 Task: Add Nordic Naturals DHA Strawberry to the cart.
Action: Mouse moved to (320, 165)
Screenshot: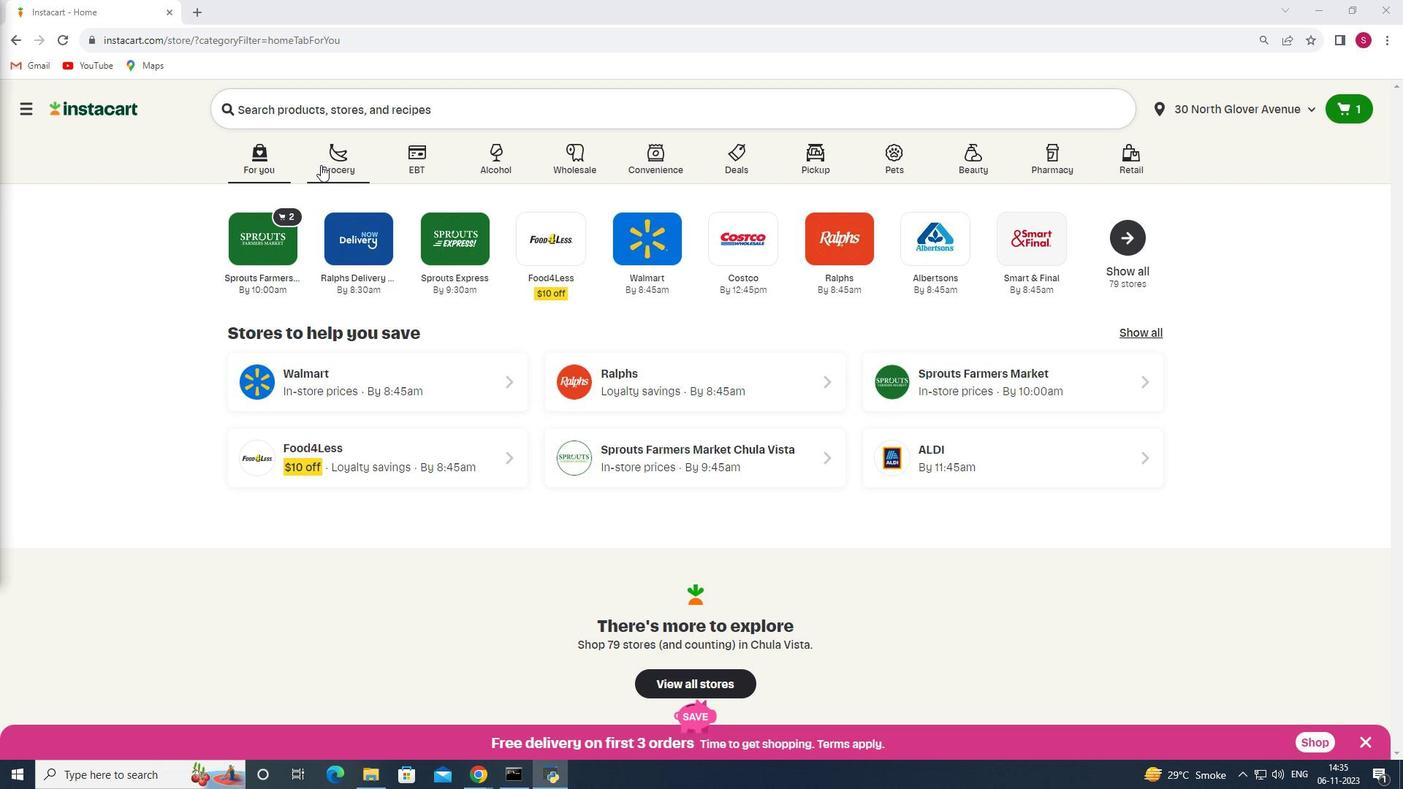 
Action: Mouse pressed left at (320, 165)
Screenshot: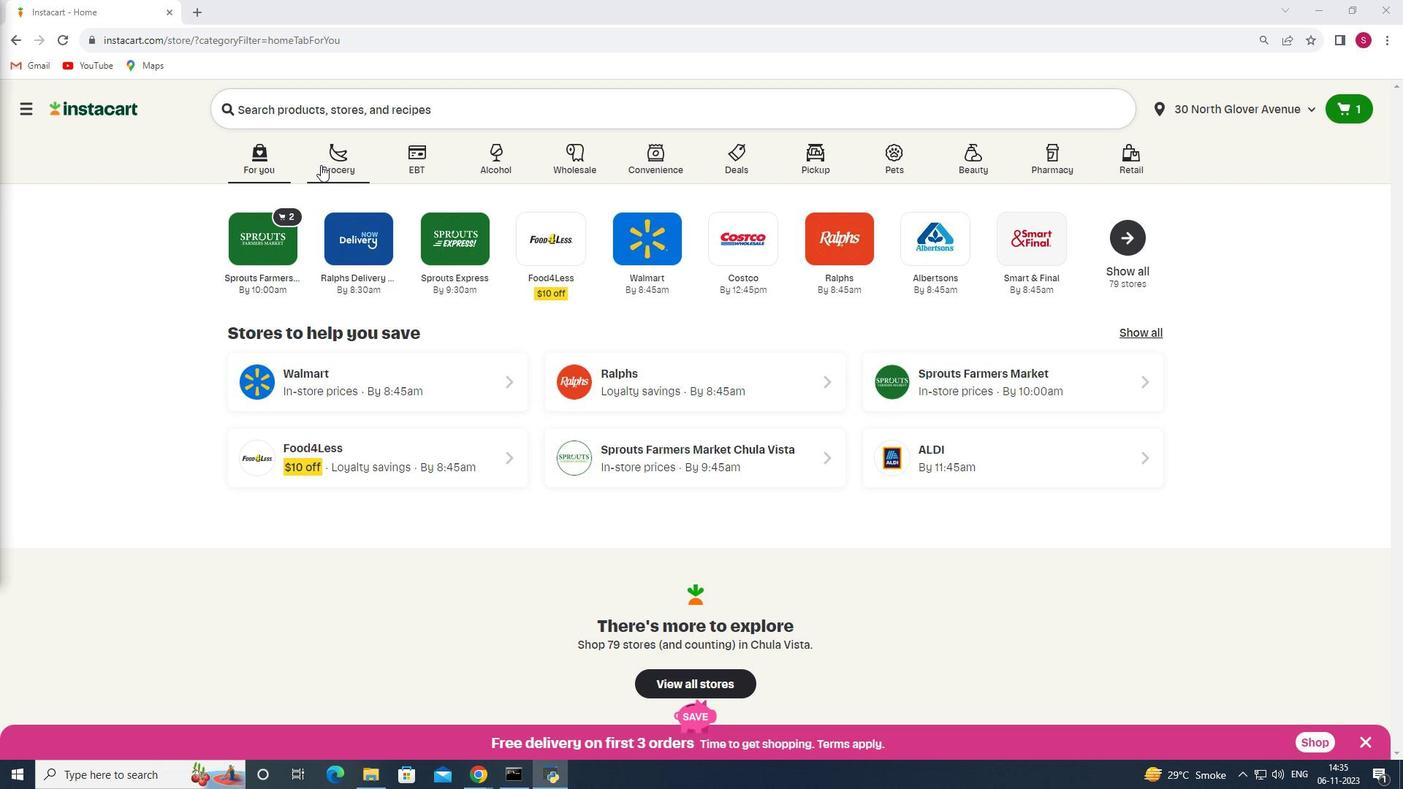 
Action: Mouse moved to (339, 407)
Screenshot: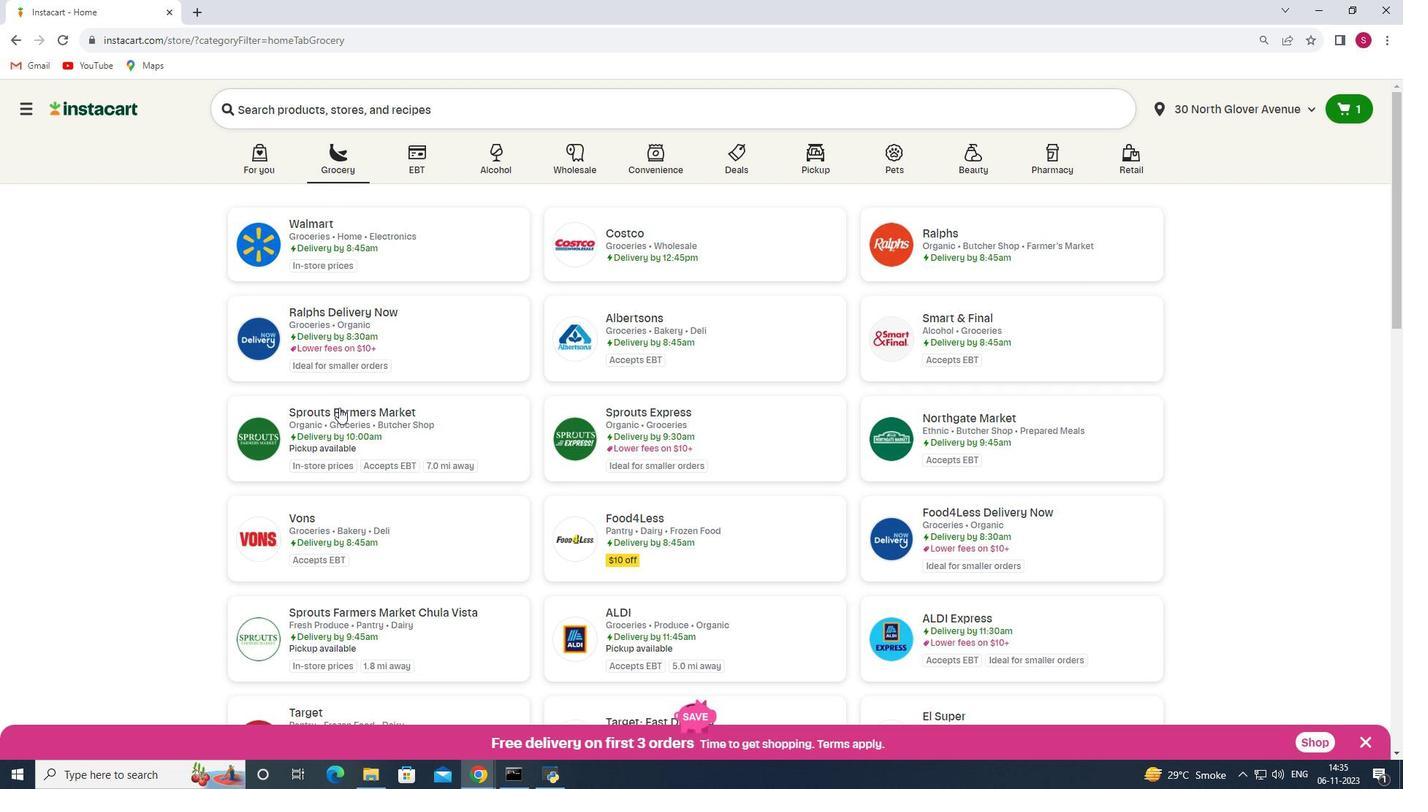 
Action: Mouse pressed left at (339, 407)
Screenshot: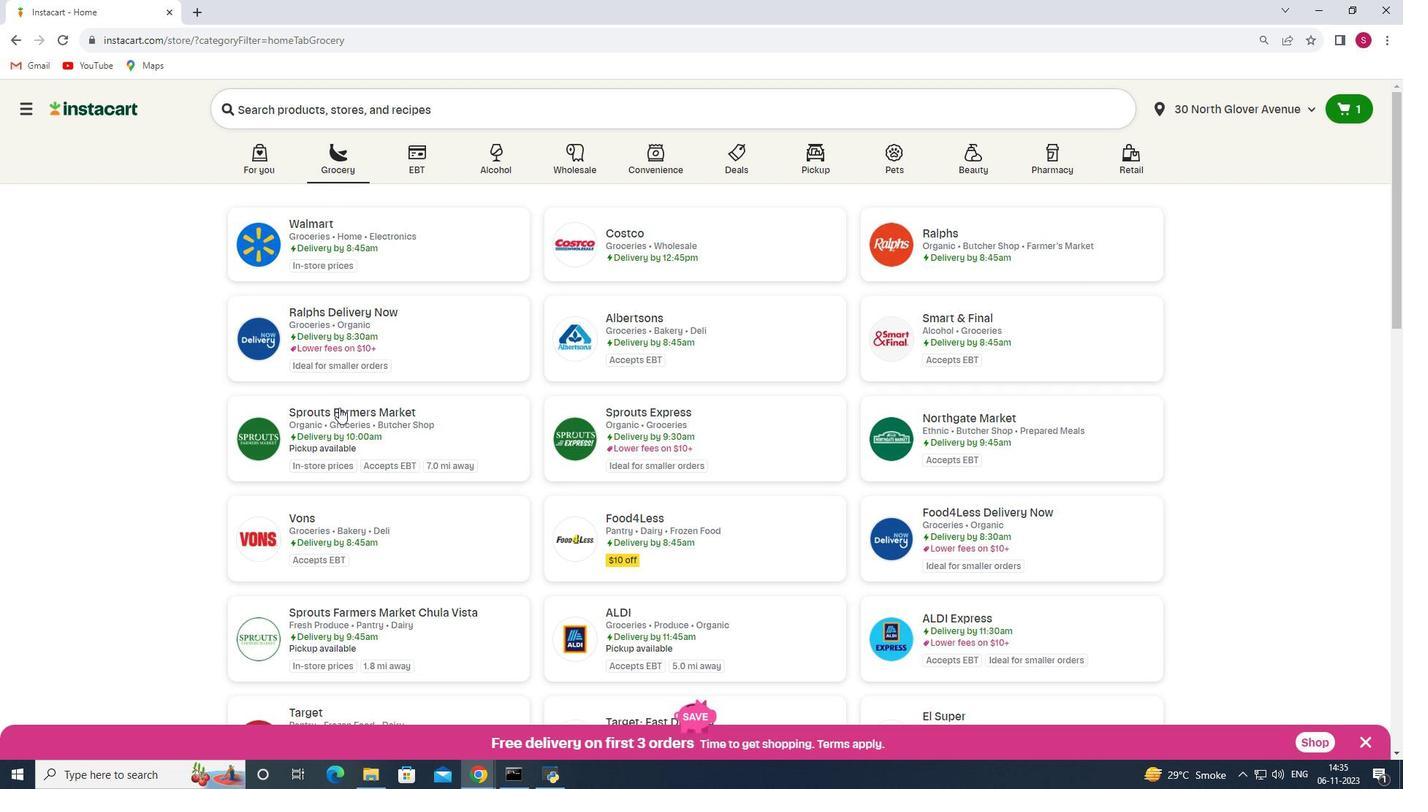 
Action: Mouse moved to (29, 478)
Screenshot: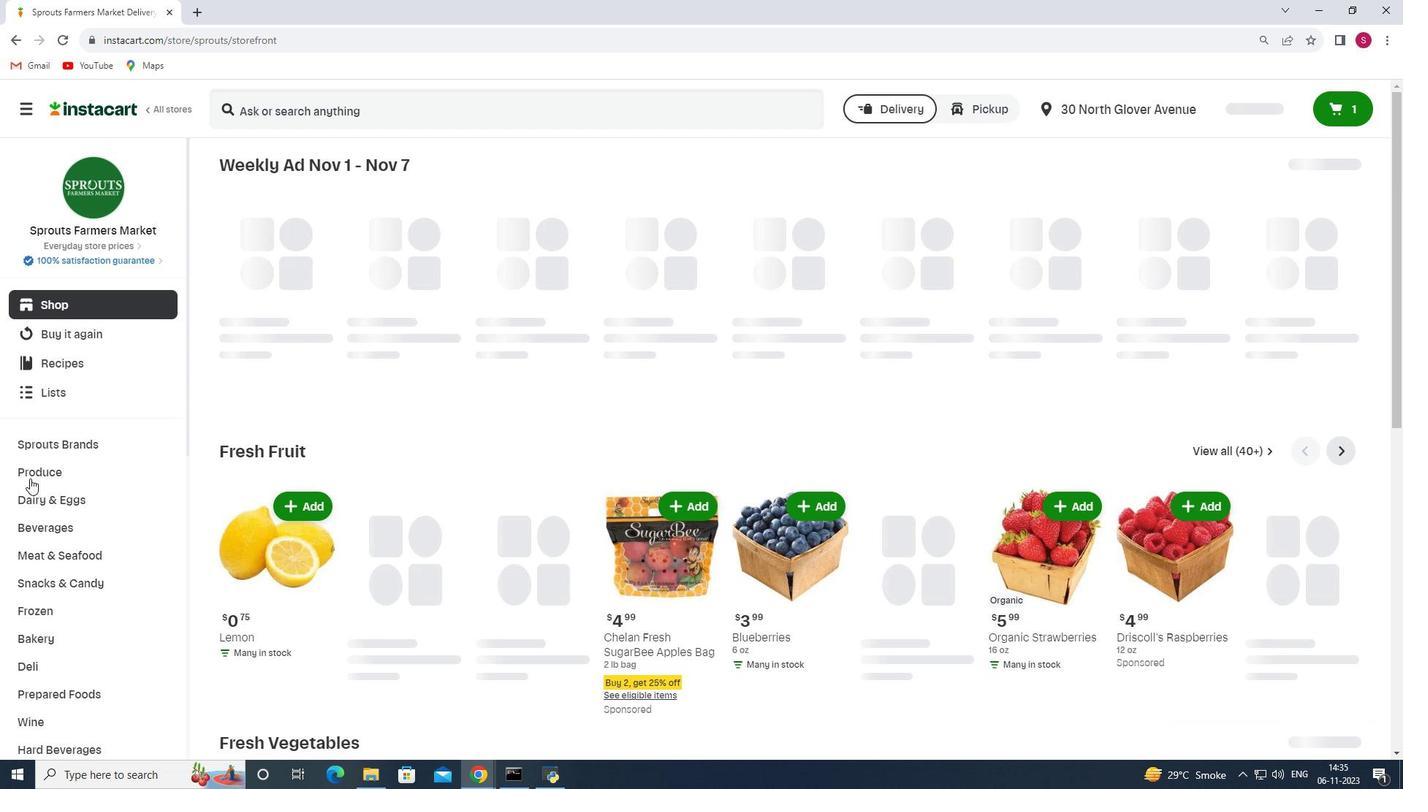 
Action: Mouse scrolled (29, 478) with delta (0, 0)
Screenshot: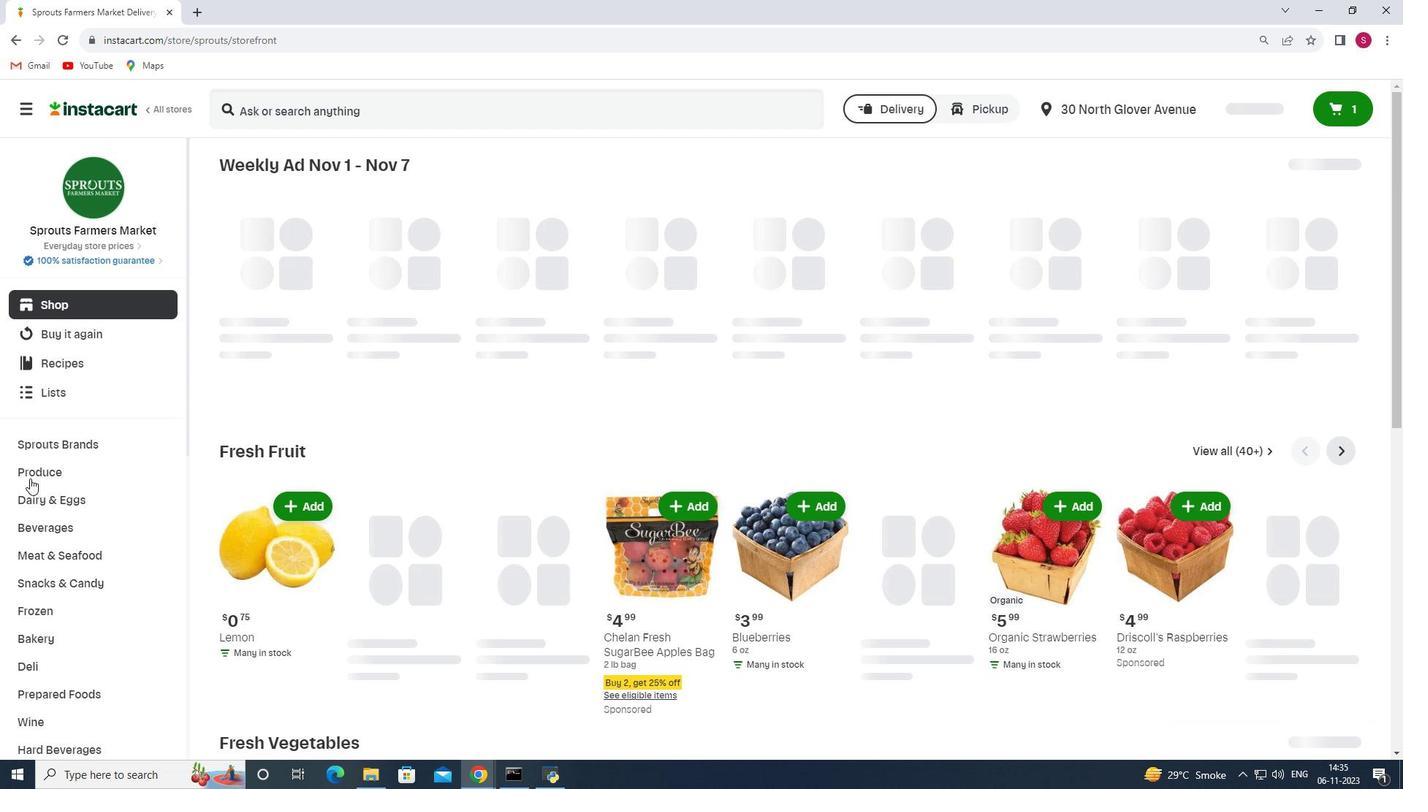 
Action: Mouse scrolled (29, 478) with delta (0, 0)
Screenshot: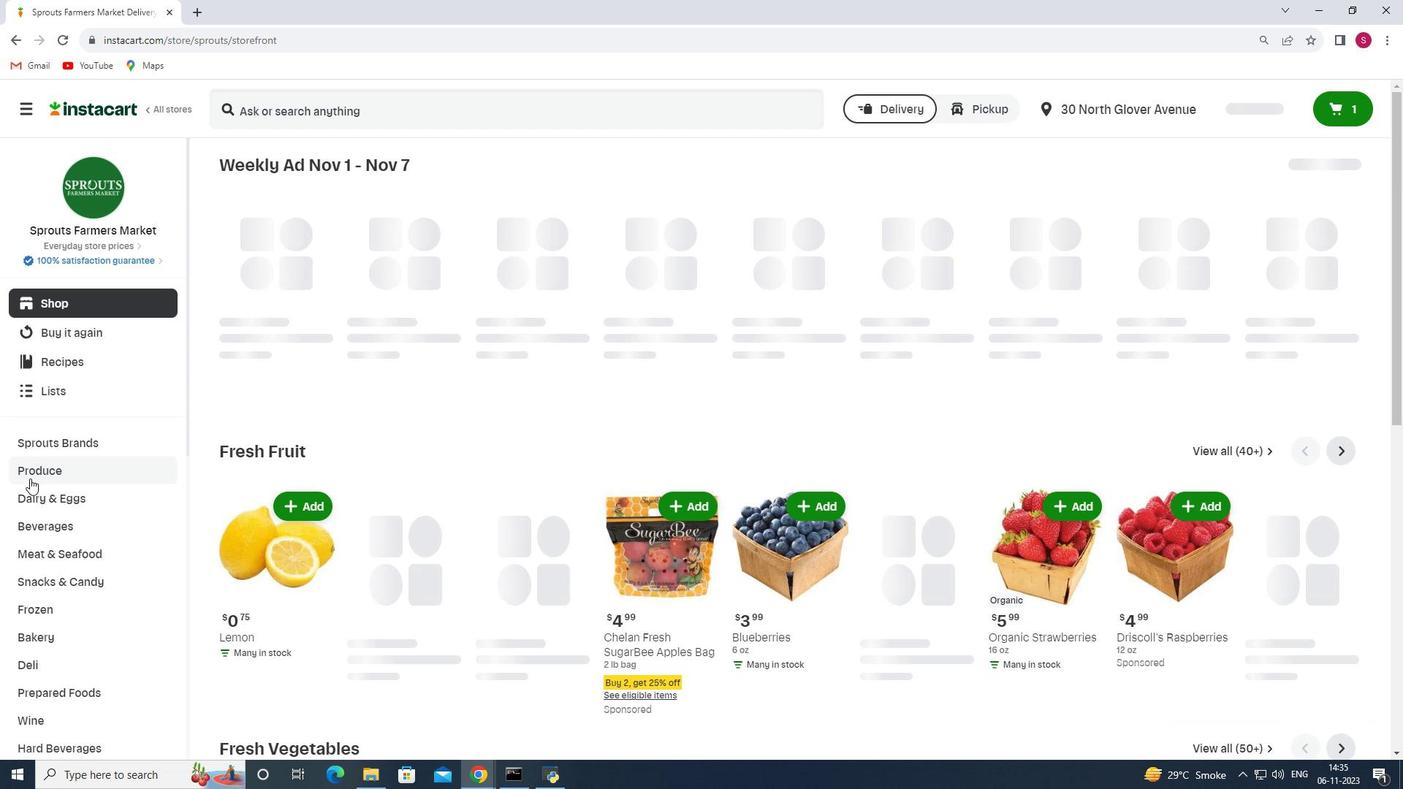 
Action: Mouse scrolled (29, 478) with delta (0, 0)
Screenshot: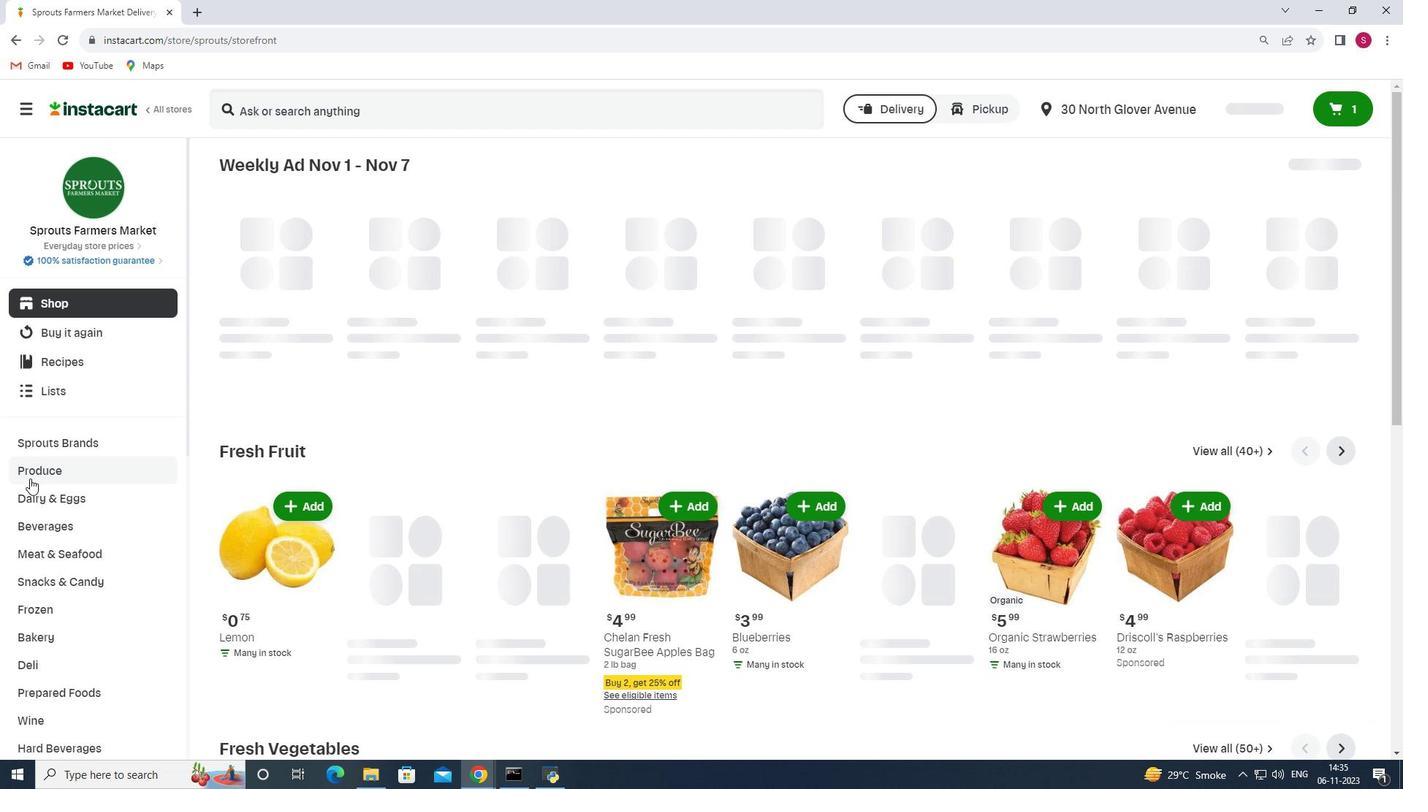 
Action: Mouse scrolled (29, 478) with delta (0, 0)
Screenshot: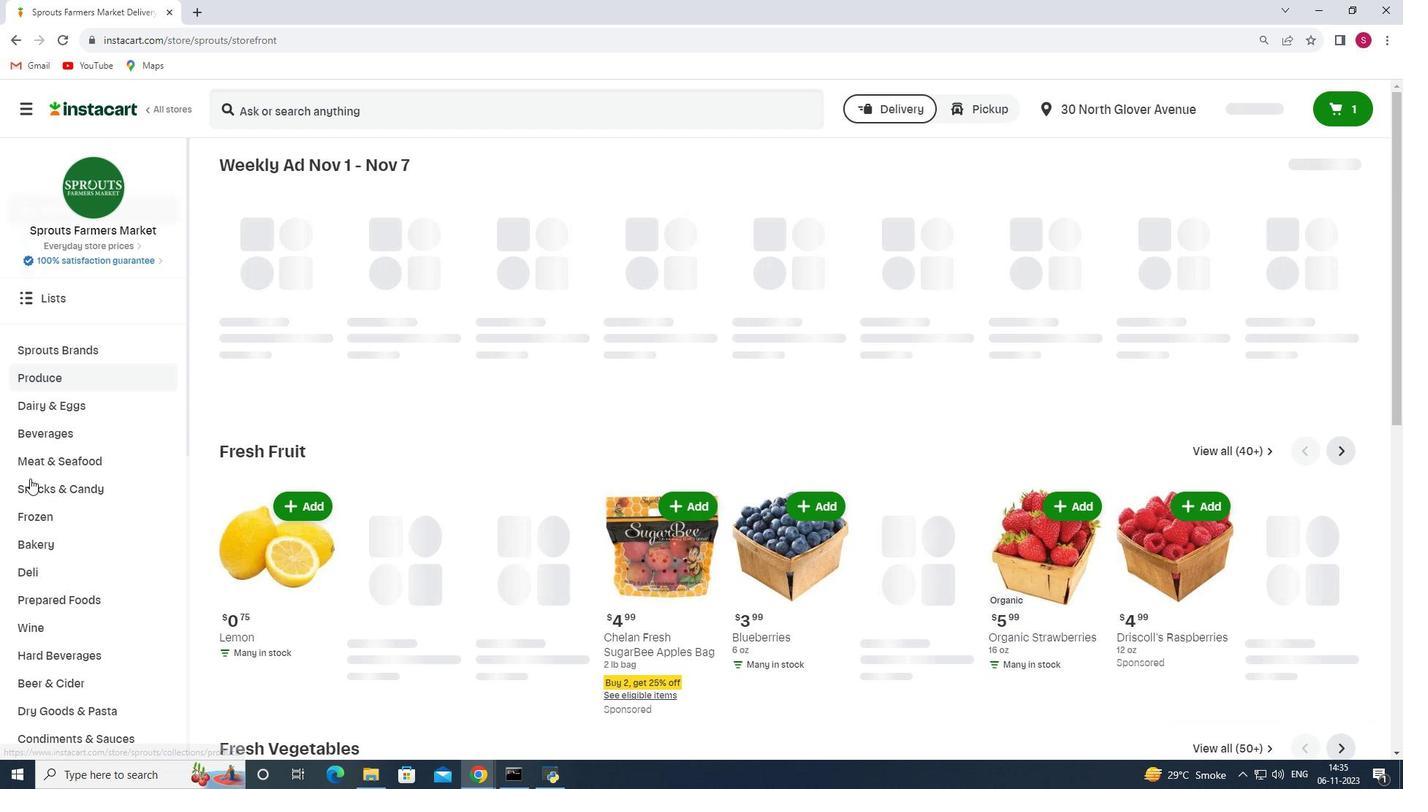 
Action: Mouse scrolled (29, 478) with delta (0, 0)
Screenshot: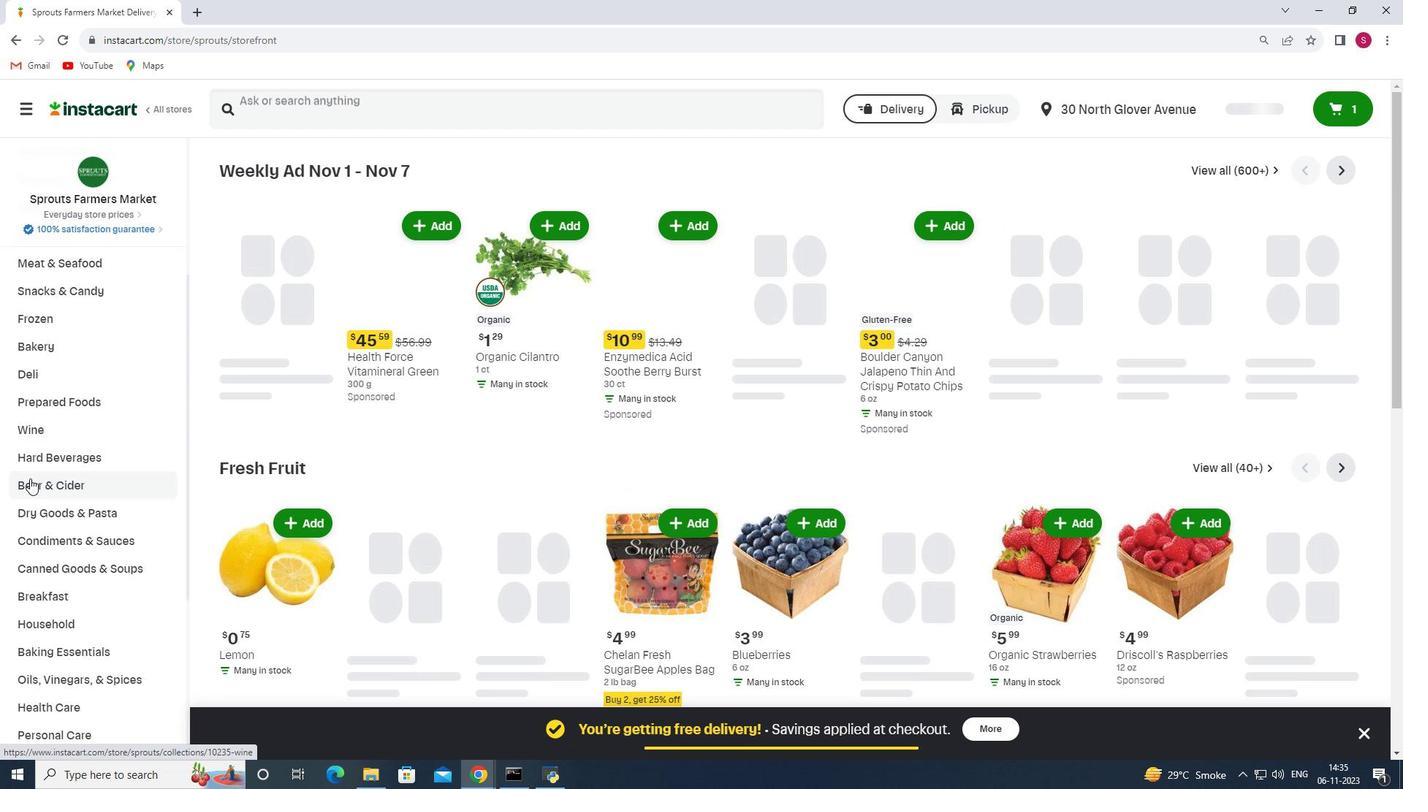 
Action: Mouse scrolled (29, 478) with delta (0, 0)
Screenshot: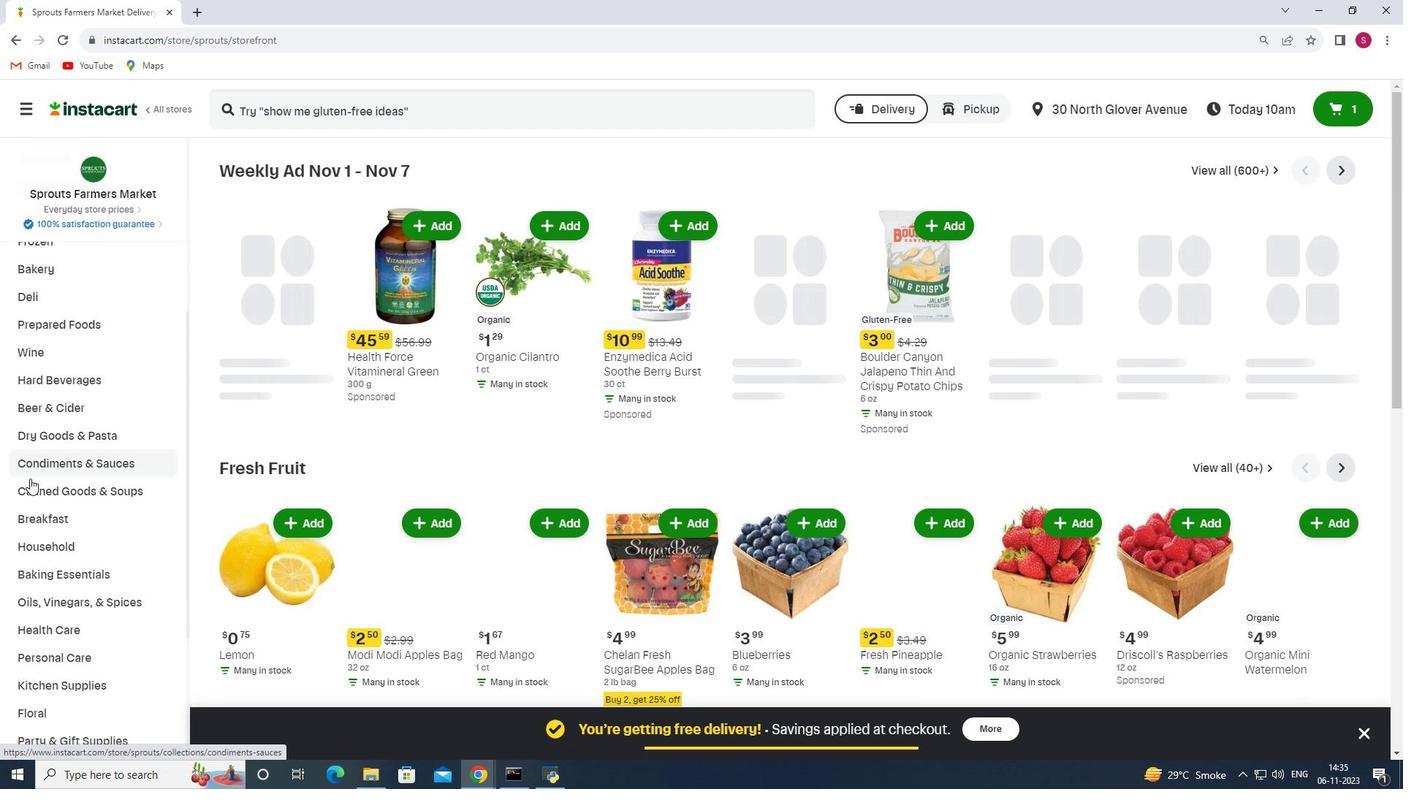 
Action: Mouse moved to (36, 549)
Screenshot: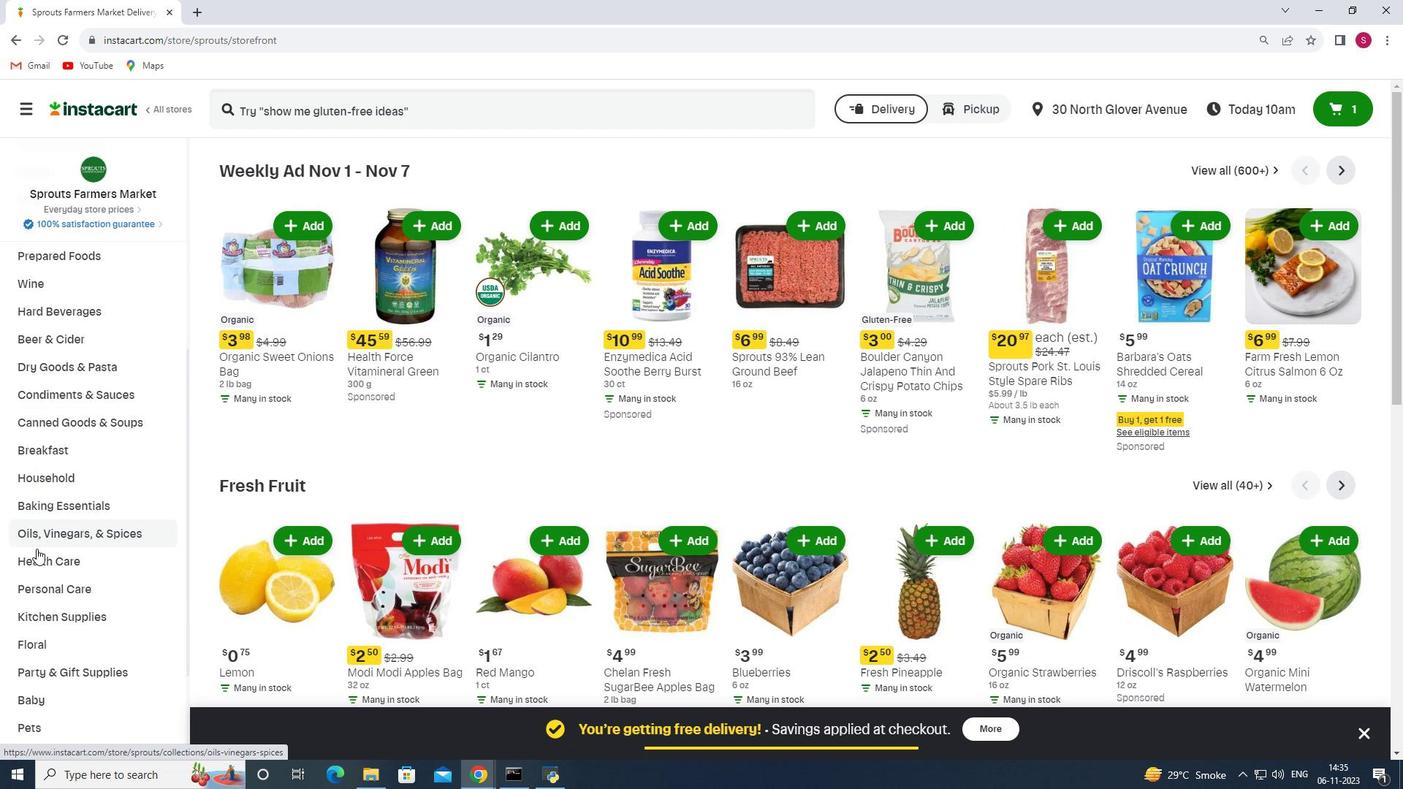
Action: Mouse pressed left at (36, 549)
Screenshot: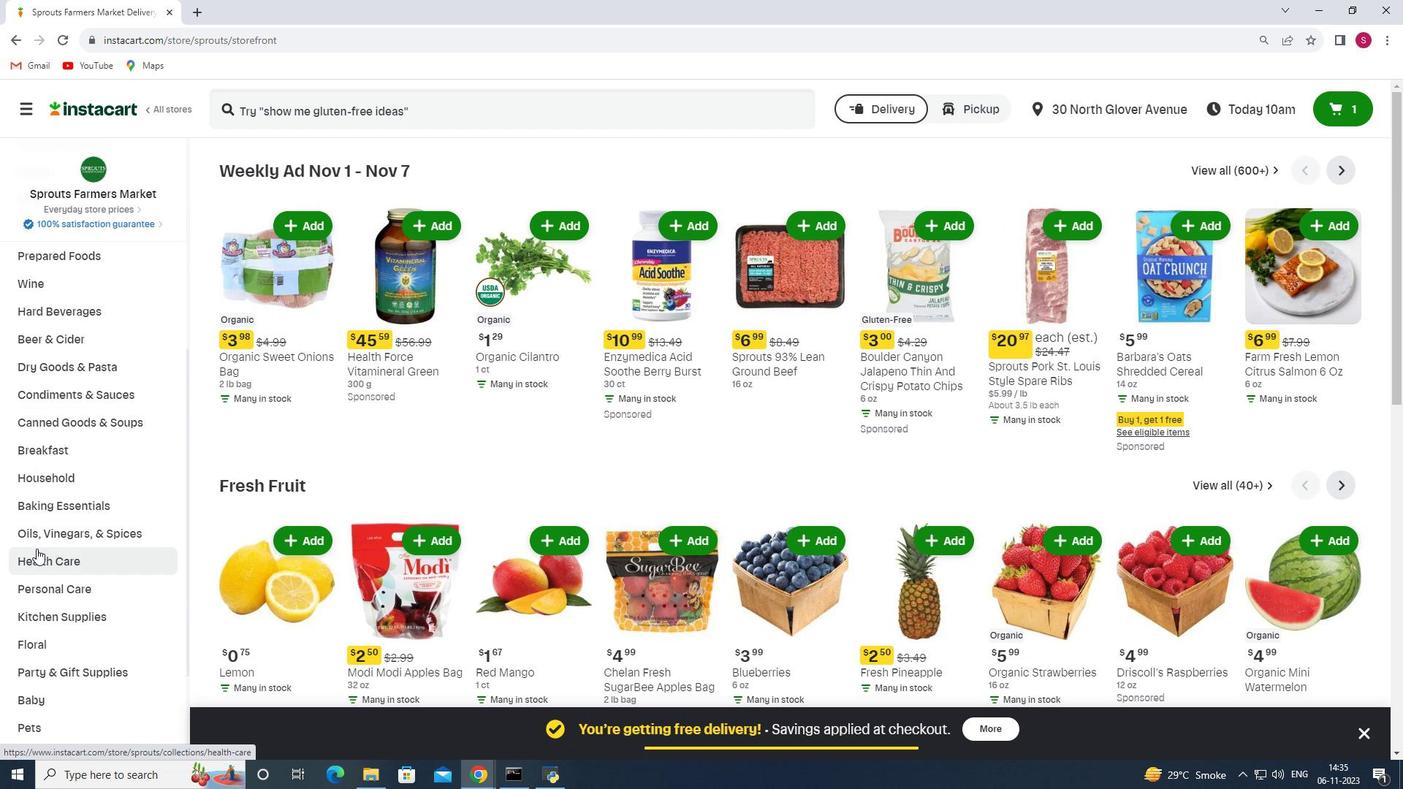 
Action: Mouse moved to (495, 205)
Screenshot: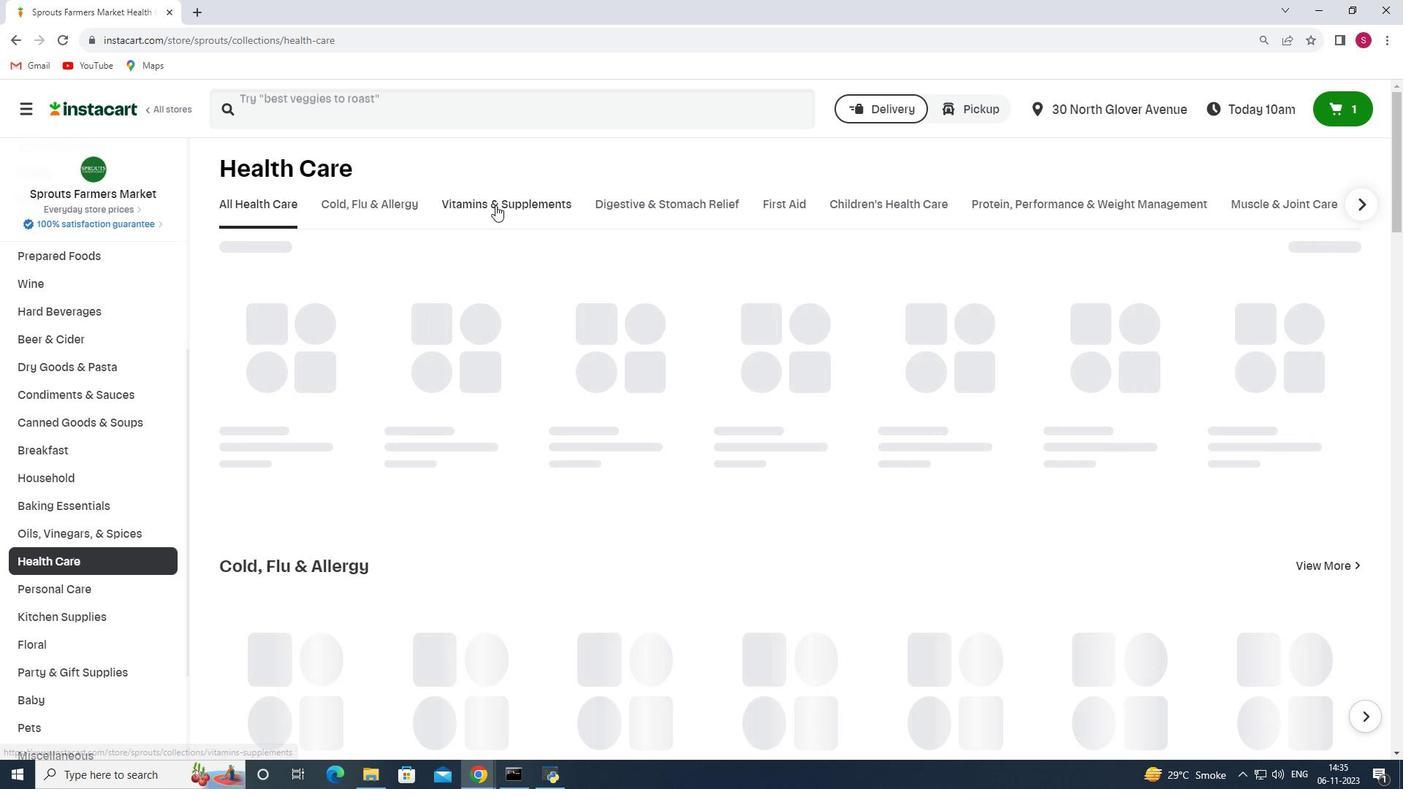 
Action: Mouse pressed left at (495, 205)
Screenshot: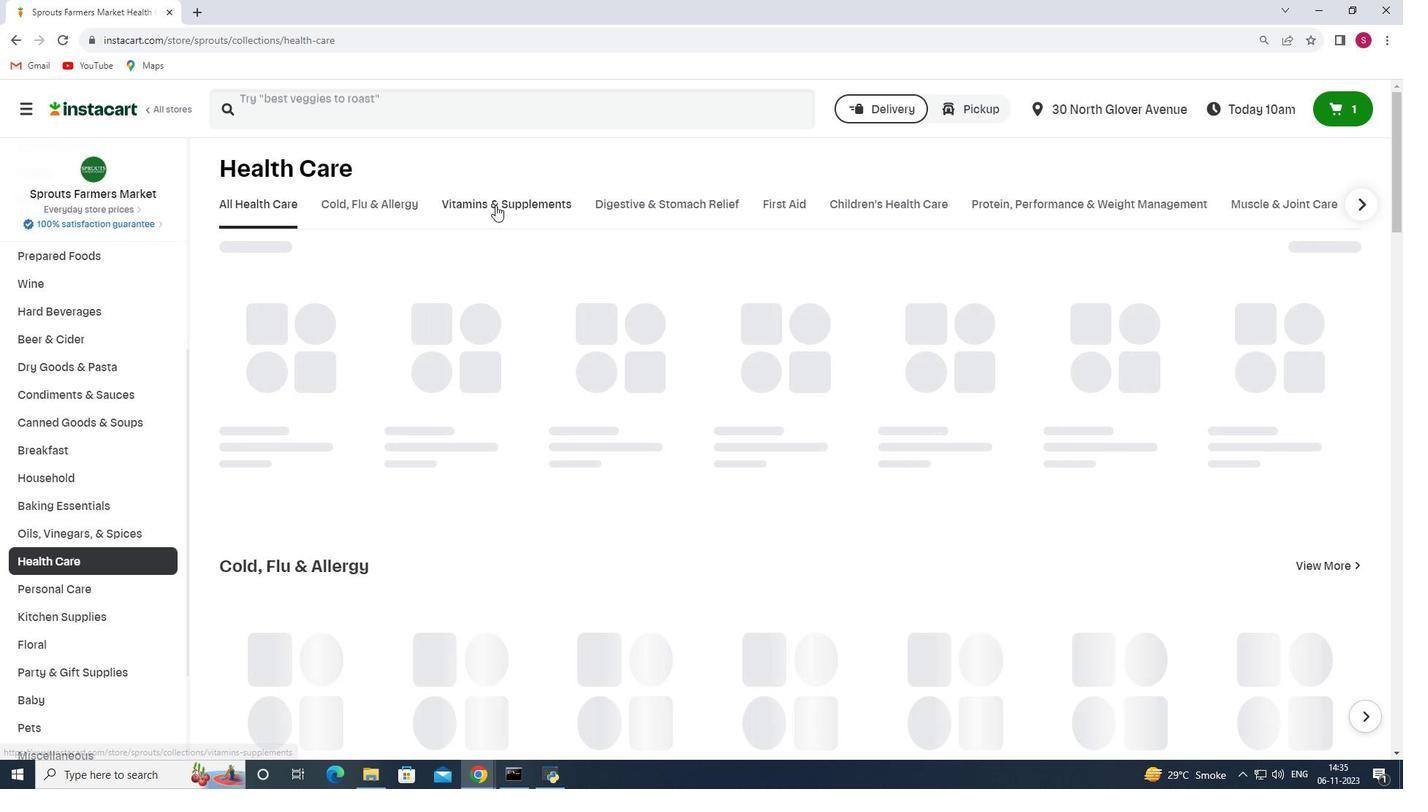 
Action: Mouse moved to (1020, 271)
Screenshot: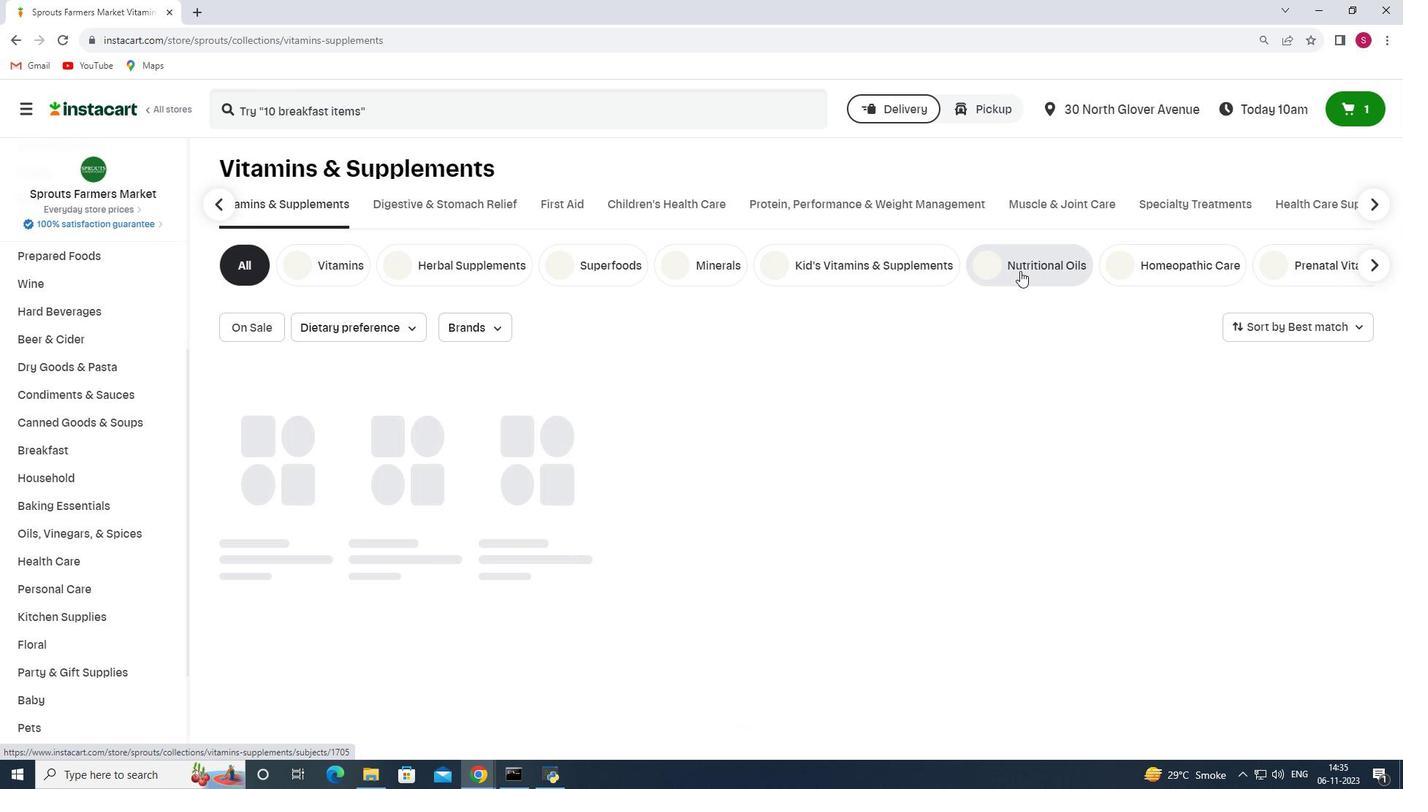 
Action: Mouse pressed left at (1020, 271)
Screenshot: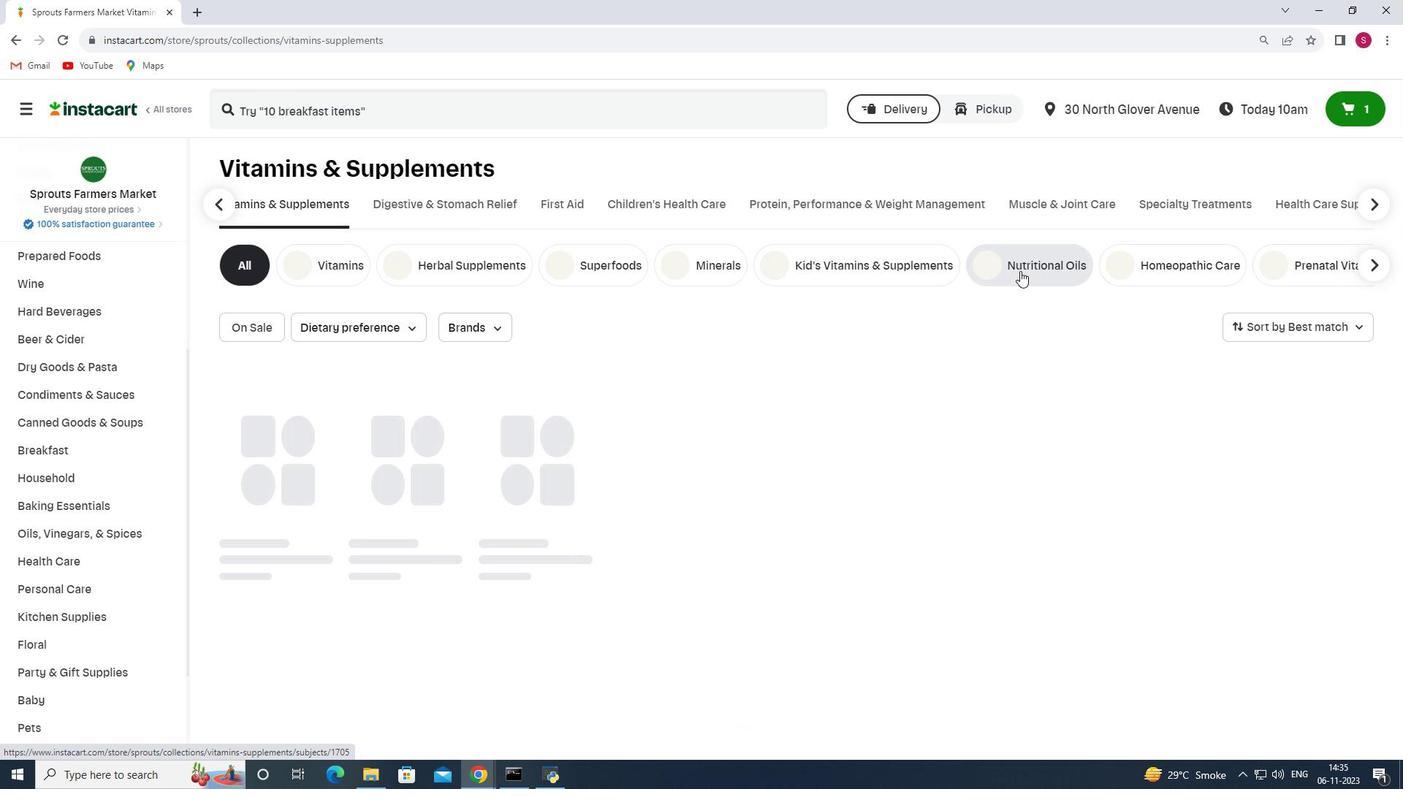 
Action: Mouse moved to (462, 114)
Screenshot: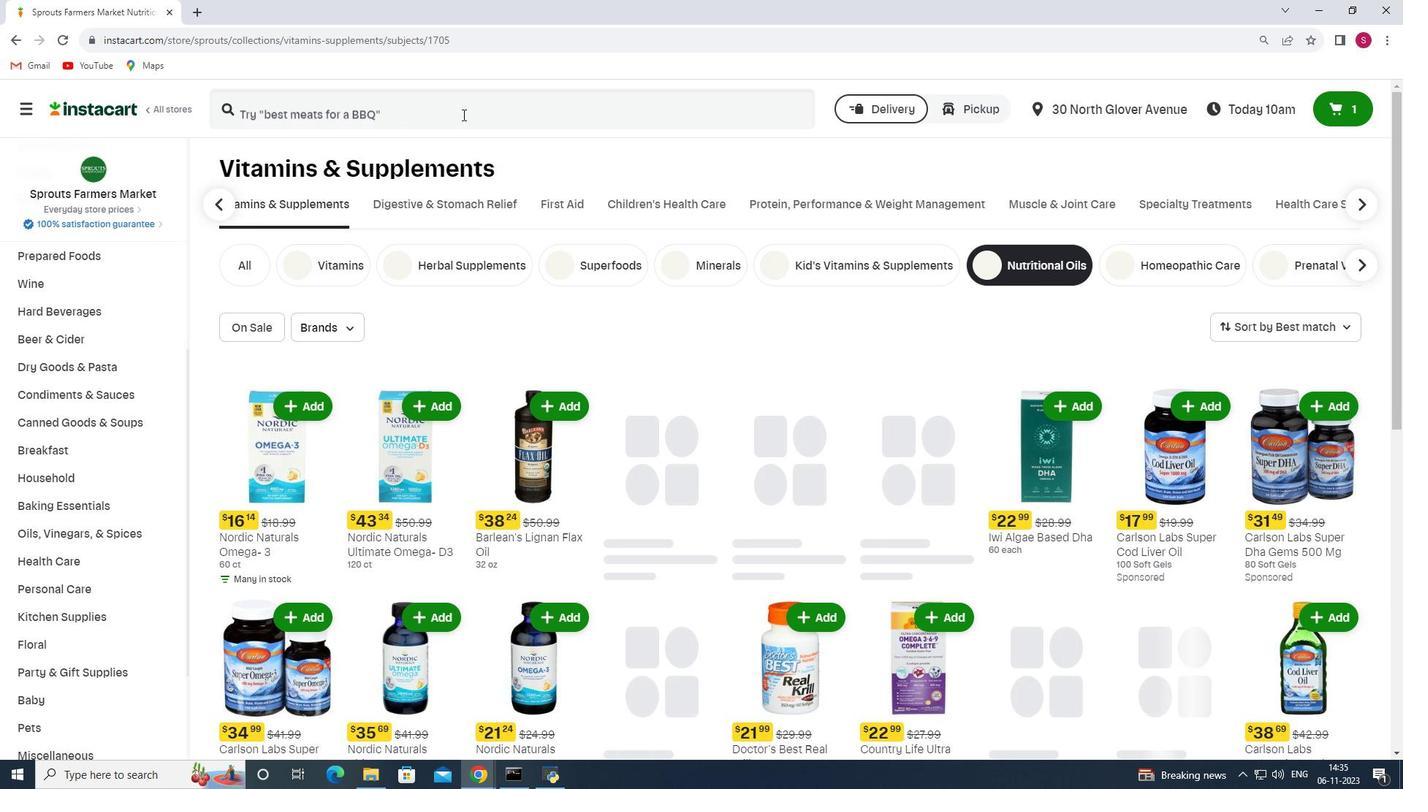 
Action: Mouse pressed left at (462, 114)
Screenshot: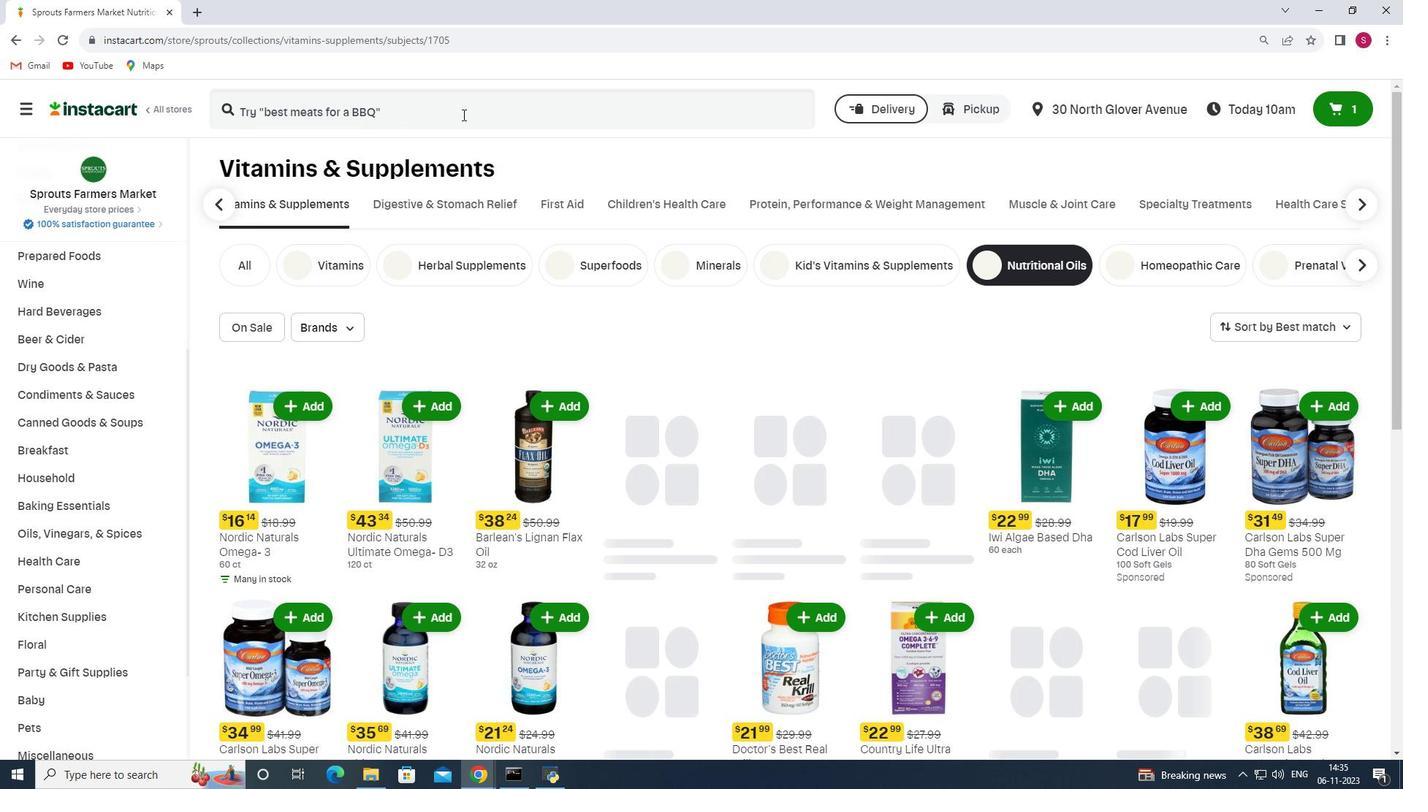 
Action: Key pressed <Key.shift>Nordic<Key.space><Key.shift>naturals<Key.space><Key.shift>DHA<Key.space><Key.shift>Strawberry<Key.enter>
Screenshot: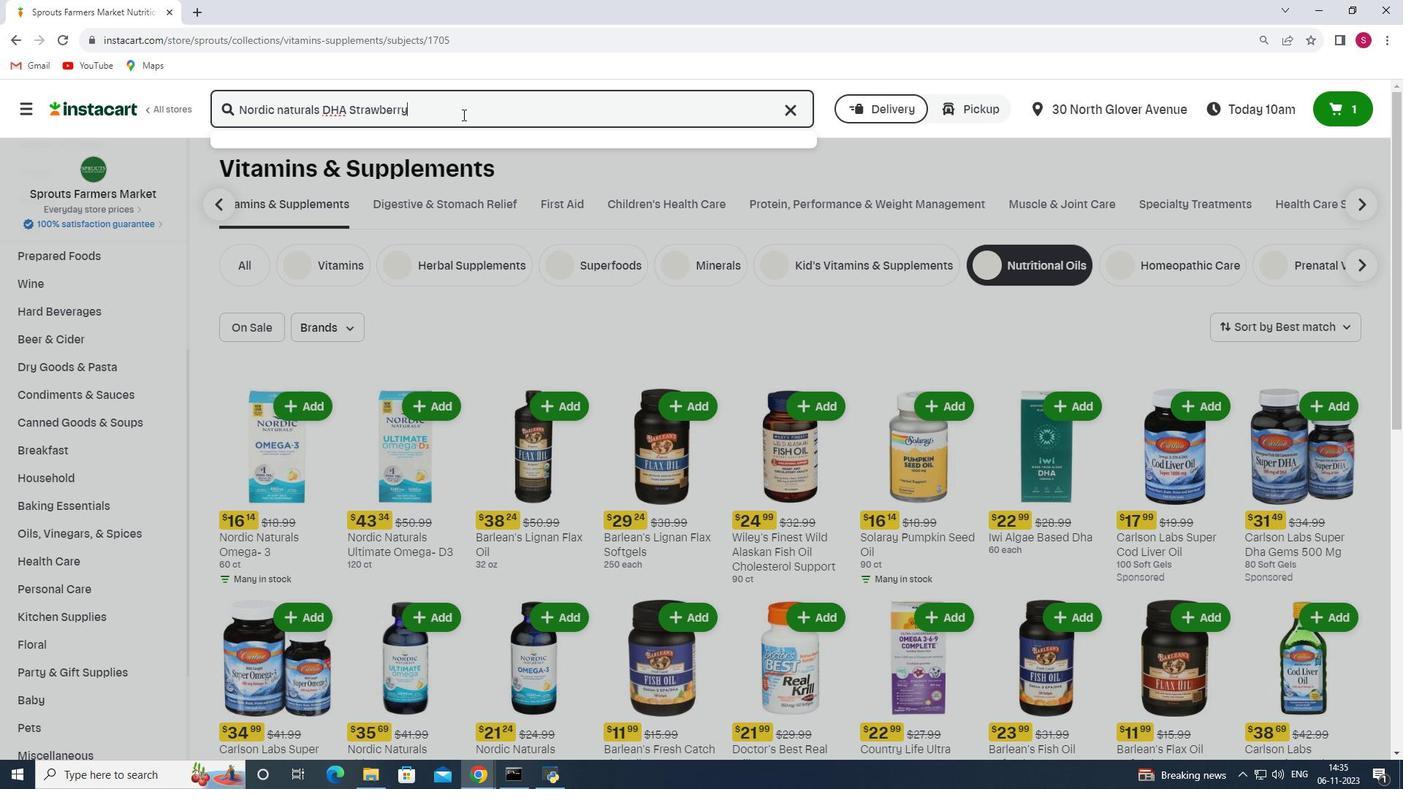 
Action: Mouse moved to (709, 313)
Screenshot: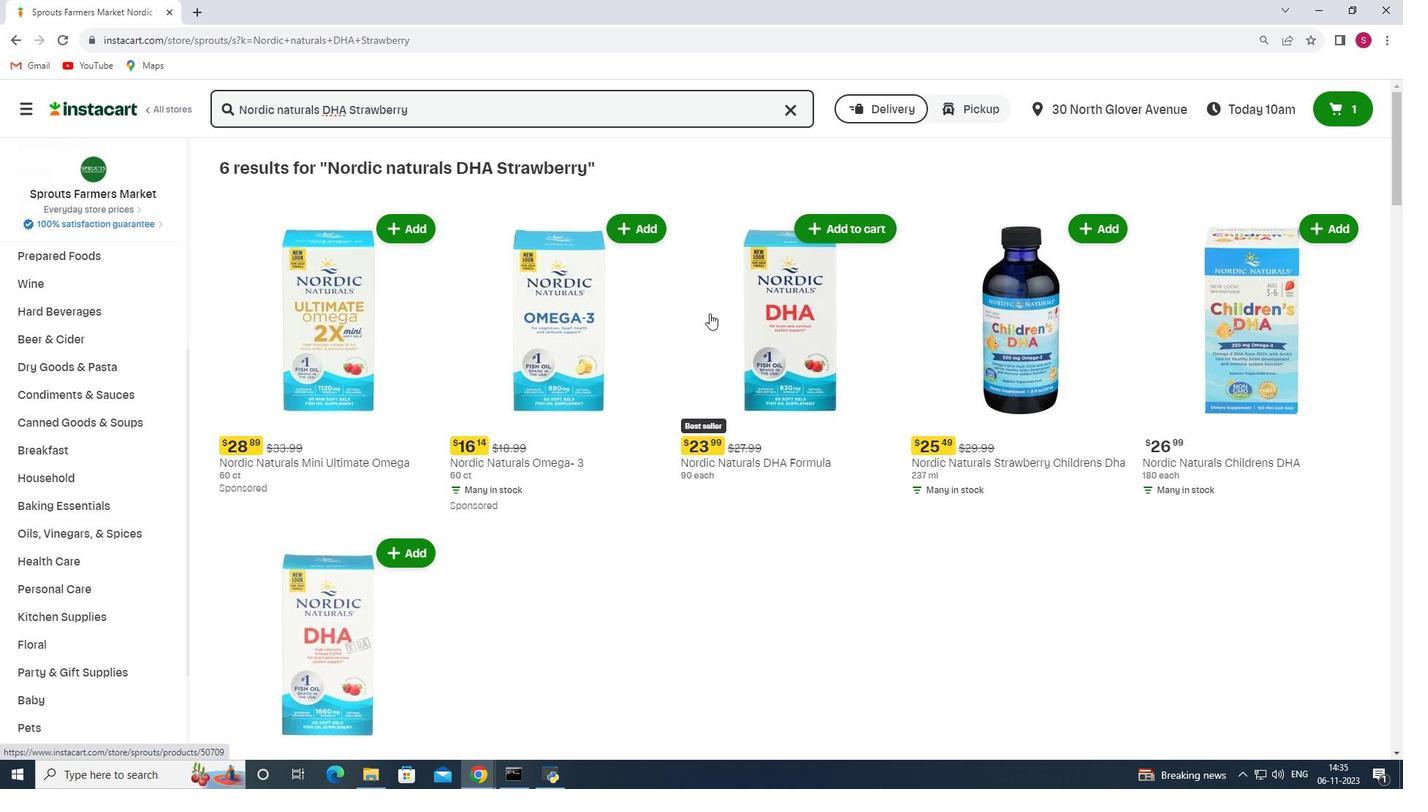 
Action: Mouse scrolled (709, 312) with delta (0, 0)
Screenshot: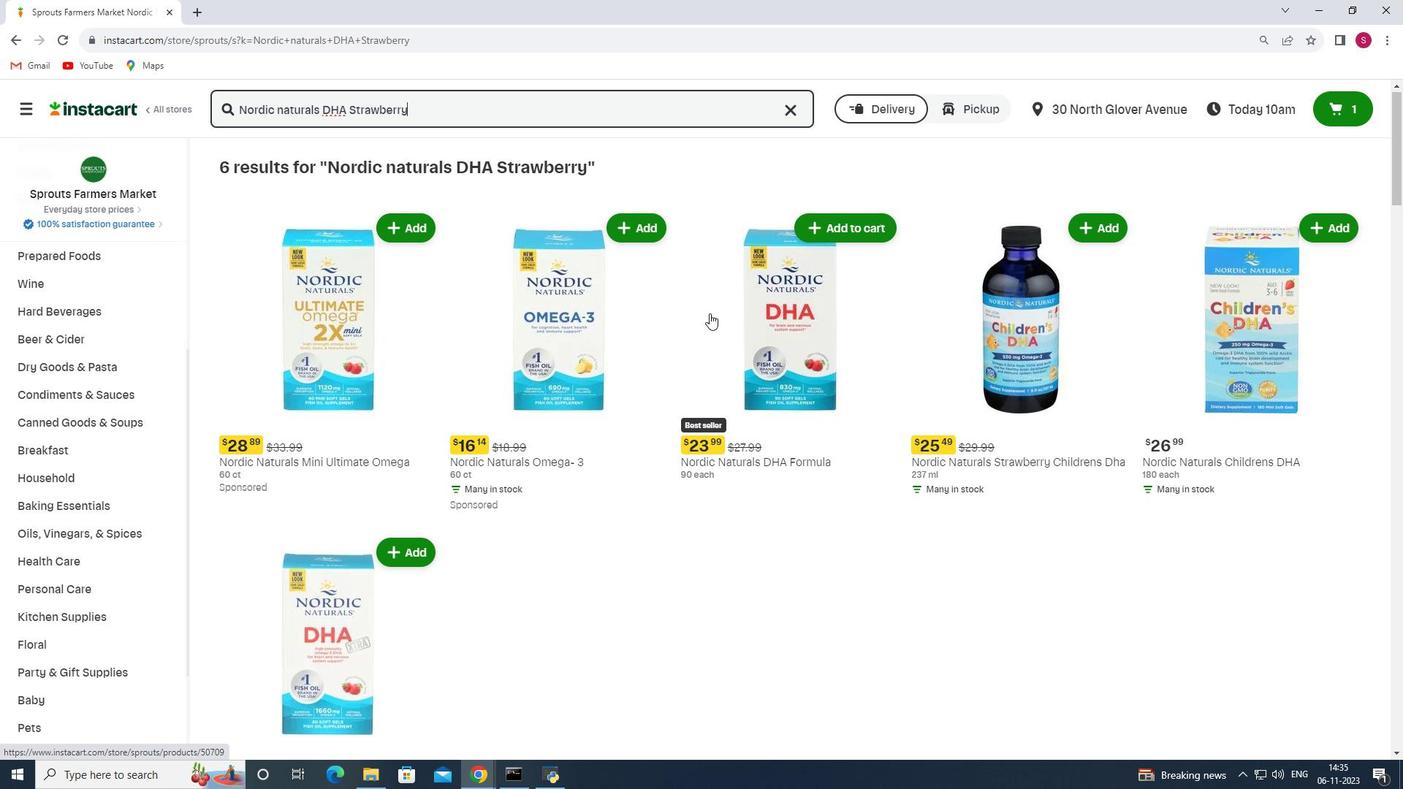 
Action: Mouse scrolled (709, 312) with delta (0, 0)
Screenshot: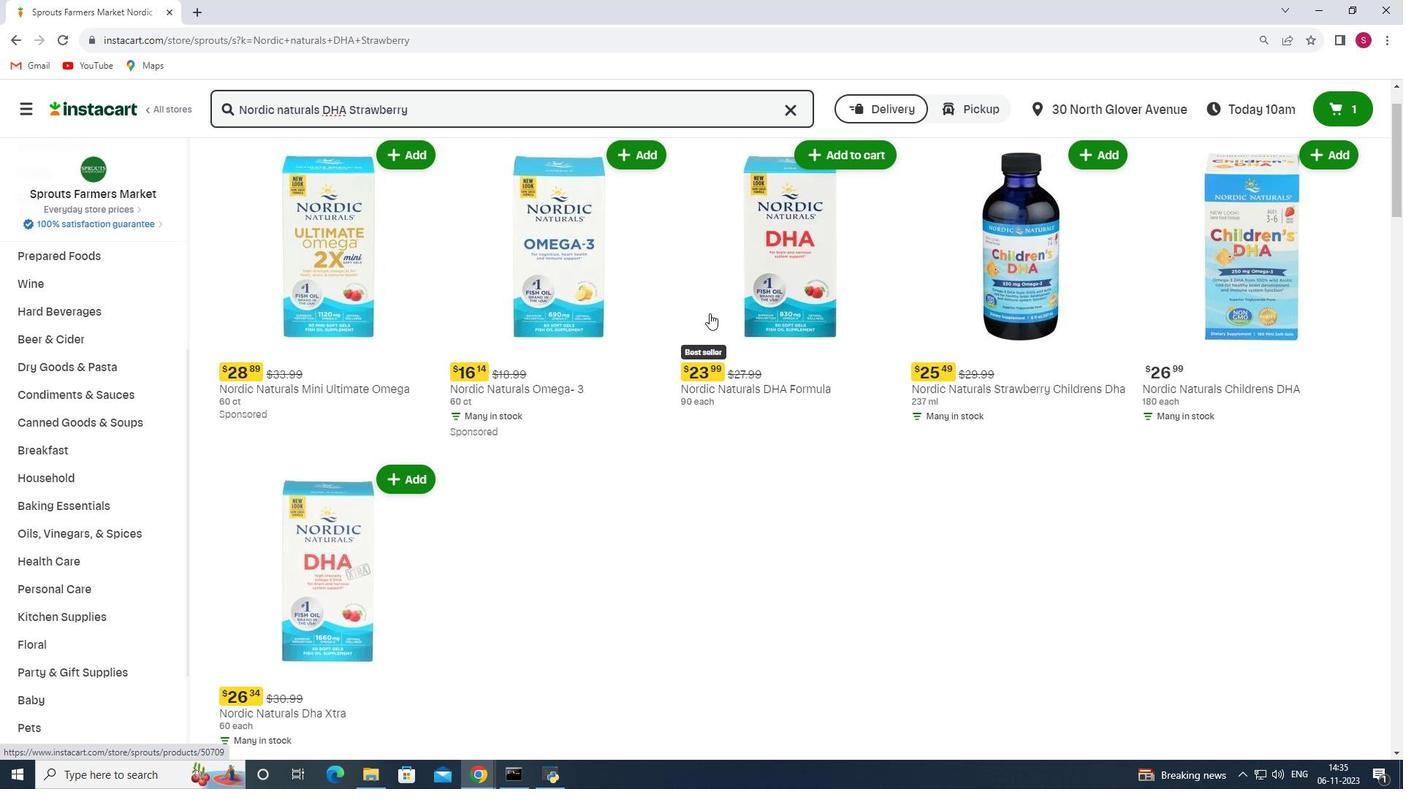 
Action: Mouse scrolled (709, 312) with delta (0, 0)
Screenshot: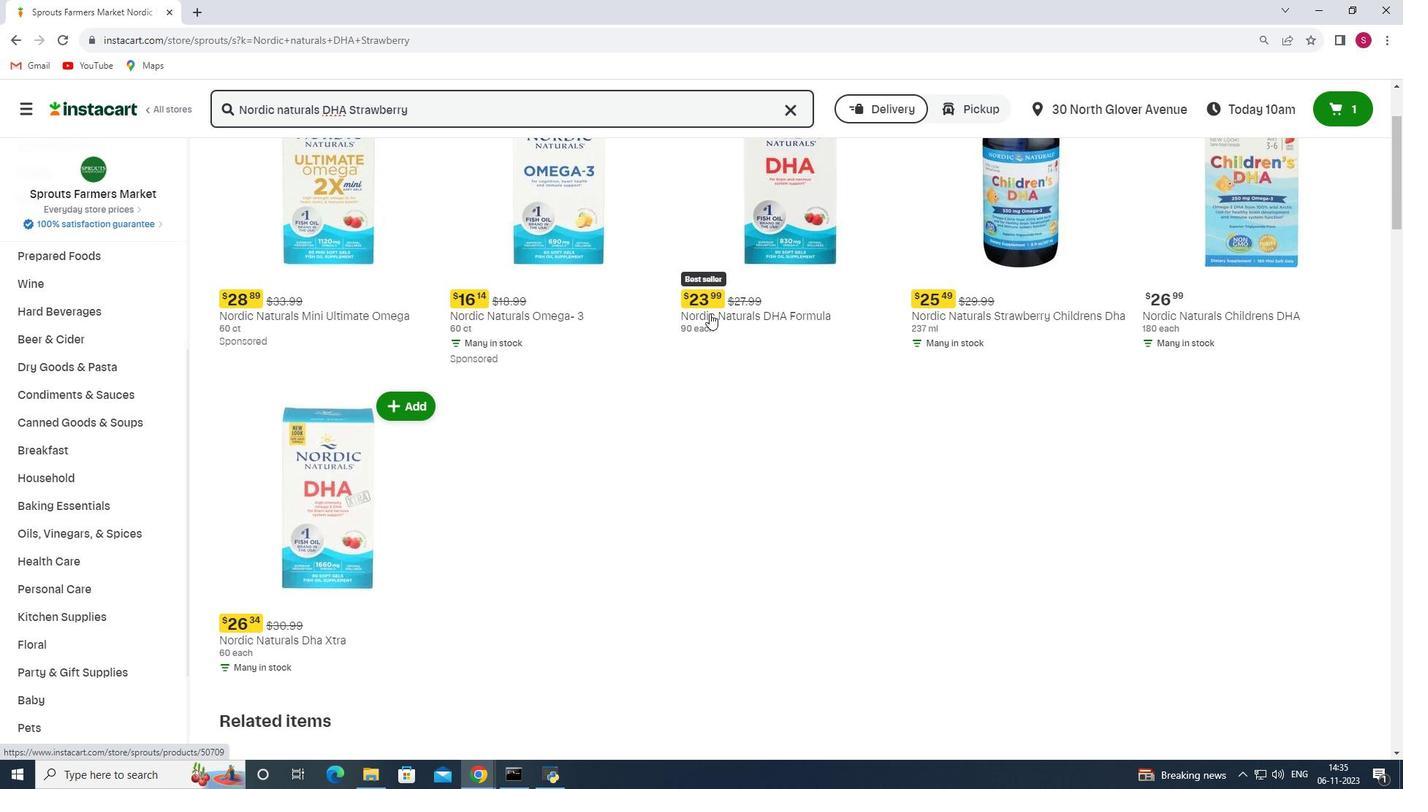 
Action: Mouse scrolled (709, 312) with delta (0, 0)
Screenshot: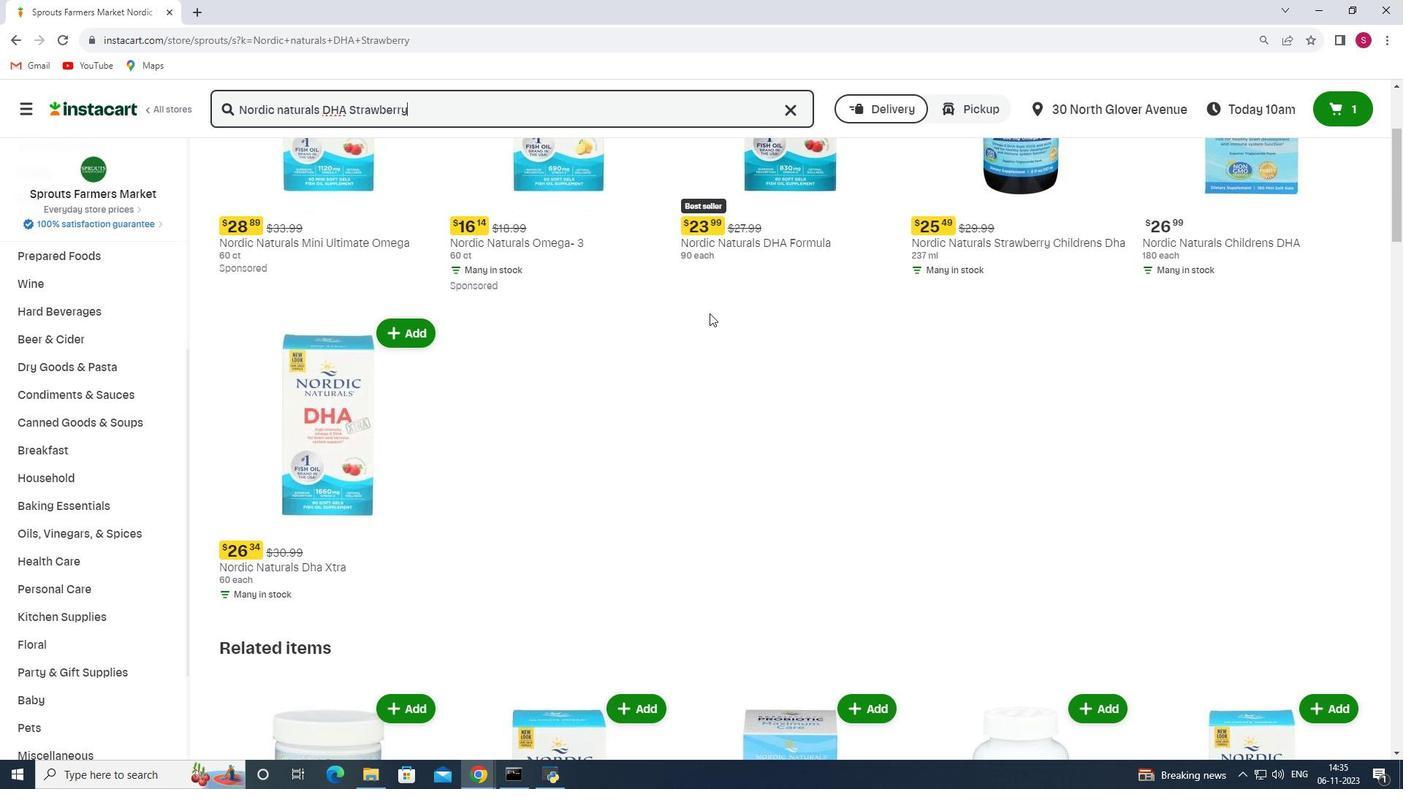 
Action: Mouse scrolled (709, 312) with delta (0, 0)
Screenshot: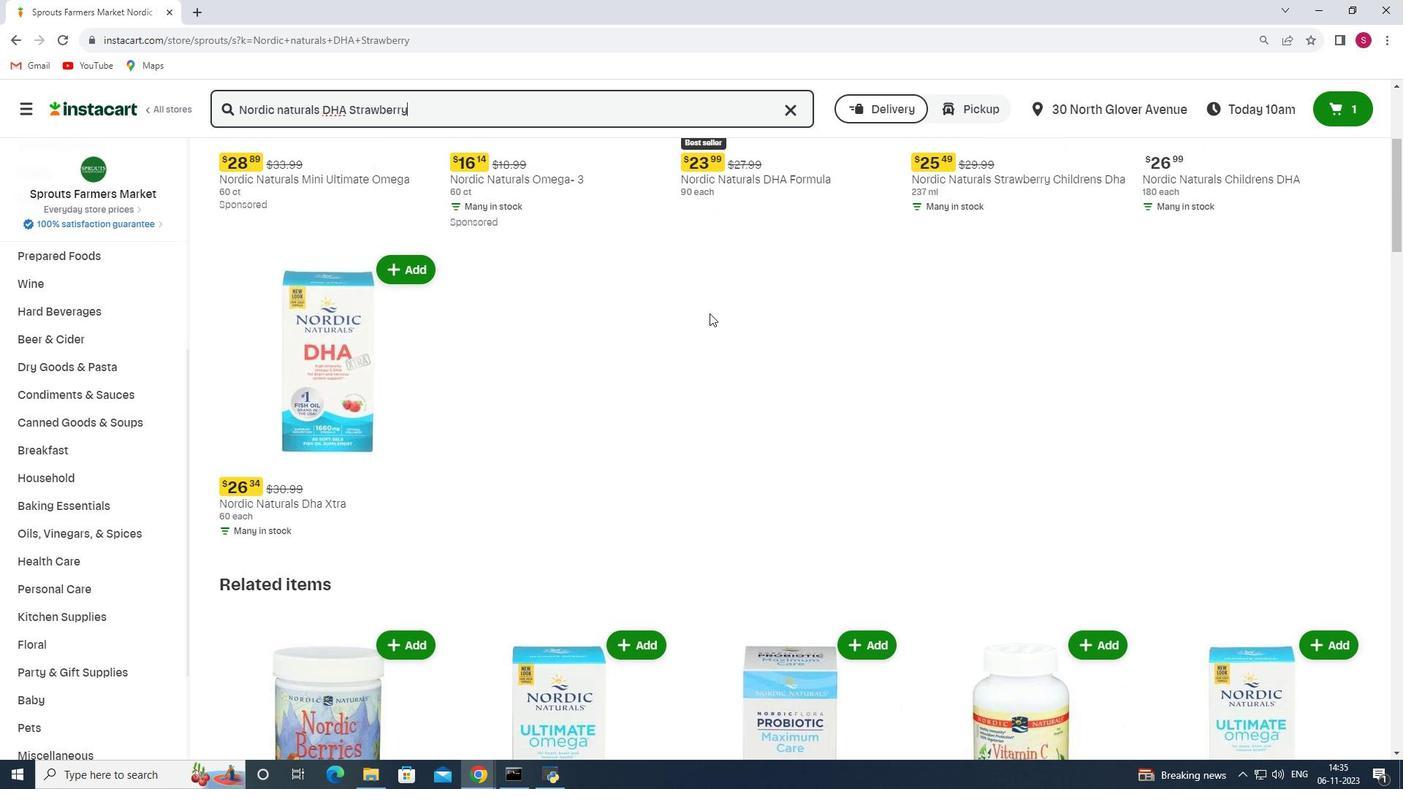 
Action: Mouse scrolled (709, 312) with delta (0, 0)
Screenshot: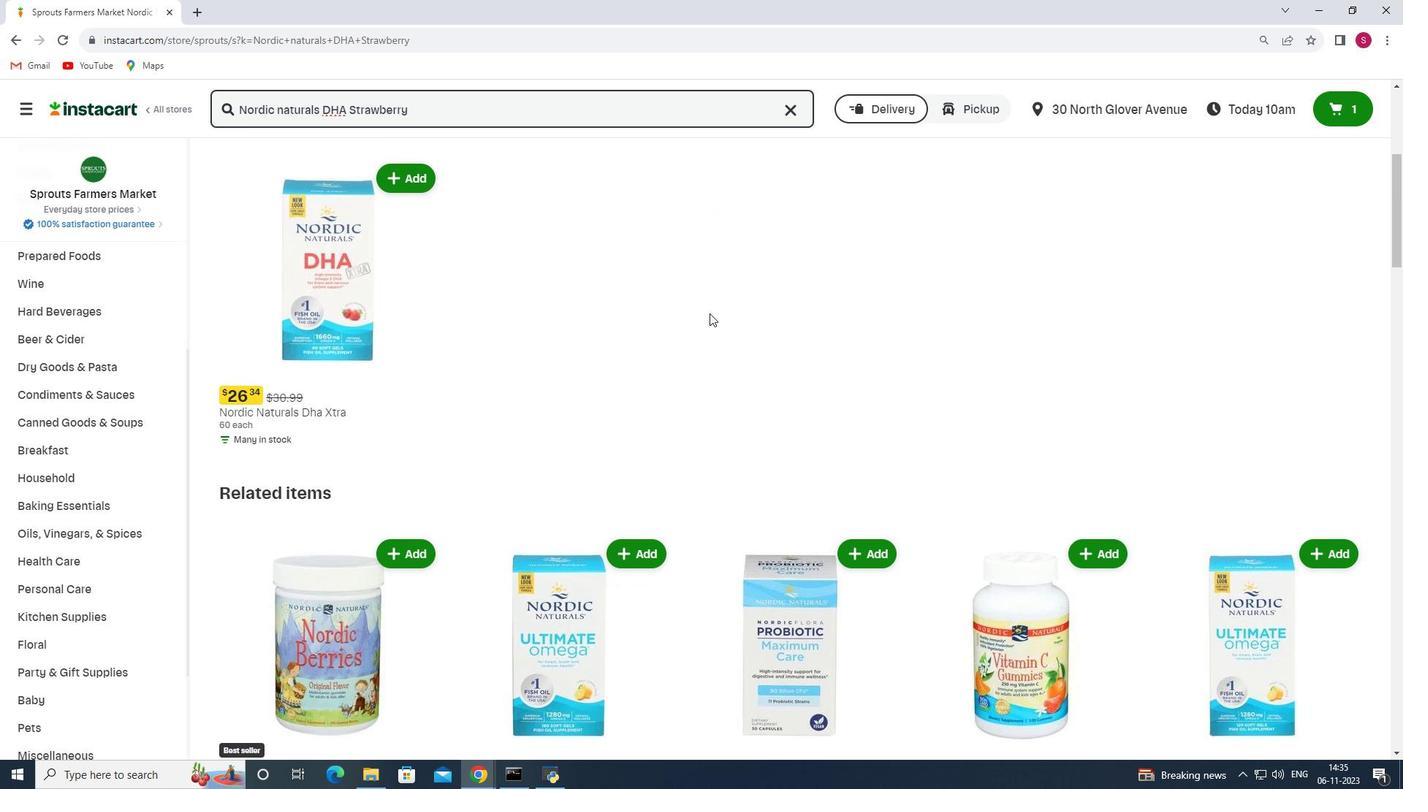 
Action: Mouse scrolled (709, 312) with delta (0, 0)
Screenshot: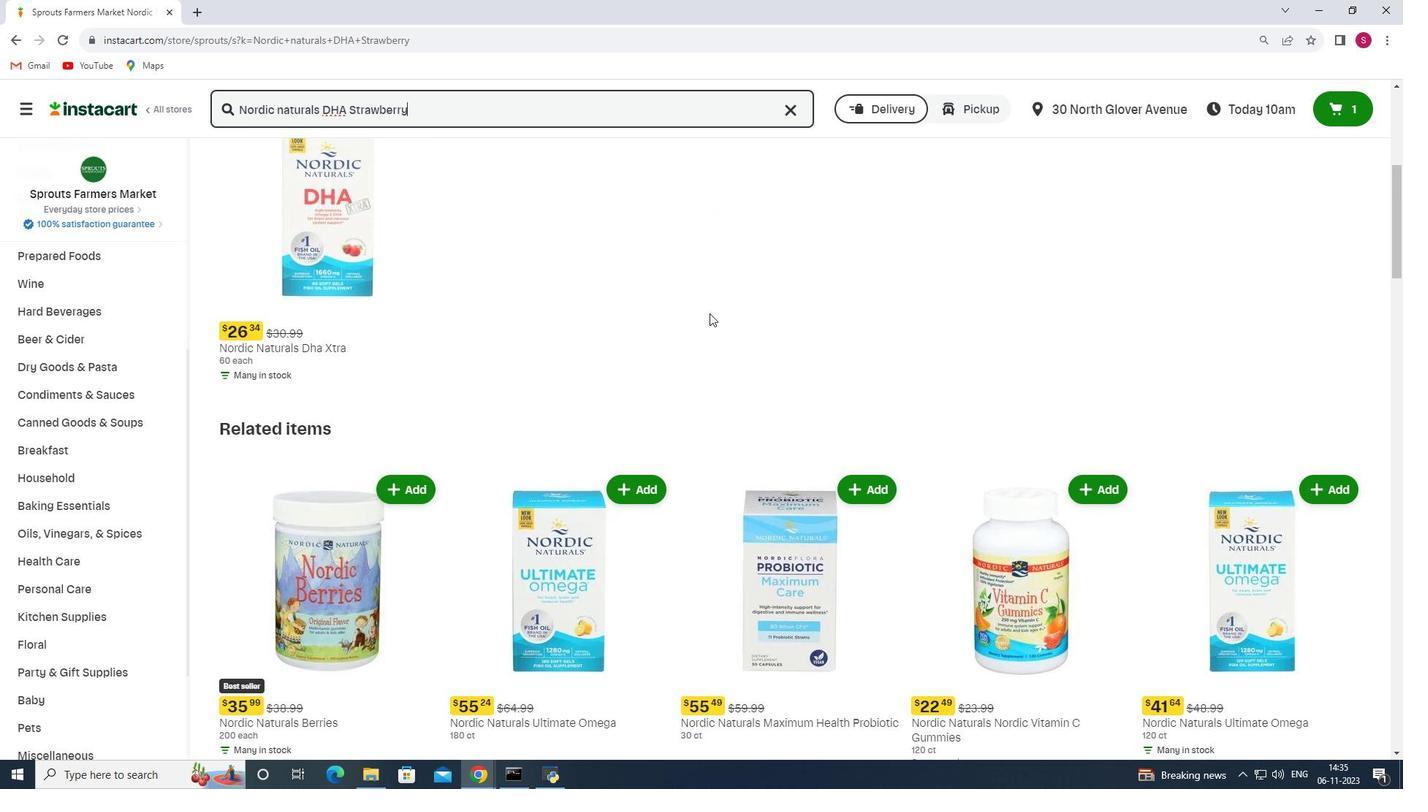
Action: Mouse scrolled (709, 312) with delta (0, 0)
Screenshot: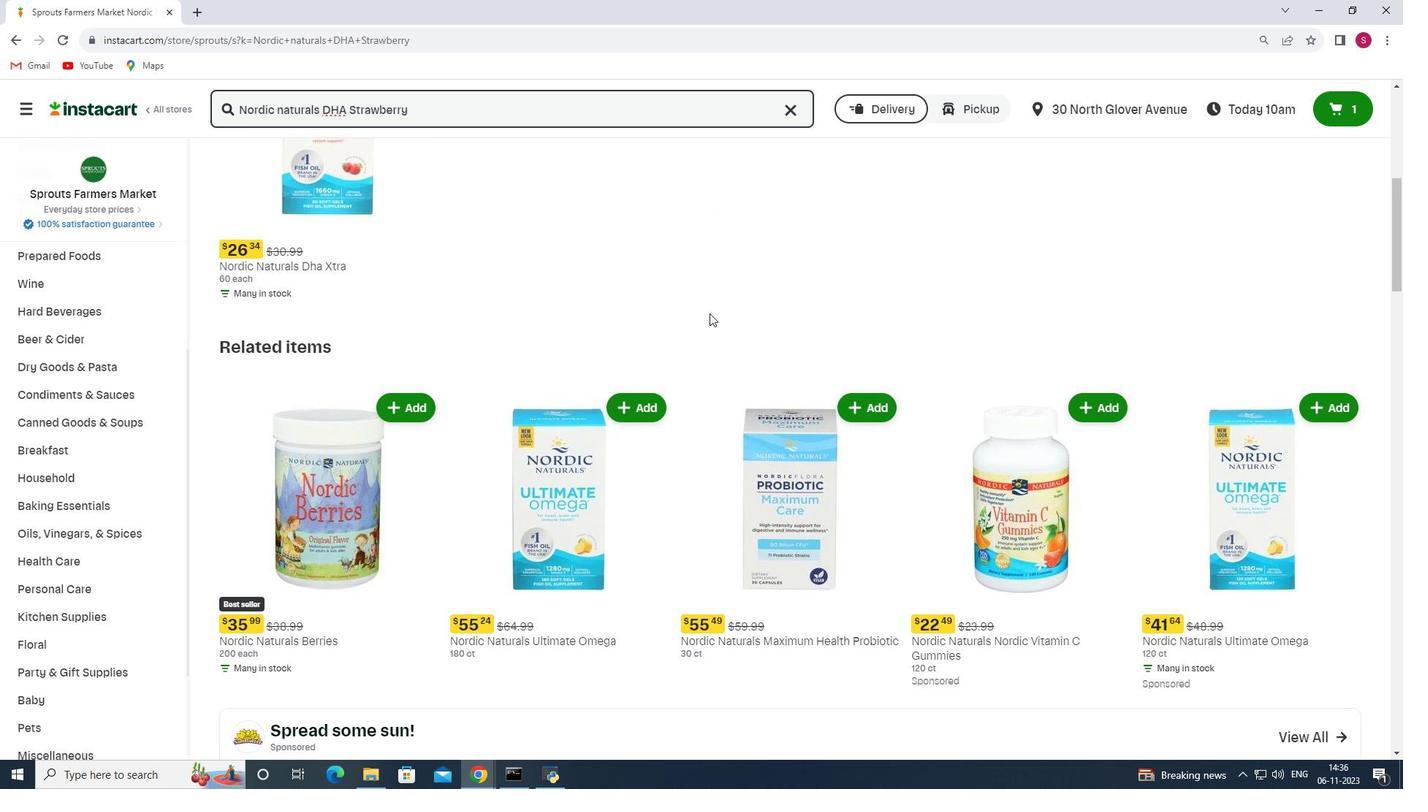 
Action: Mouse scrolled (709, 312) with delta (0, 0)
Screenshot: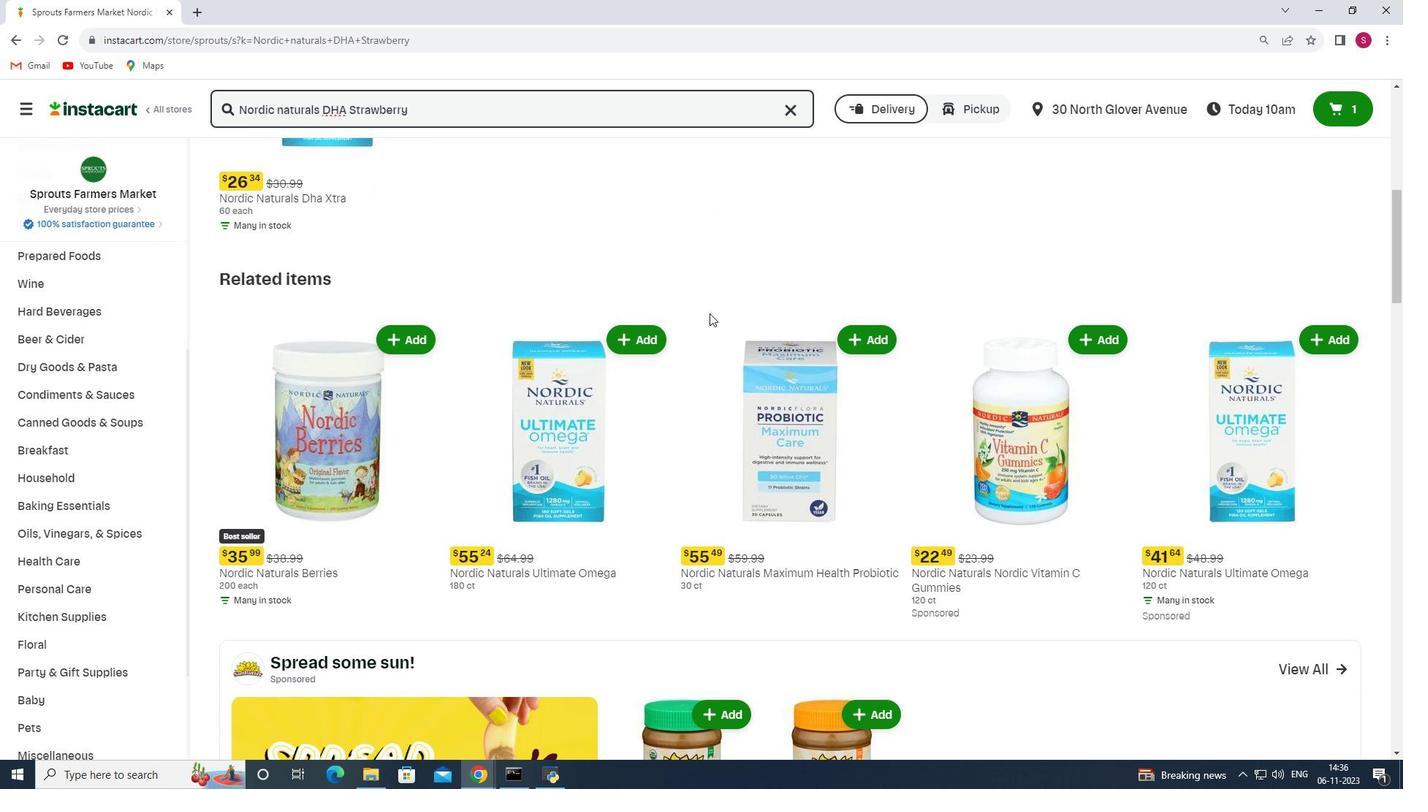 
Action: Mouse scrolled (709, 312) with delta (0, 0)
Screenshot: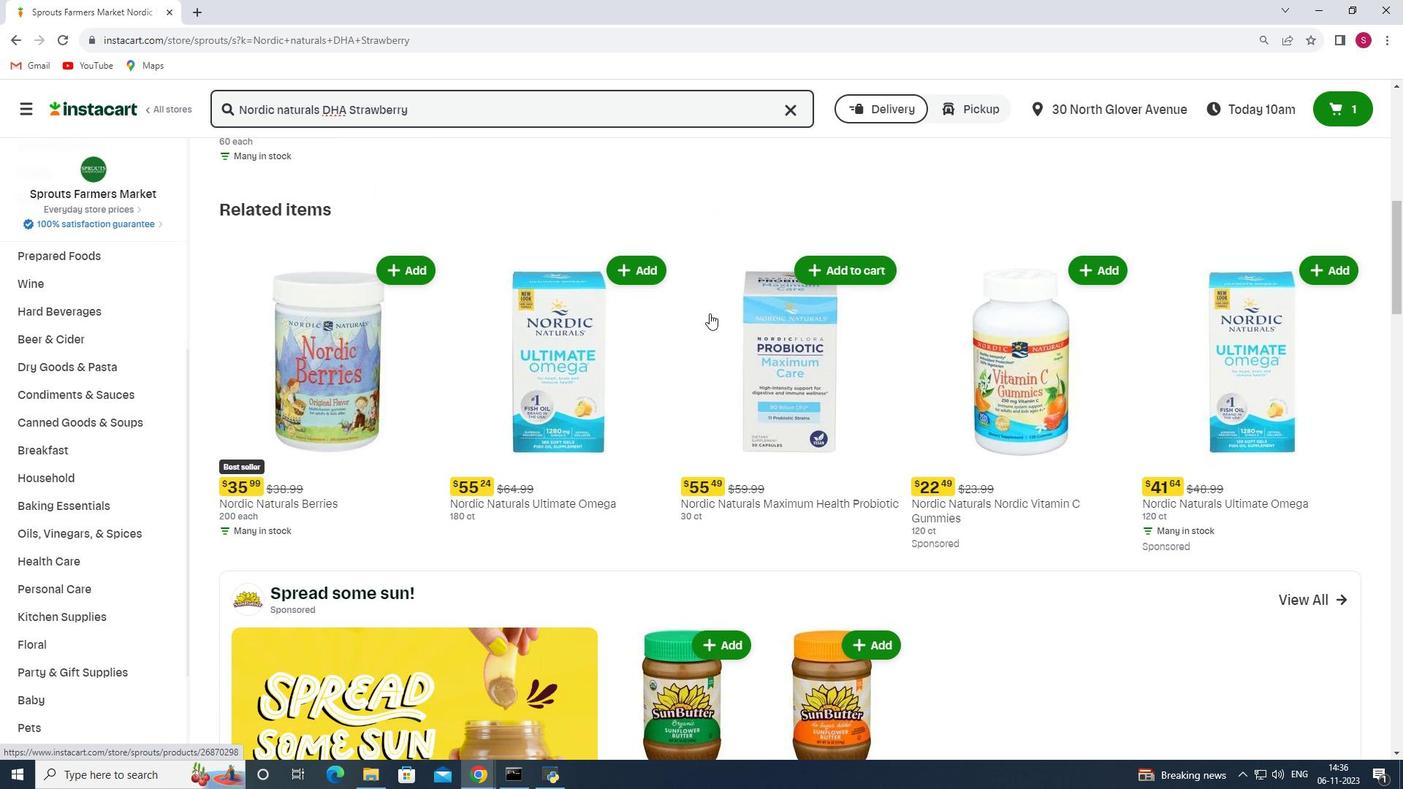 
Action: Mouse scrolled (709, 312) with delta (0, 0)
Screenshot: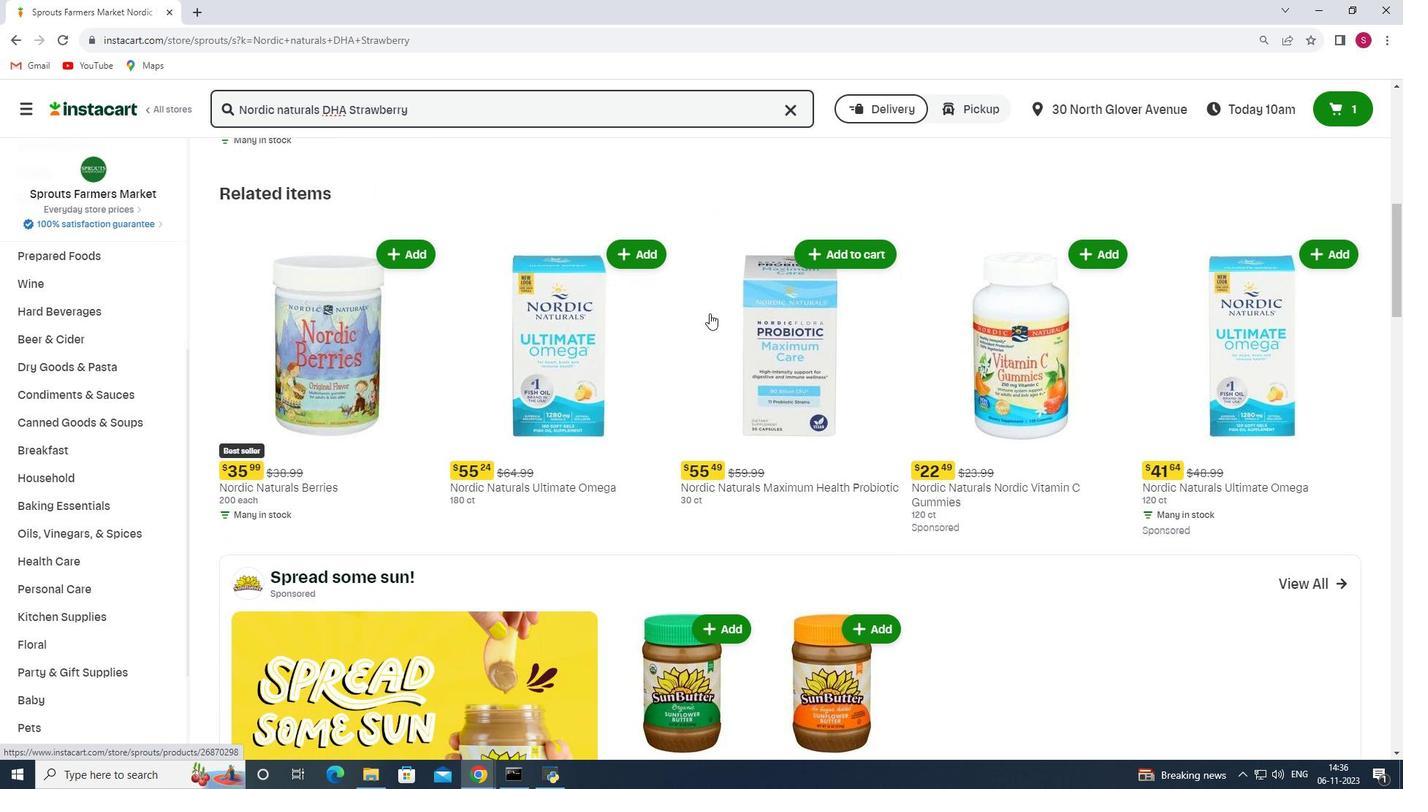 
Action: Mouse scrolled (709, 312) with delta (0, 0)
Screenshot: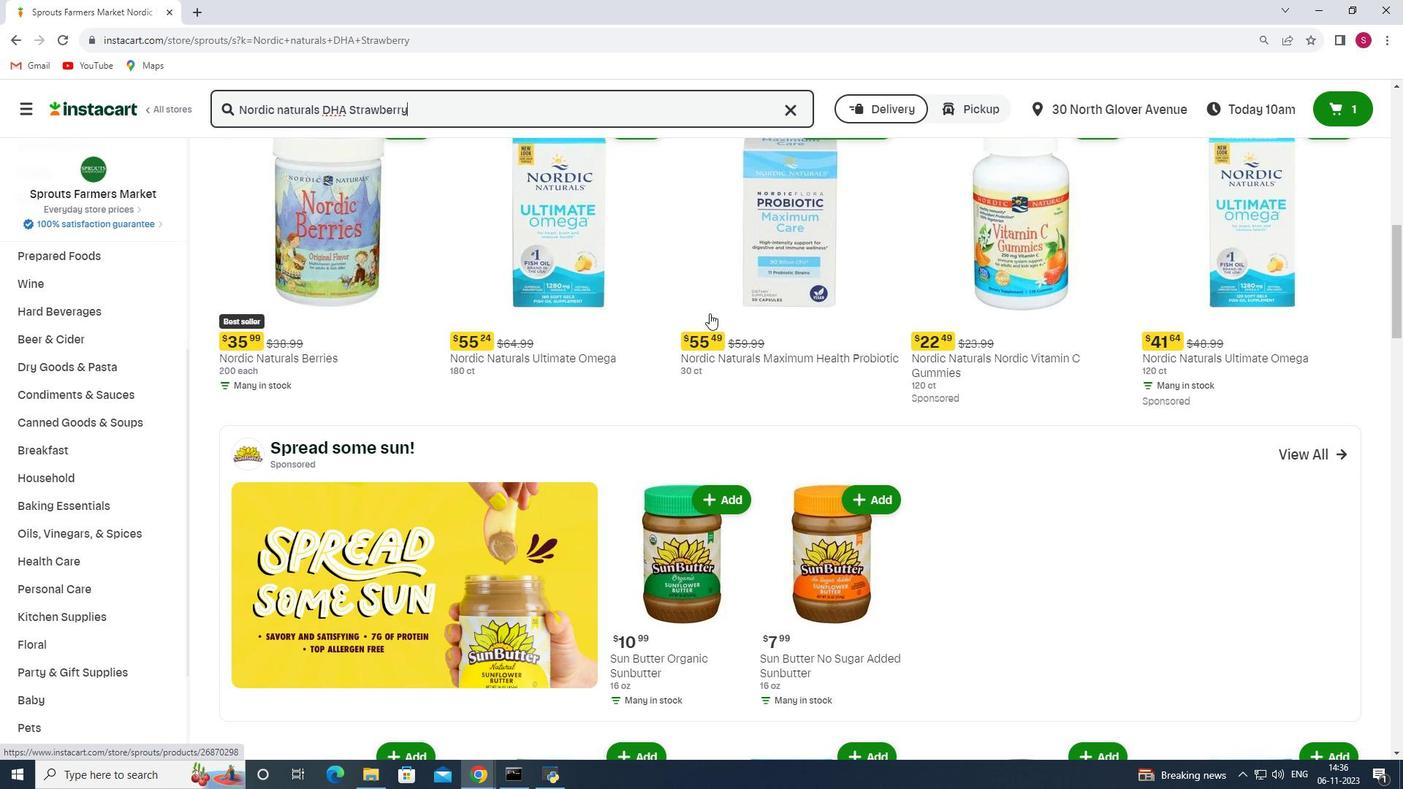 
Action: Mouse scrolled (709, 312) with delta (0, 0)
Screenshot: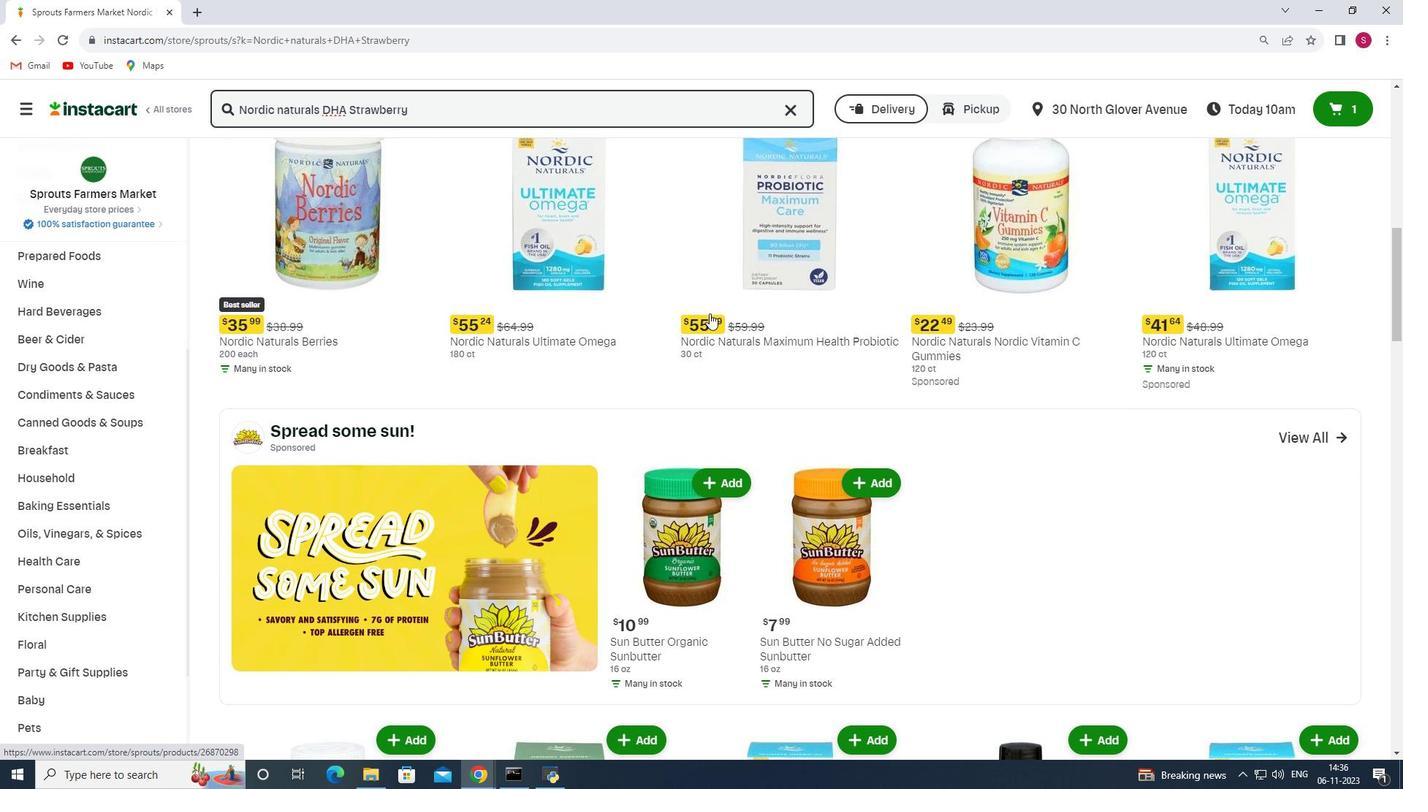 
Action: Mouse scrolled (709, 312) with delta (0, 0)
Screenshot: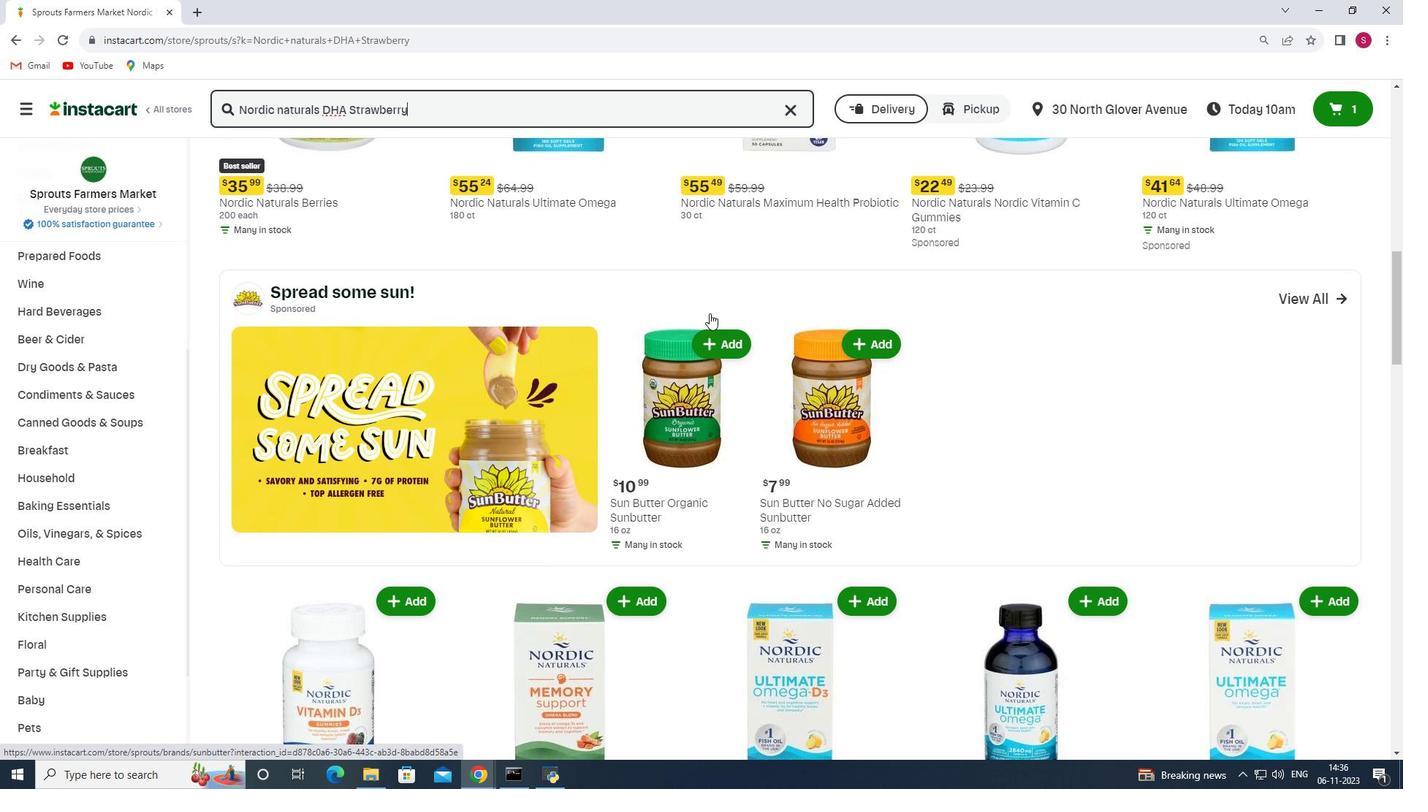 
Action: Mouse scrolled (709, 312) with delta (0, 0)
Screenshot: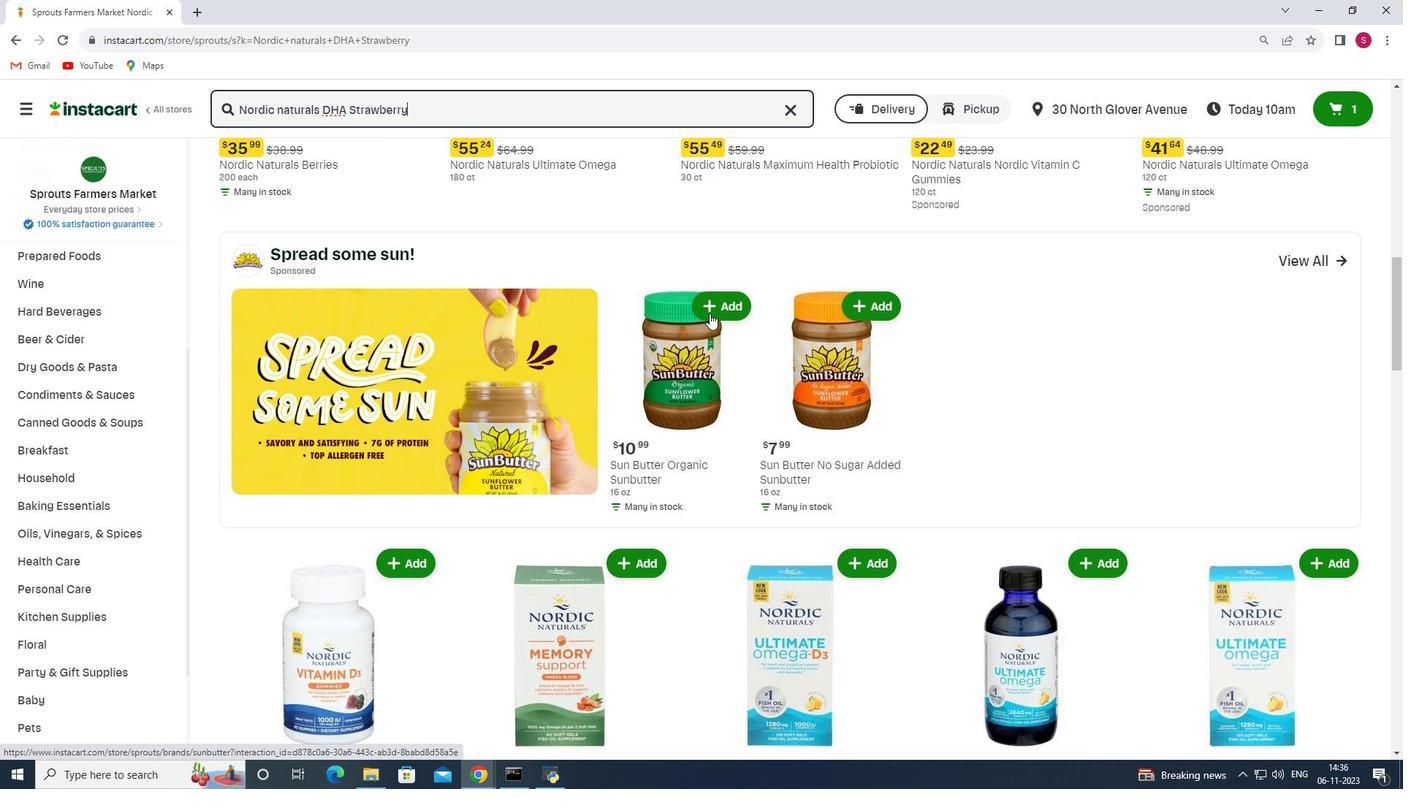 
Action: Mouse scrolled (709, 312) with delta (0, 0)
Screenshot: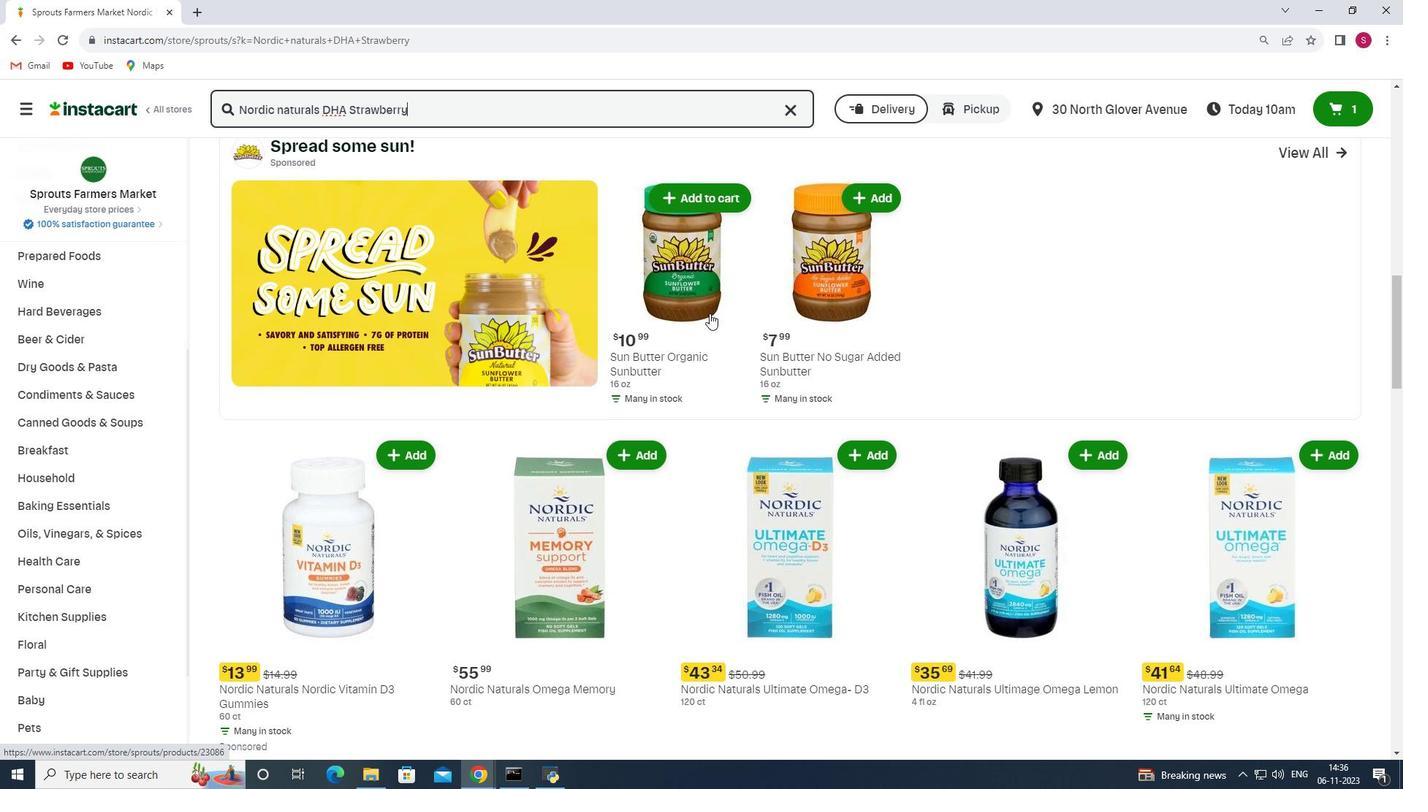 
Action: Mouse scrolled (709, 312) with delta (0, 0)
Screenshot: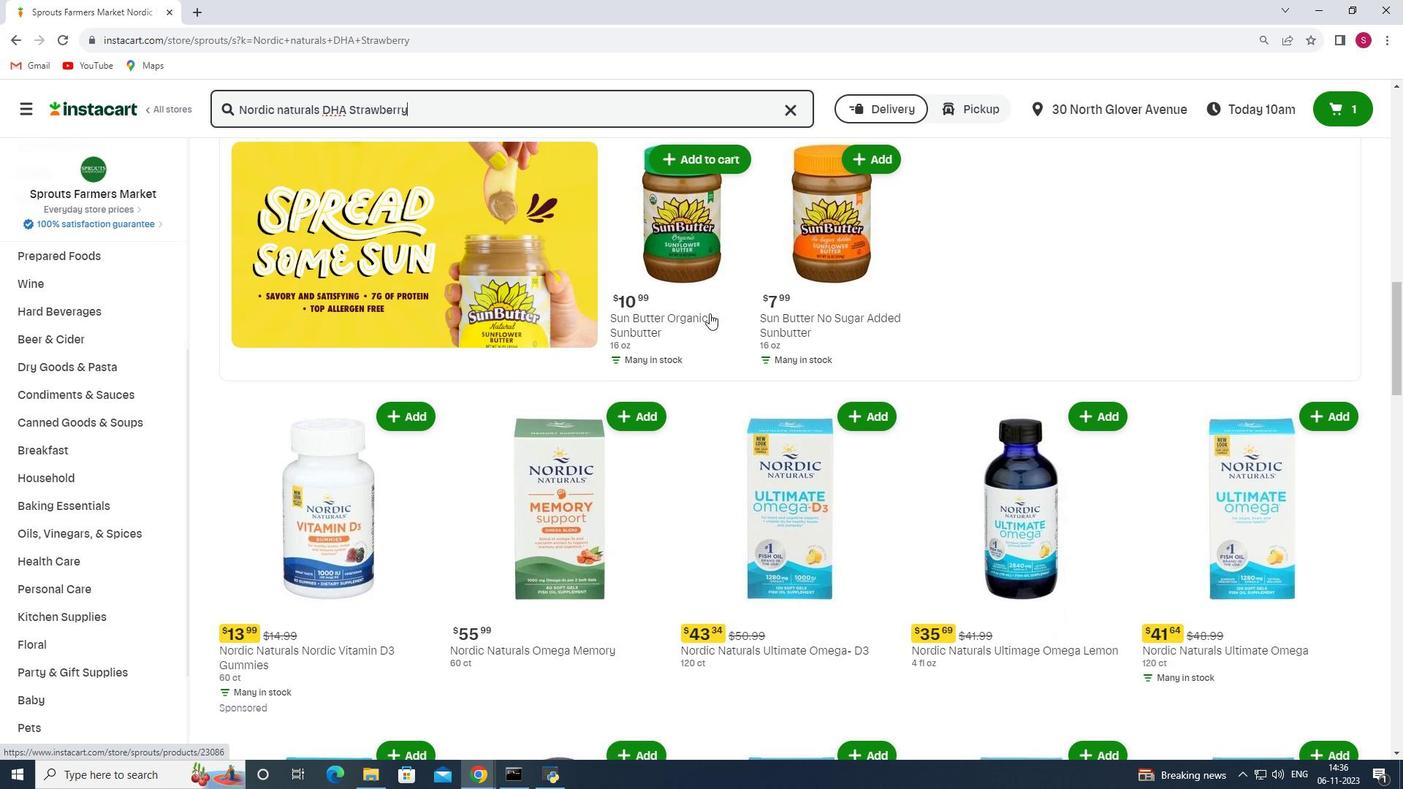 
Action: Mouse scrolled (709, 312) with delta (0, 0)
Screenshot: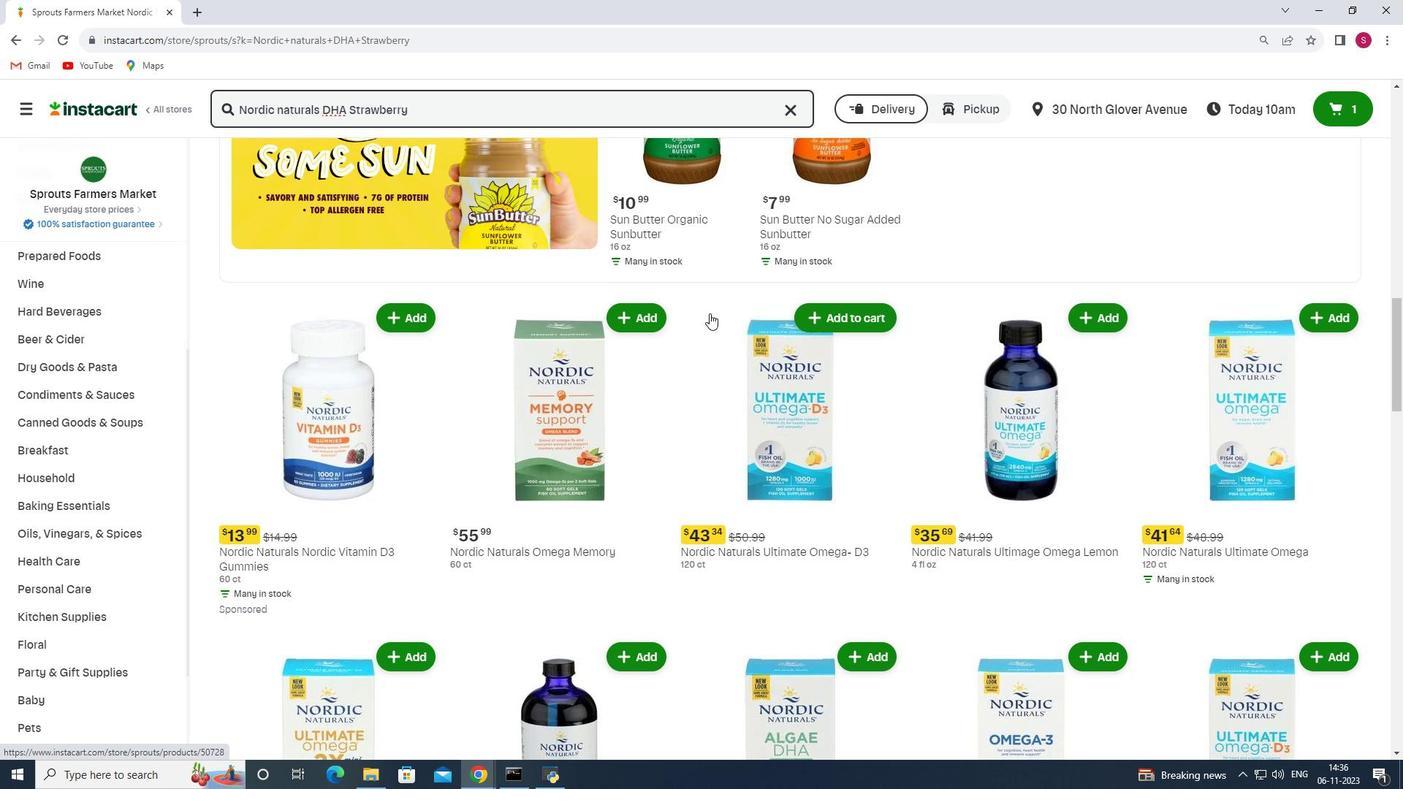 
Action: Mouse scrolled (709, 312) with delta (0, 0)
Screenshot: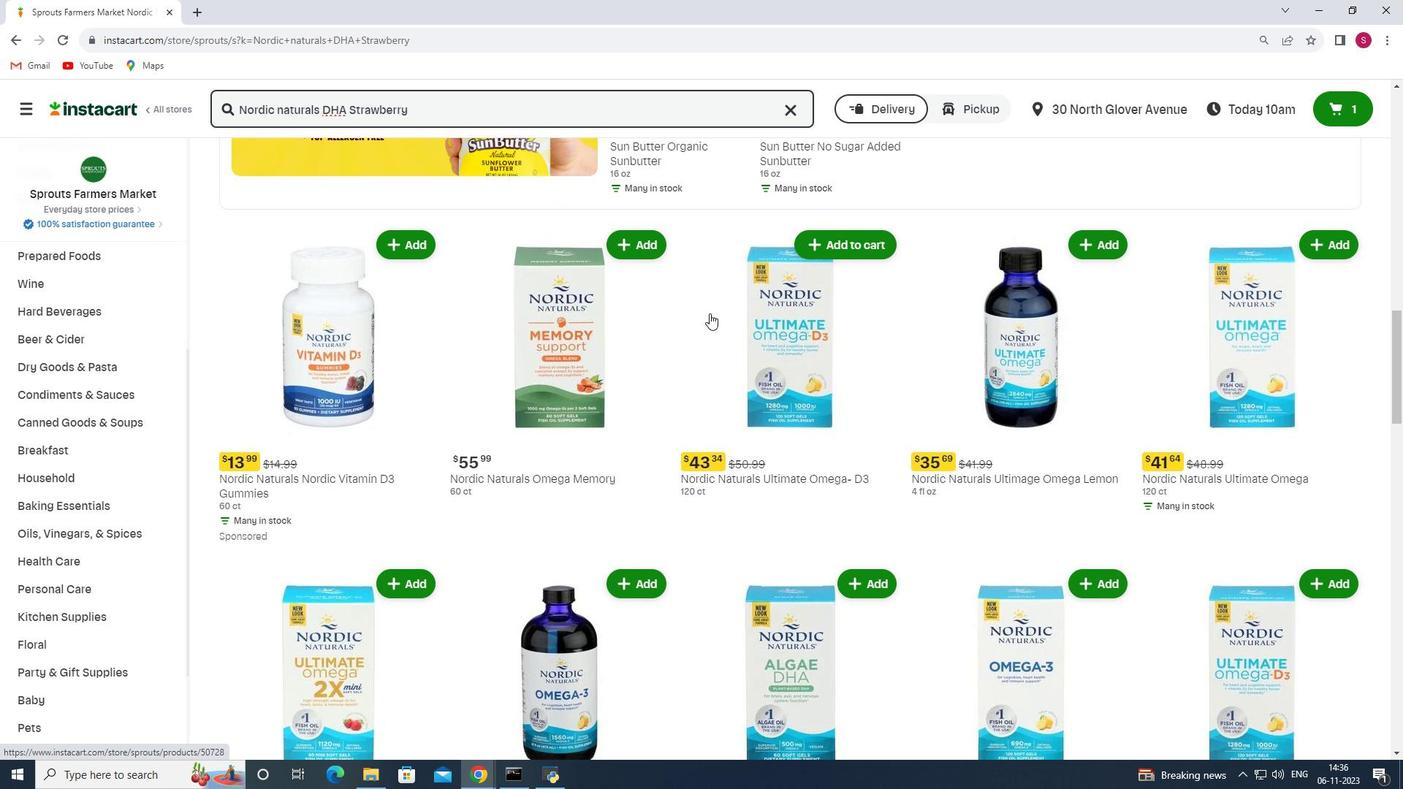 
Action: Mouse scrolled (709, 312) with delta (0, 0)
Screenshot: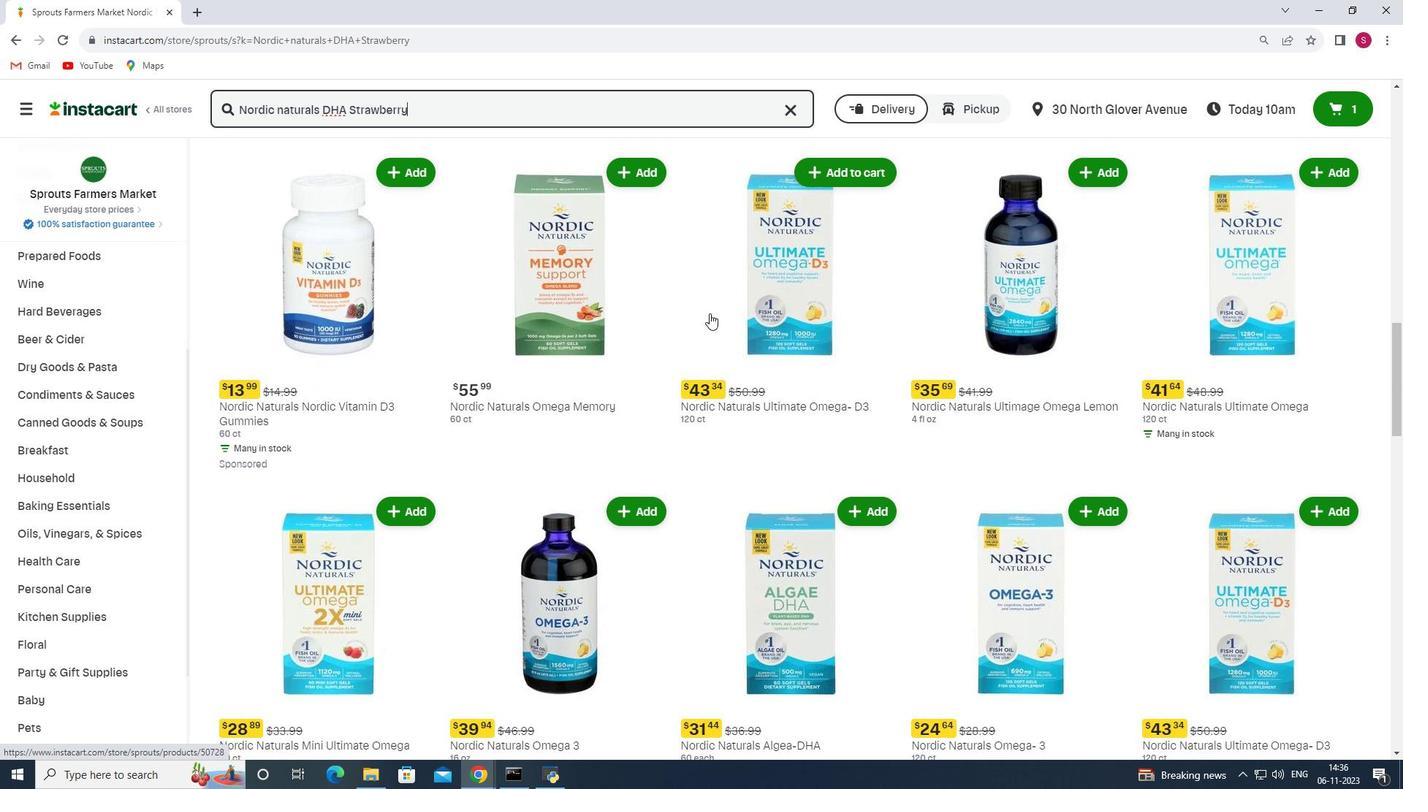 
Action: Mouse scrolled (709, 312) with delta (0, 0)
Screenshot: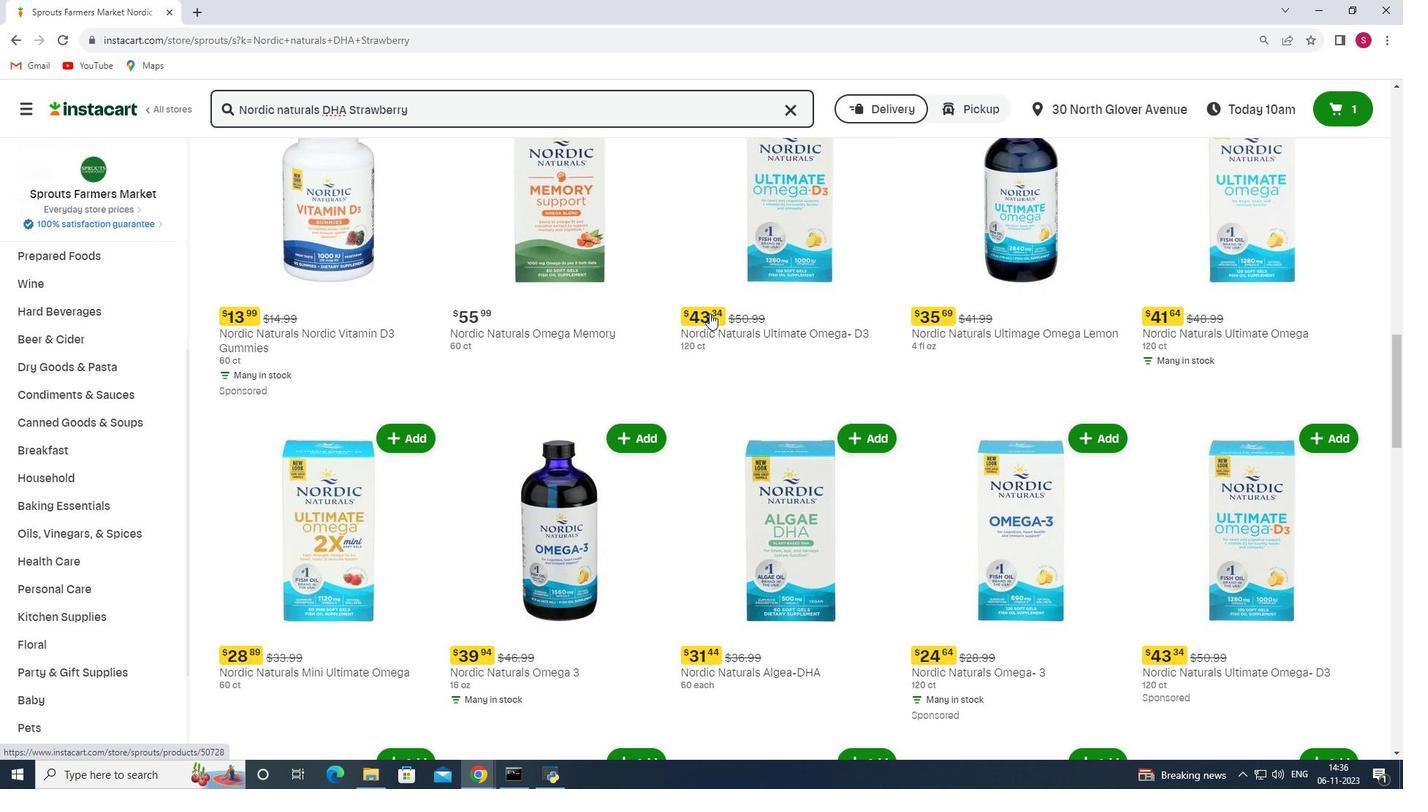 
Action: Mouse scrolled (709, 312) with delta (0, 0)
Screenshot: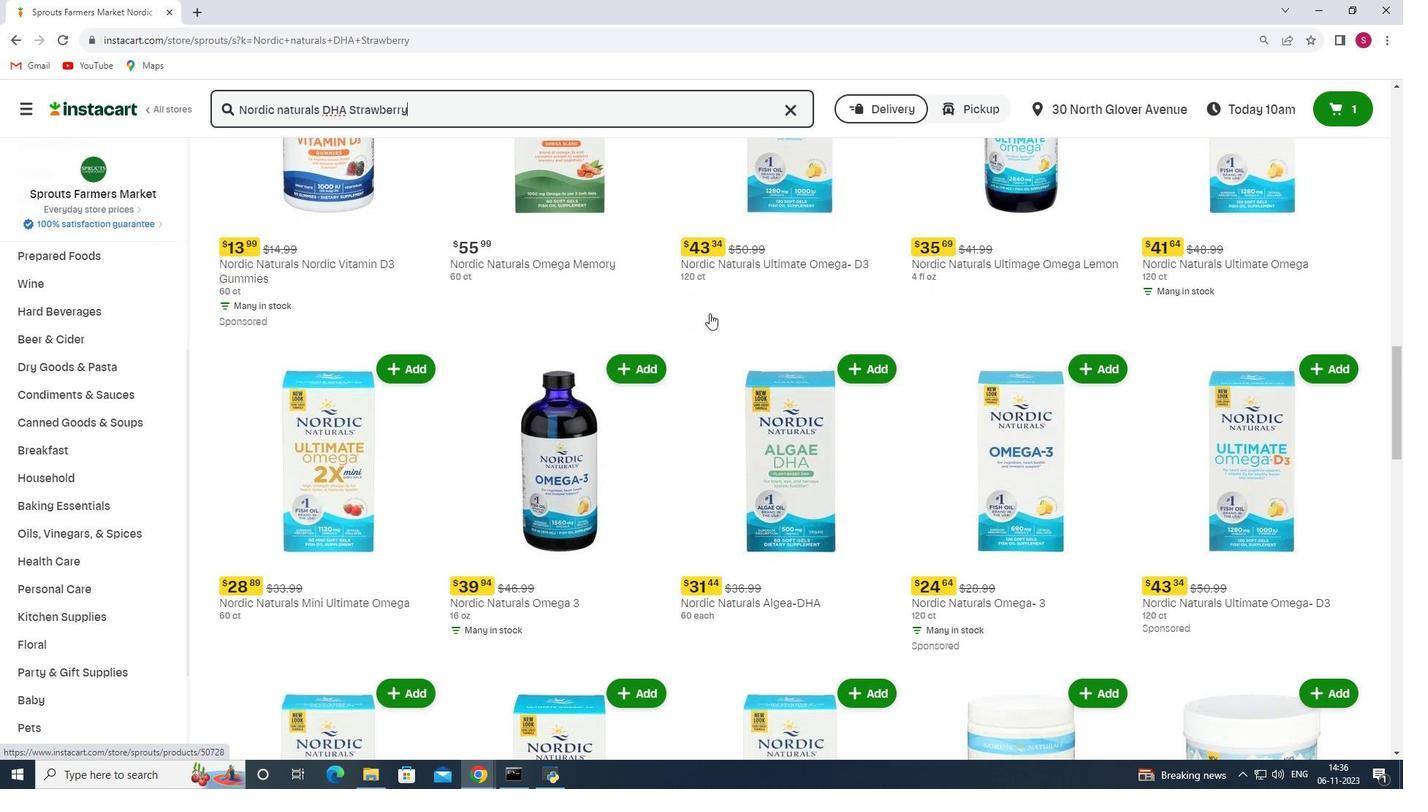 
Action: Mouse scrolled (709, 312) with delta (0, 0)
Screenshot: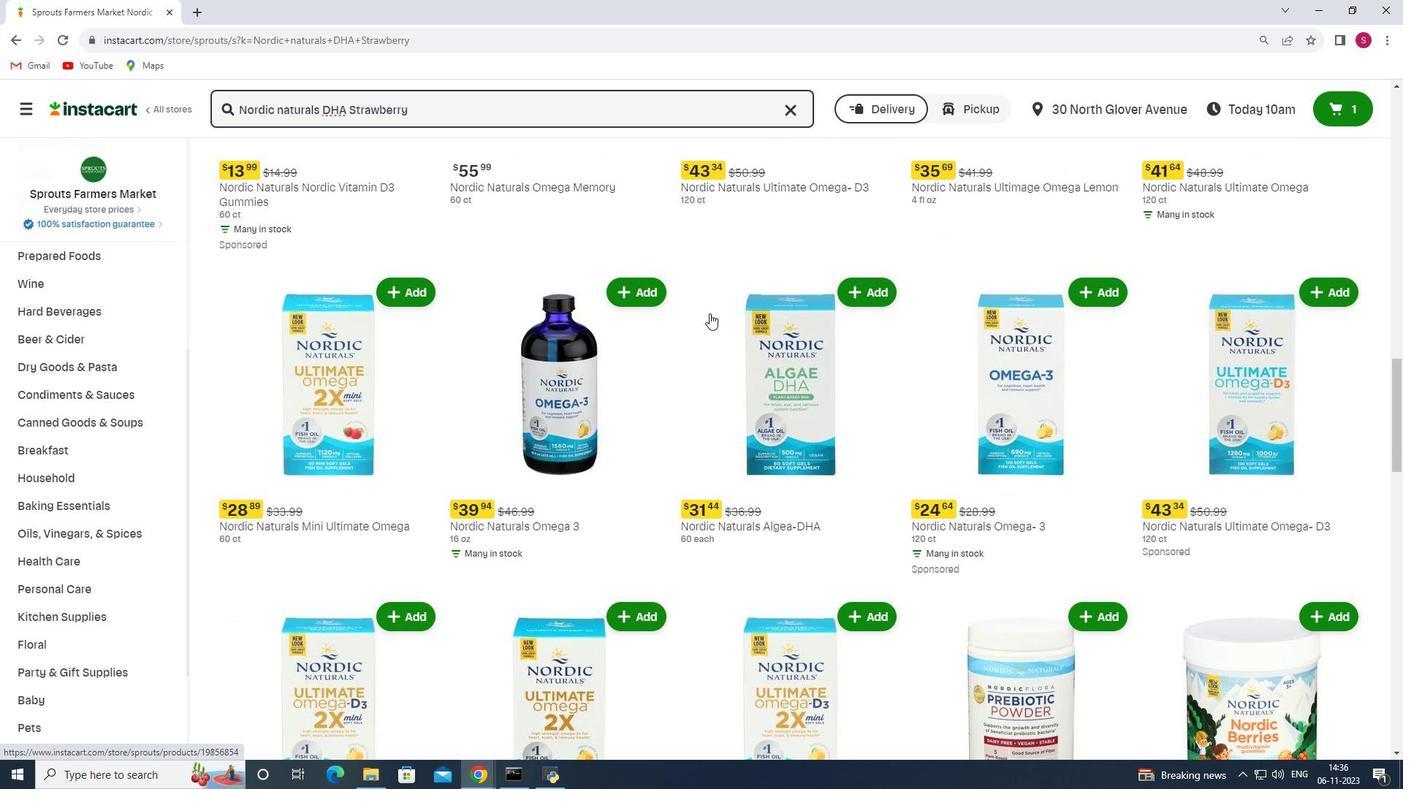 
Action: Mouse scrolled (709, 312) with delta (0, 0)
Screenshot: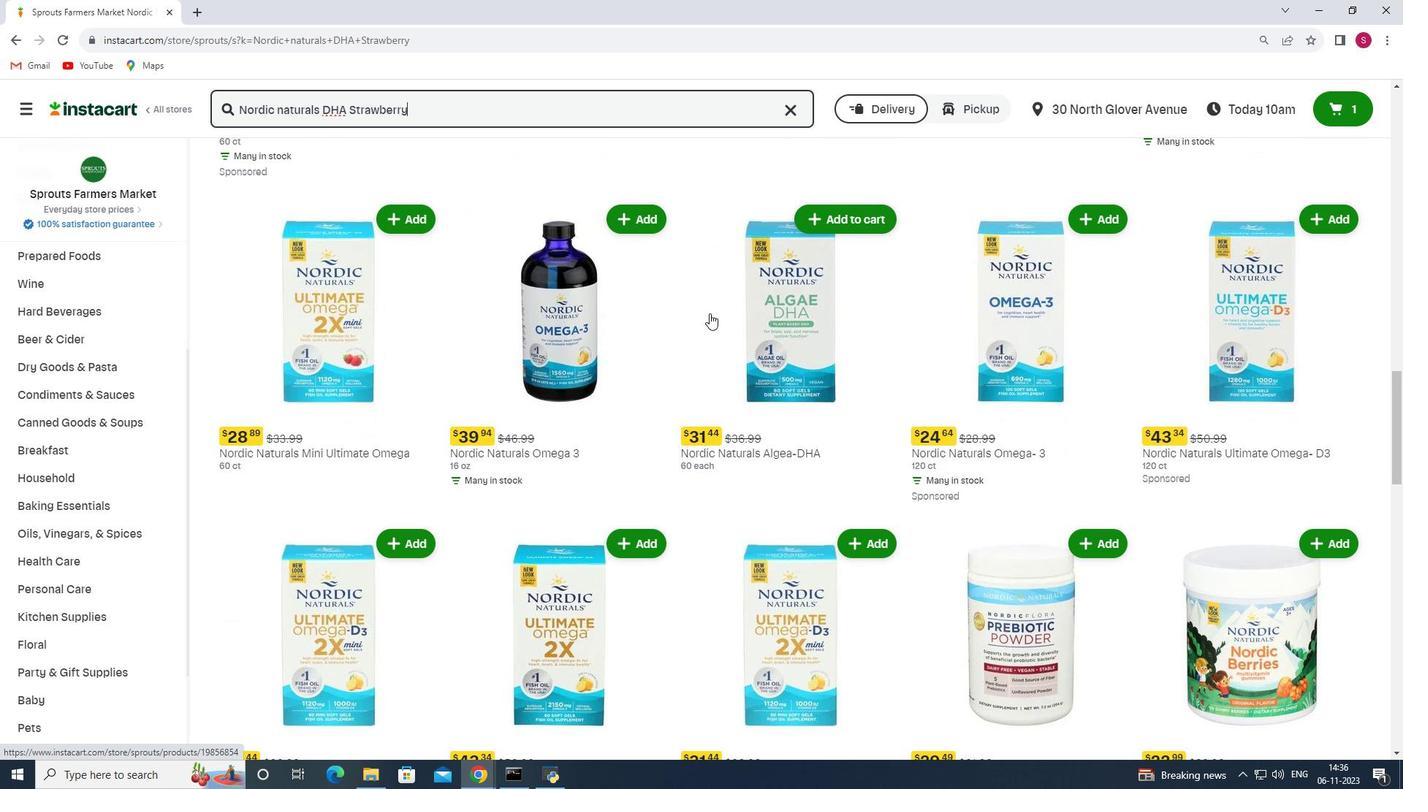 
Action: Mouse scrolled (709, 312) with delta (0, 0)
Screenshot: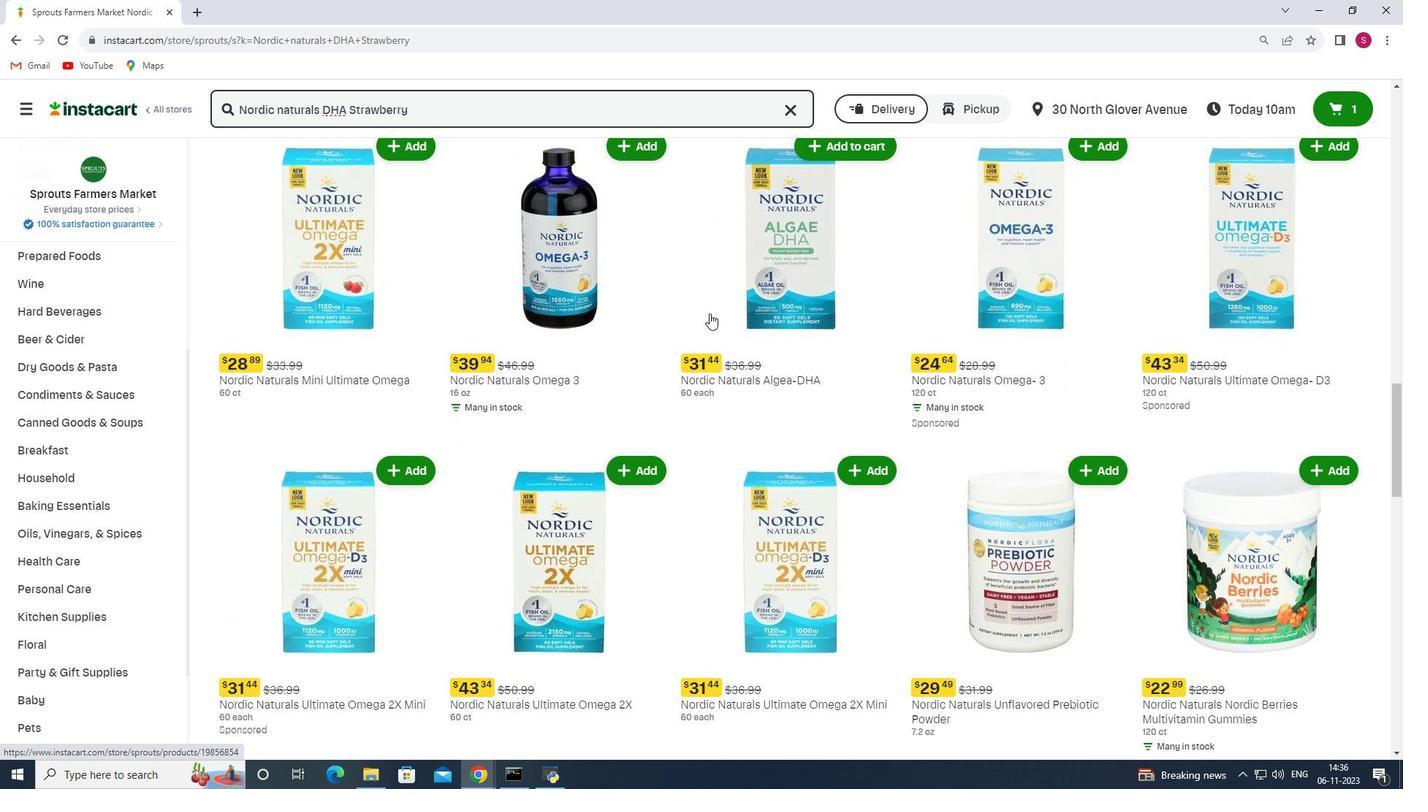 
Action: Mouse scrolled (709, 312) with delta (0, 0)
Screenshot: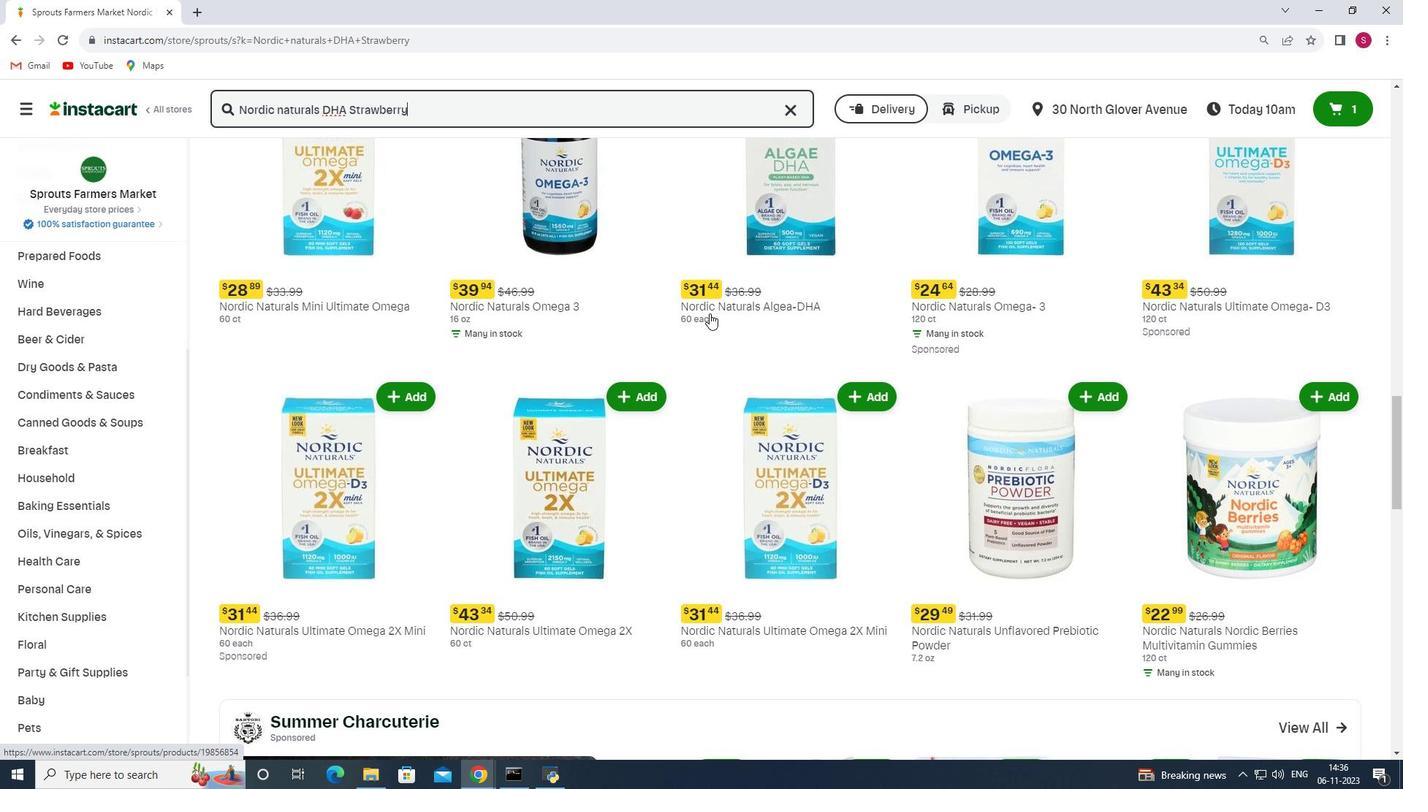 
Action: Mouse scrolled (709, 312) with delta (0, 0)
Screenshot: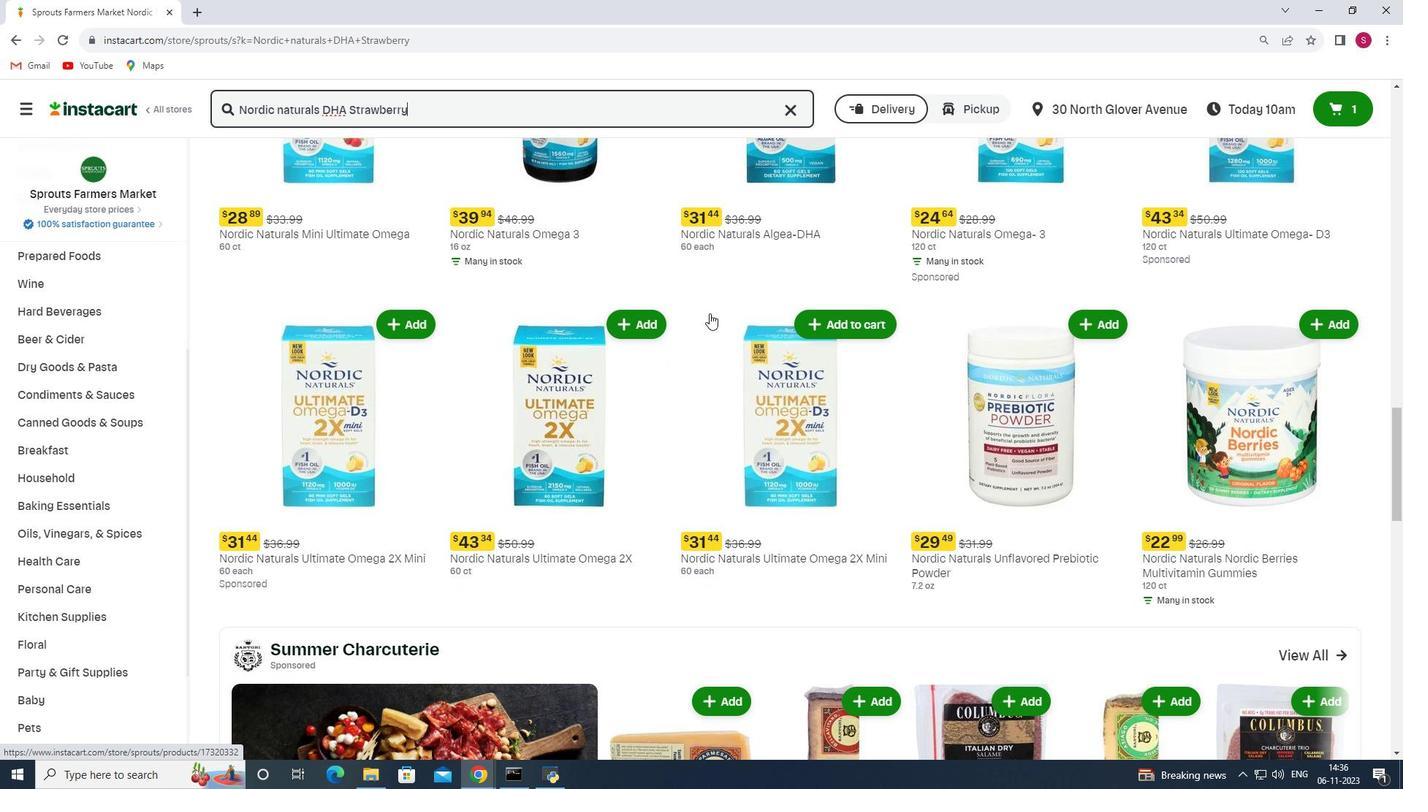 
Action: Mouse scrolled (709, 312) with delta (0, 0)
Screenshot: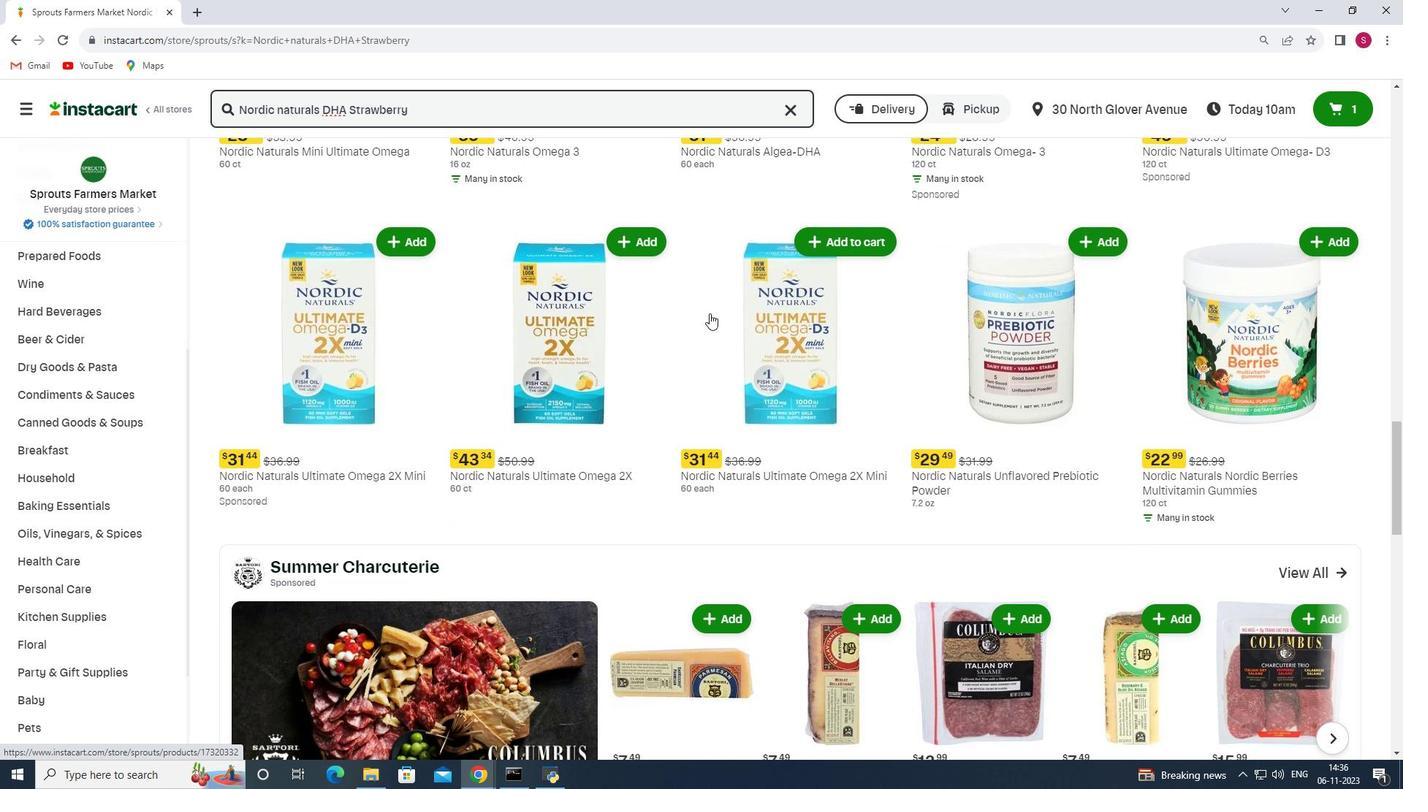
Action: Mouse scrolled (709, 312) with delta (0, 0)
Screenshot: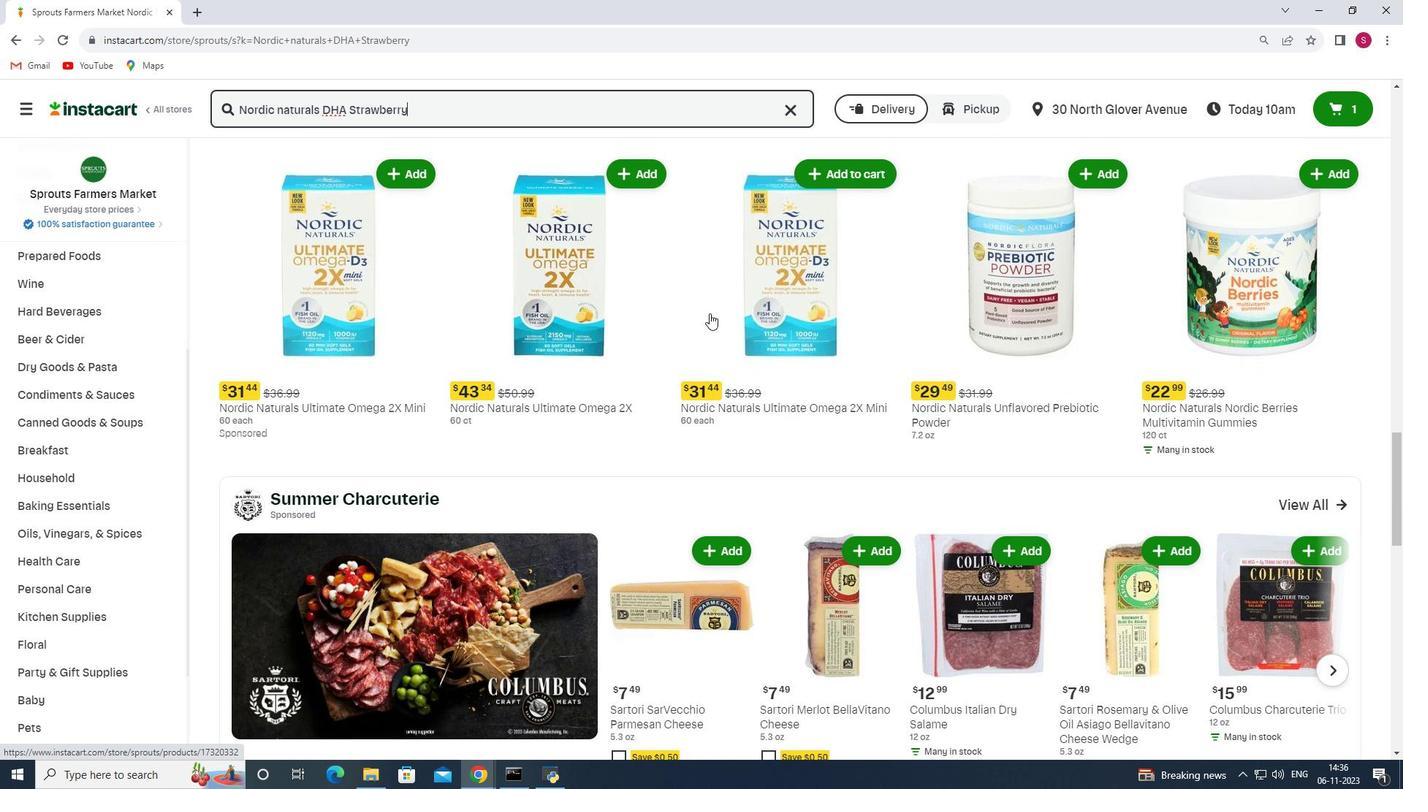 
Action: Mouse scrolled (709, 312) with delta (0, 0)
Screenshot: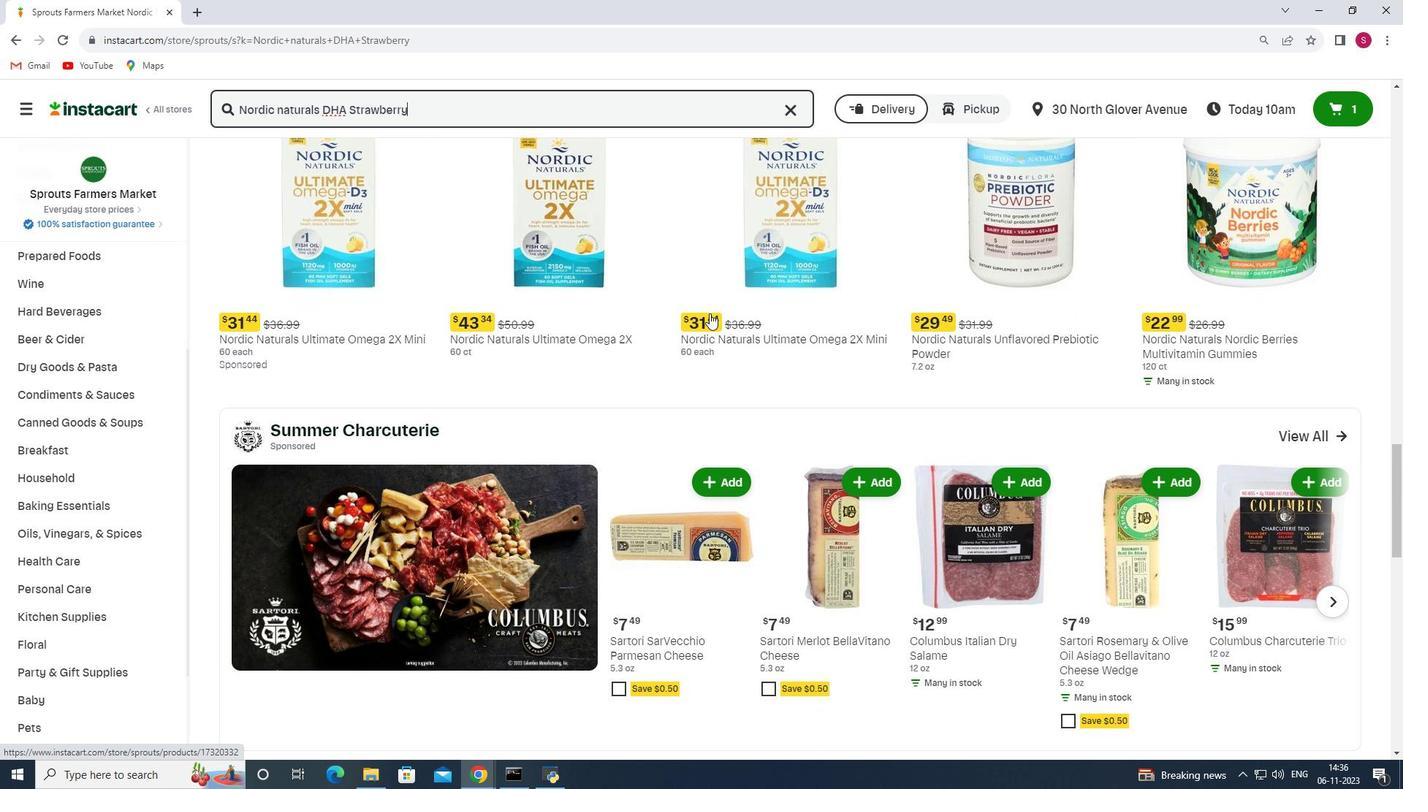 
Action: Mouse scrolled (709, 312) with delta (0, 0)
Screenshot: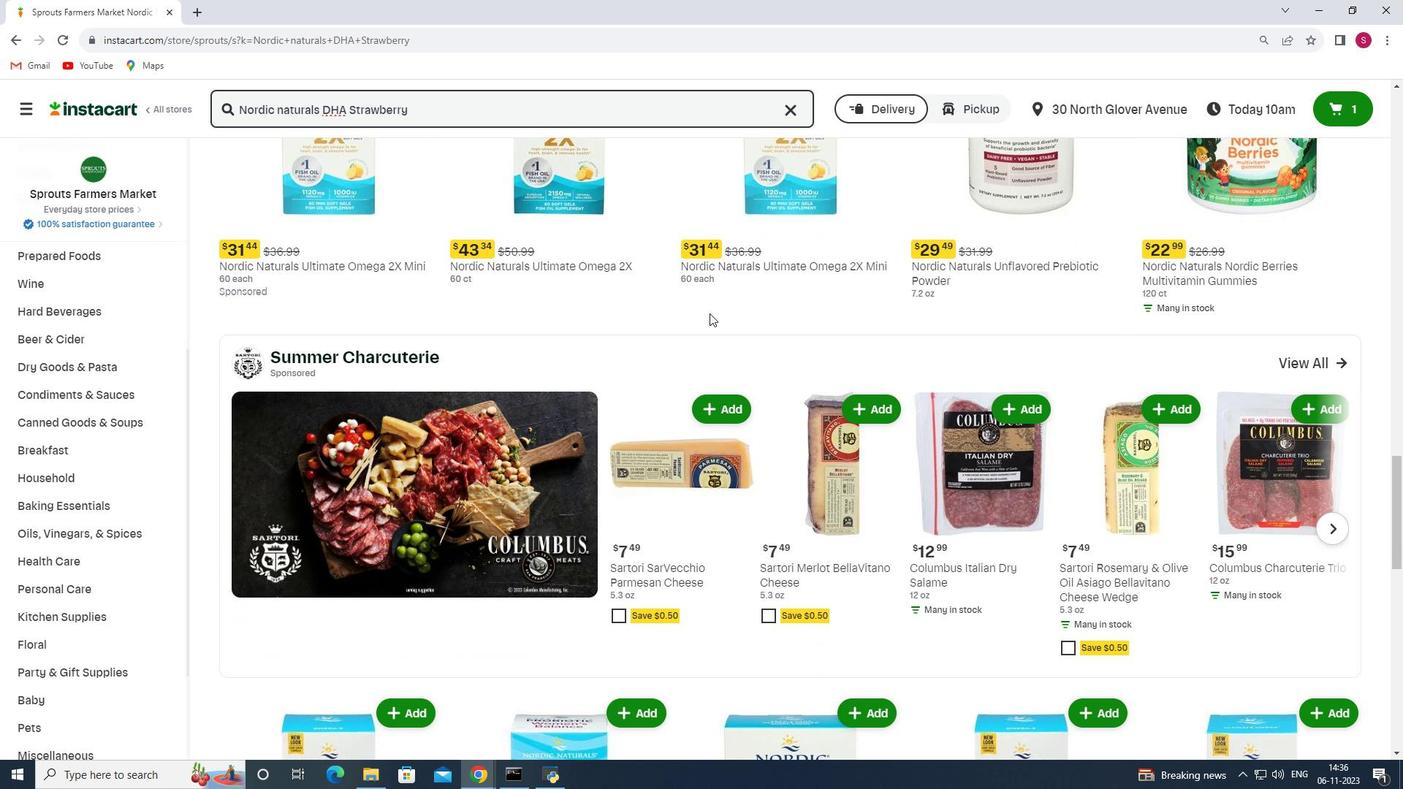 
Action: Mouse scrolled (709, 312) with delta (0, 0)
Screenshot: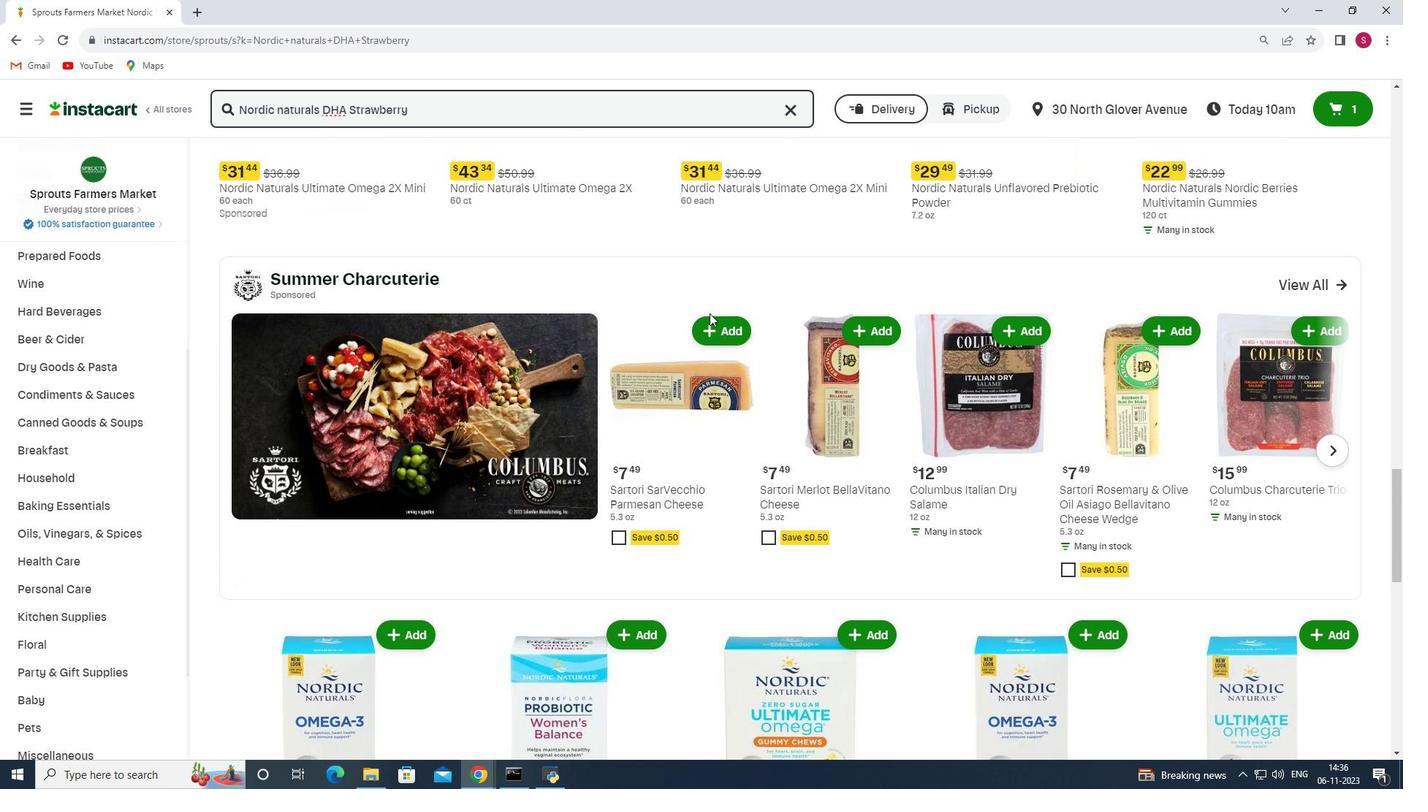
Action: Mouse scrolled (709, 312) with delta (0, 0)
Screenshot: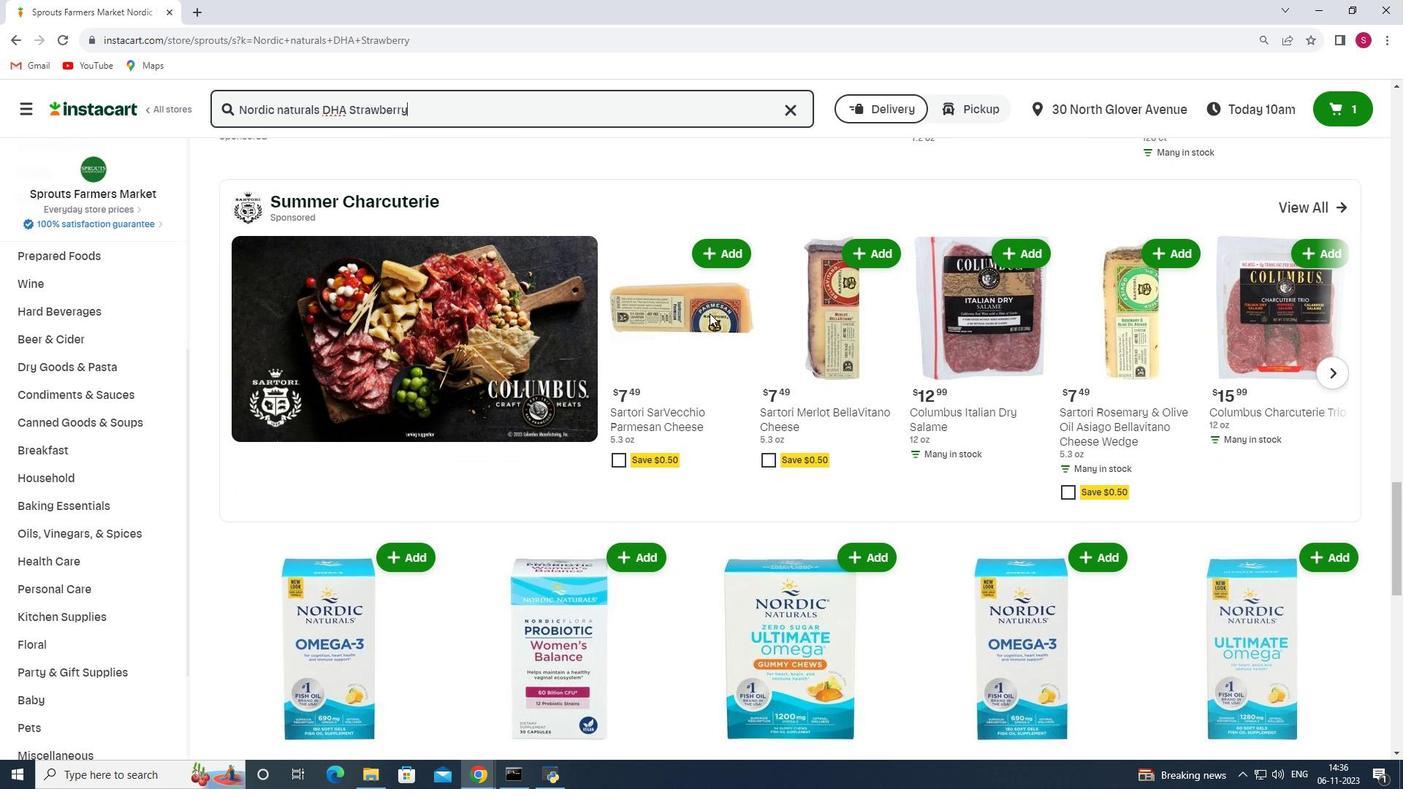 
Action: Mouse scrolled (709, 312) with delta (0, 0)
Screenshot: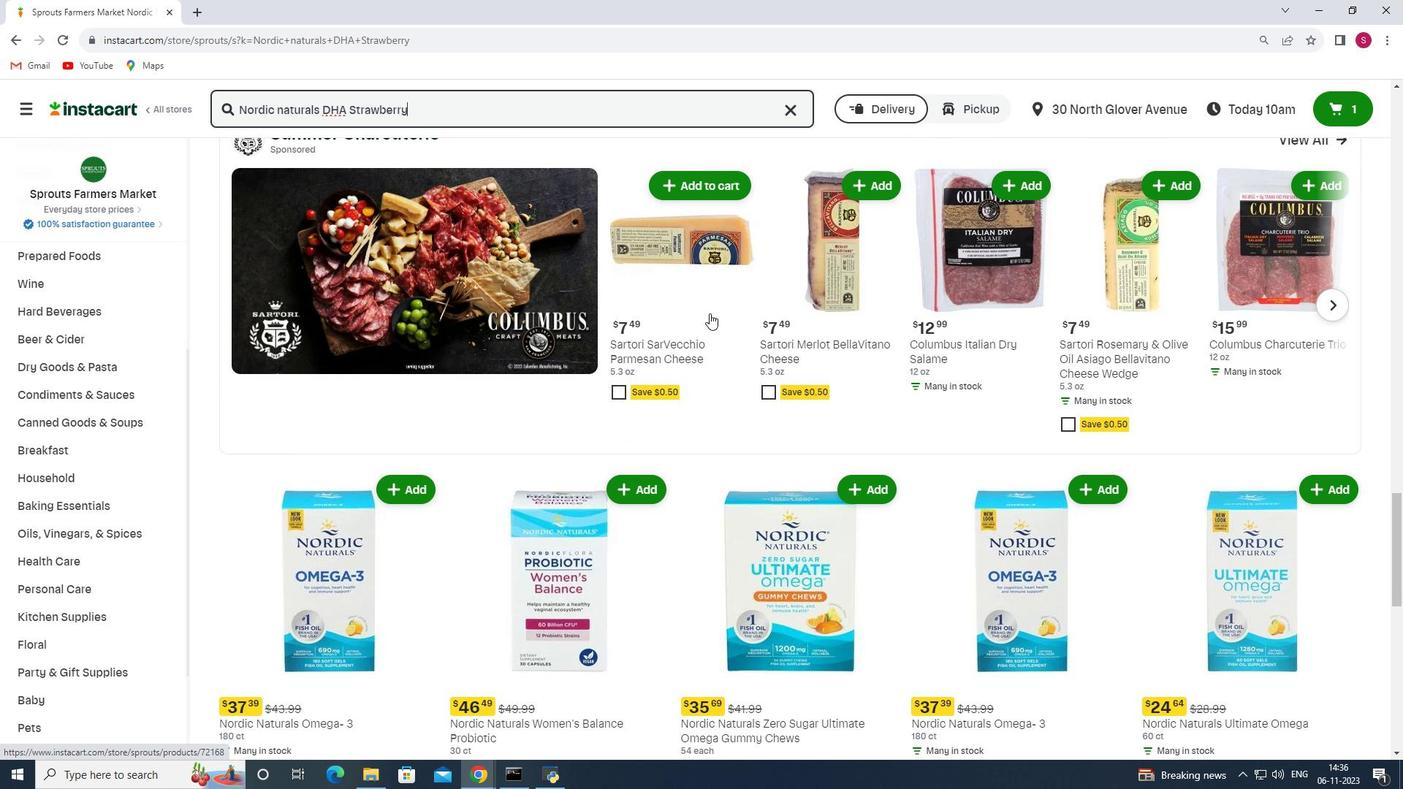
Action: Mouse scrolled (709, 312) with delta (0, 0)
Screenshot: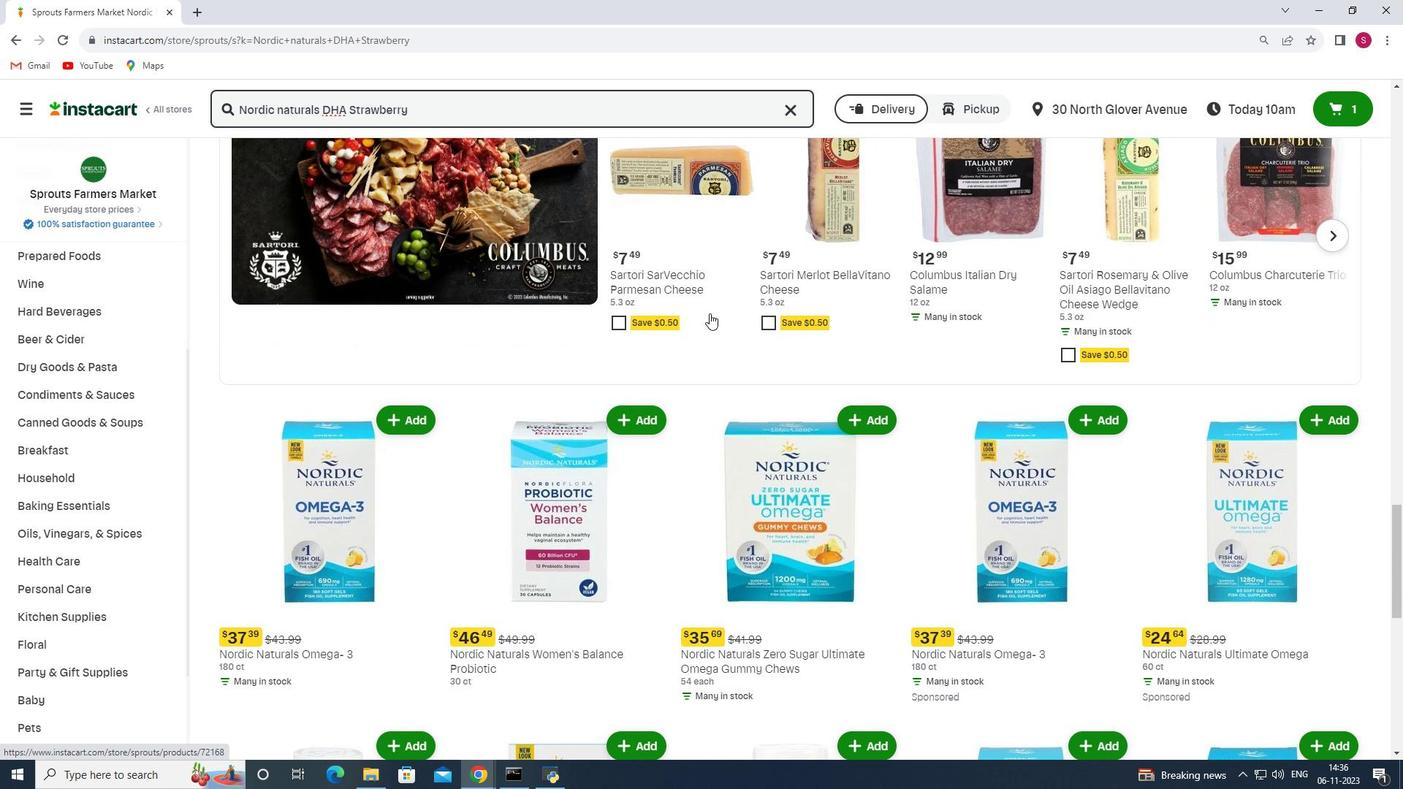 
Action: Mouse scrolled (709, 312) with delta (0, 0)
Screenshot: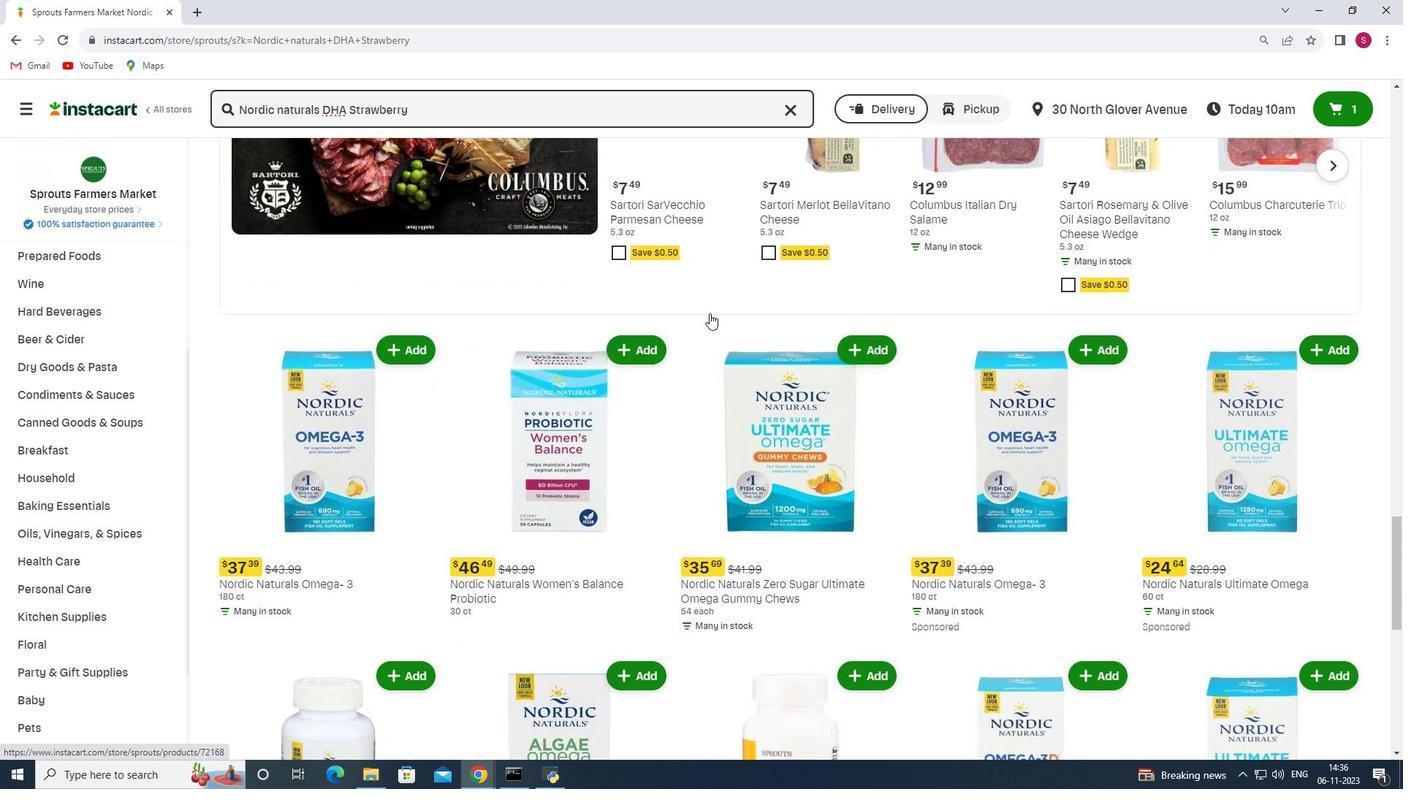 
Action: Mouse scrolled (709, 312) with delta (0, 0)
Screenshot: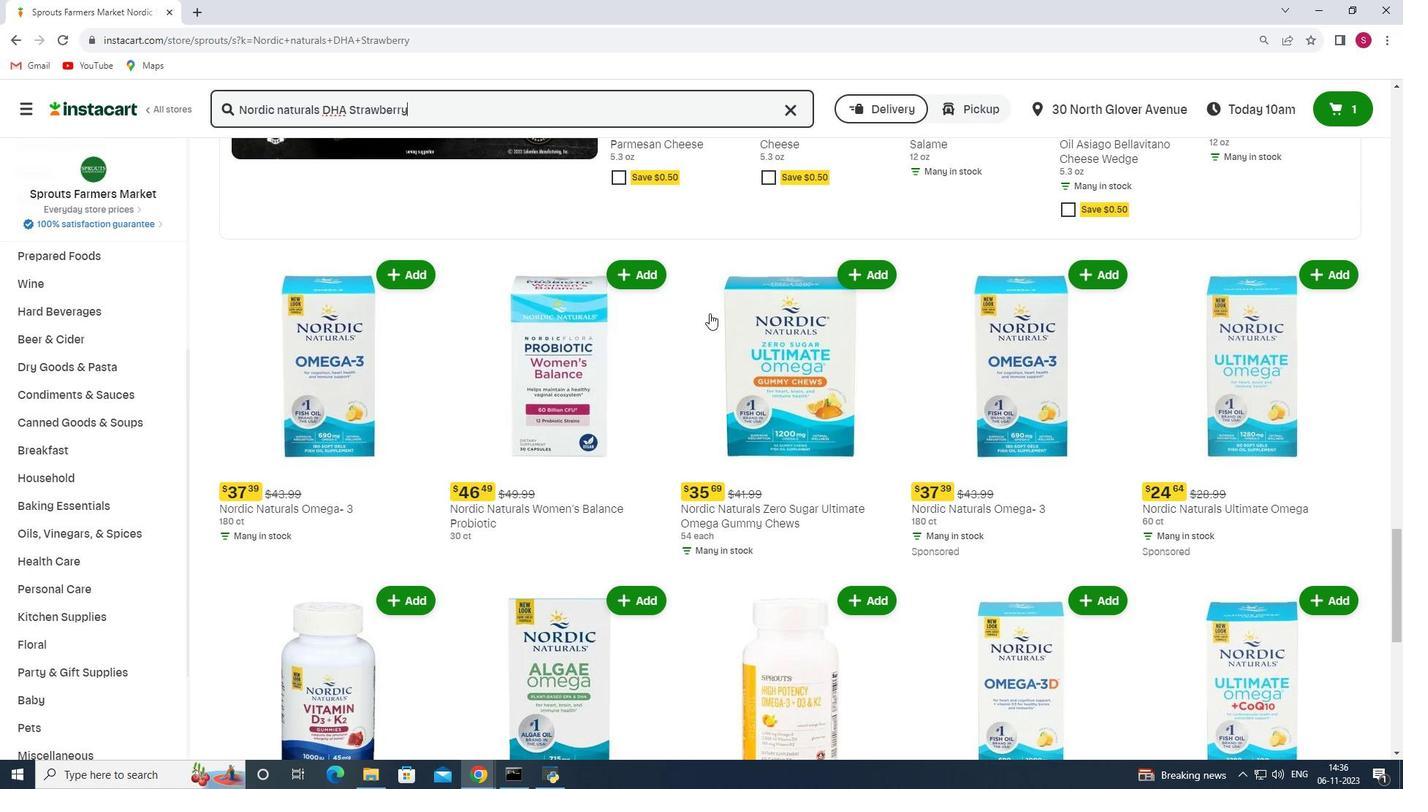 
Action: Mouse scrolled (709, 312) with delta (0, 0)
Screenshot: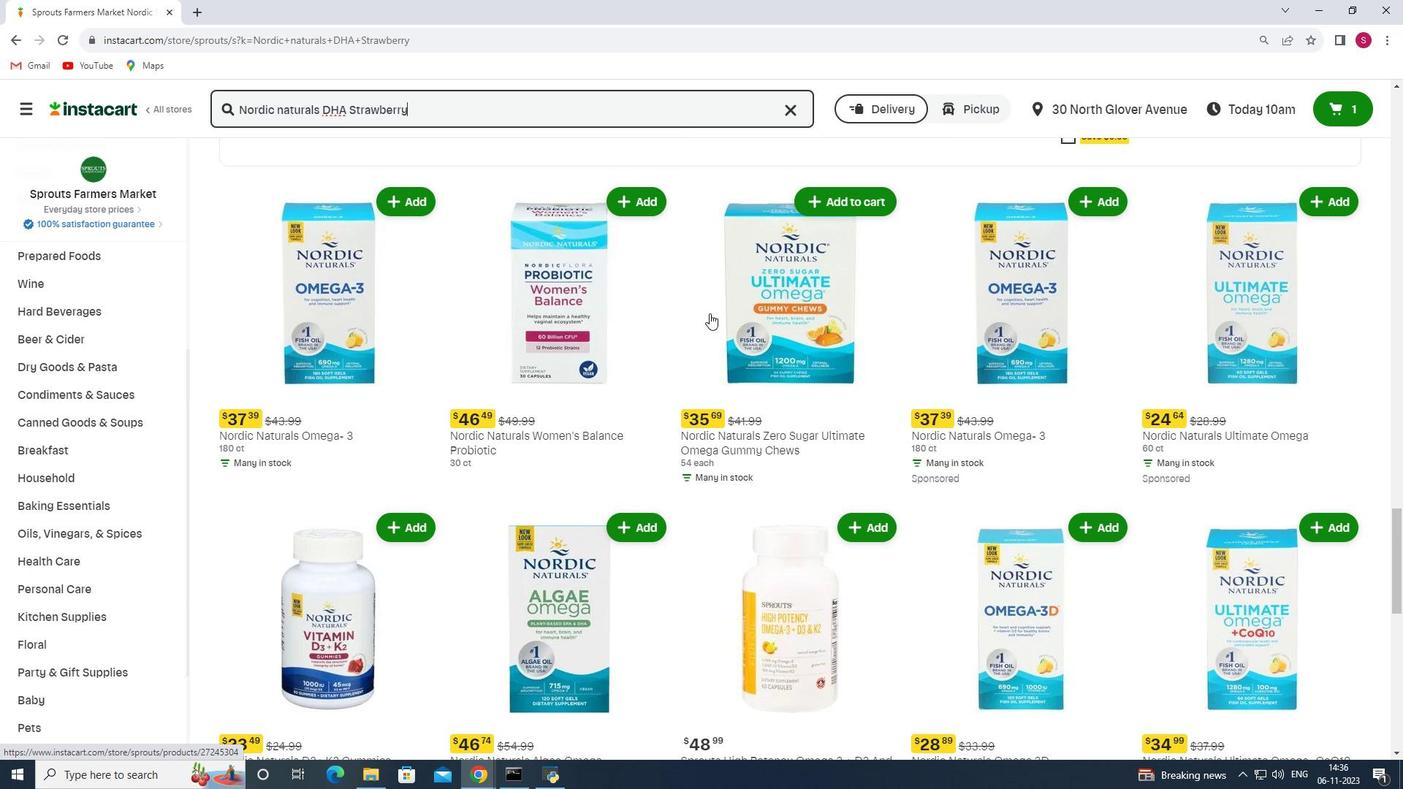 
Action: Mouse scrolled (709, 312) with delta (0, 0)
Screenshot: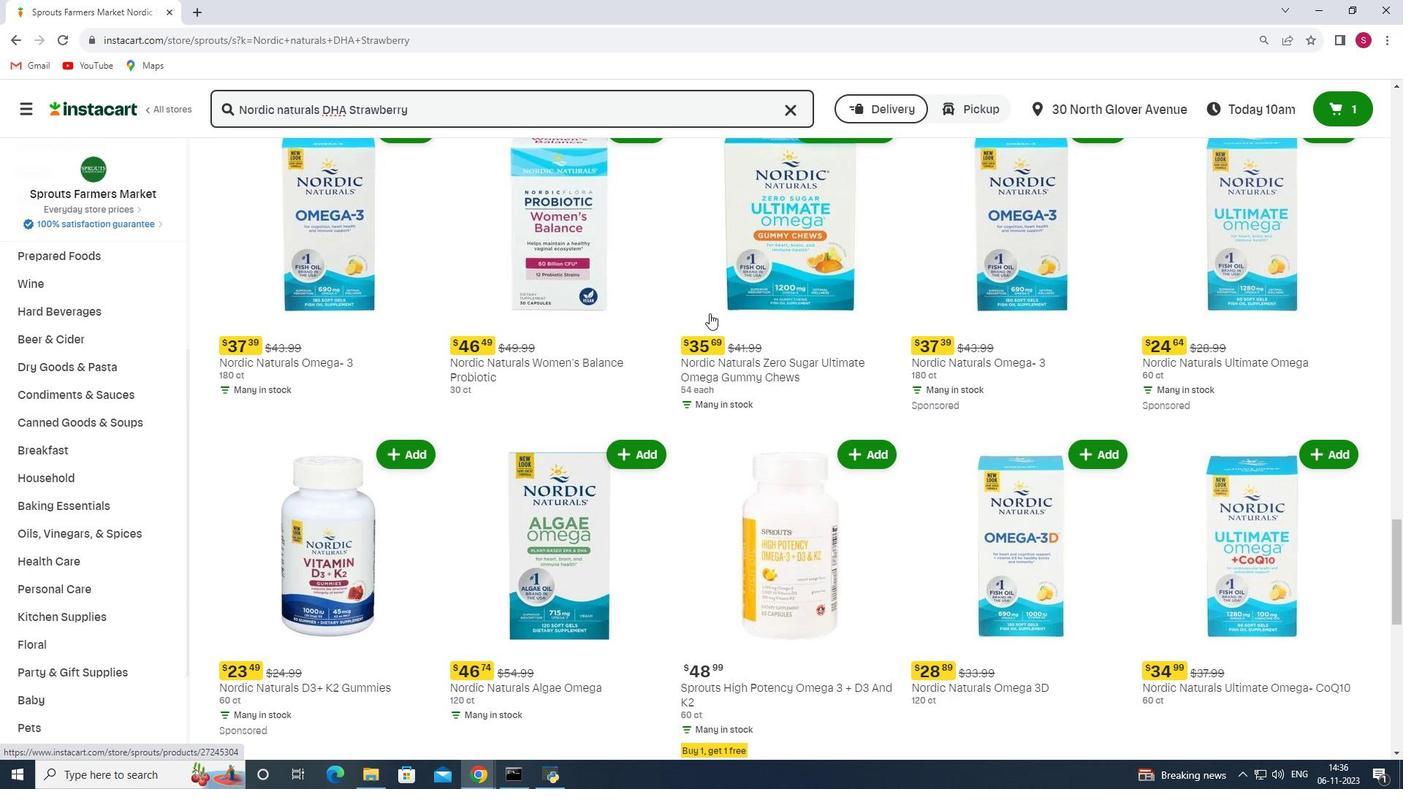 
Action: Mouse scrolled (709, 312) with delta (0, 0)
Screenshot: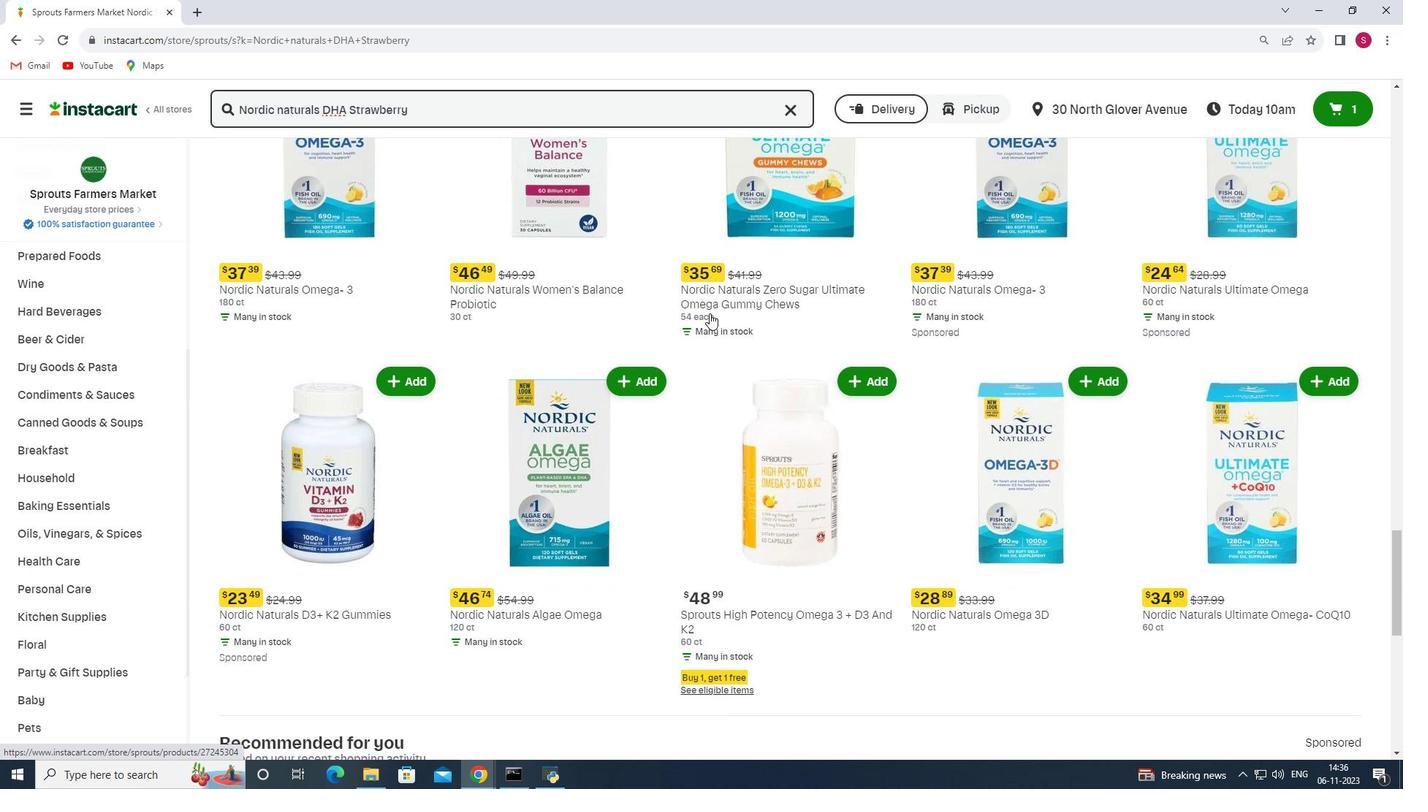 
Action: Mouse scrolled (709, 312) with delta (0, 0)
Screenshot: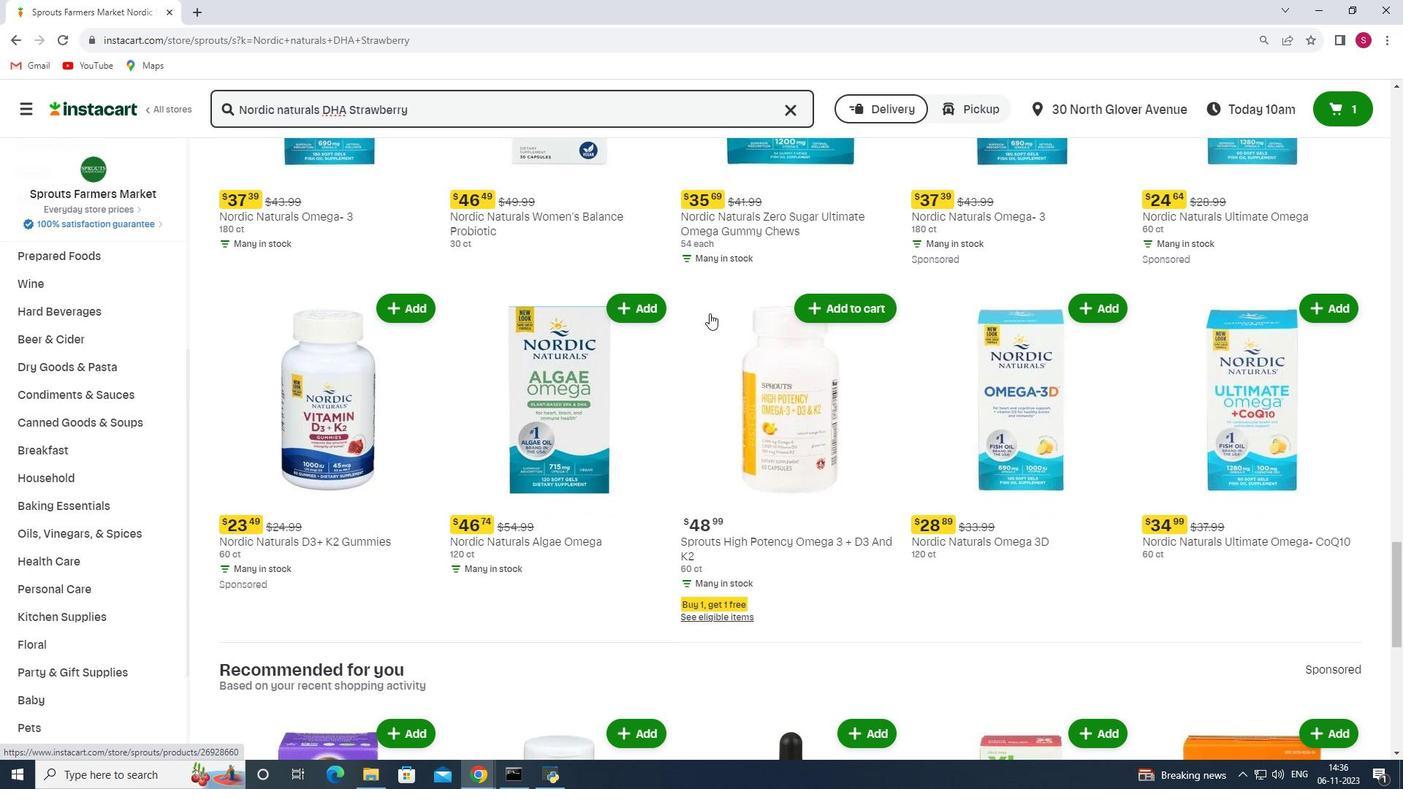 
Action: Mouse scrolled (709, 312) with delta (0, 0)
Screenshot: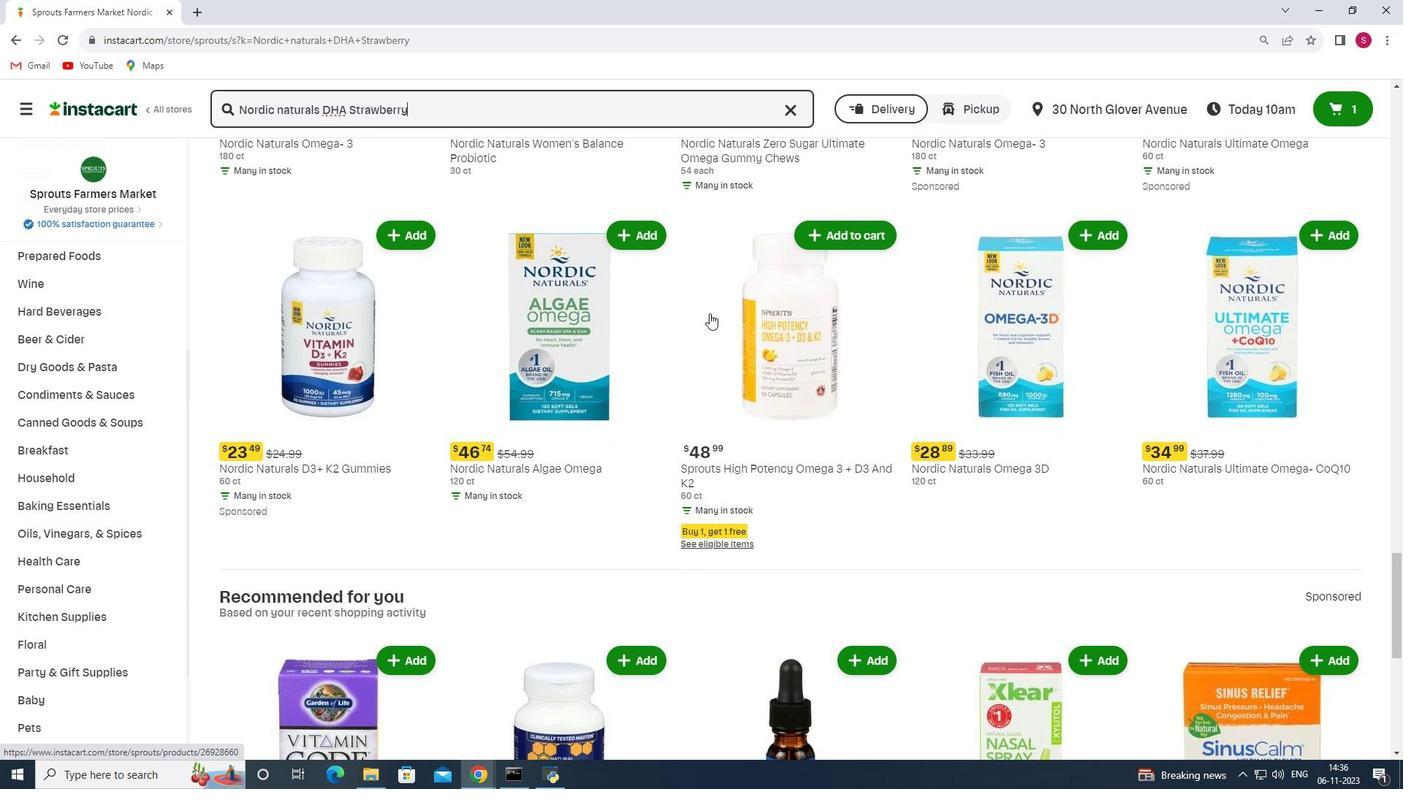 
Action: Mouse scrolled (709, 312) with delta (0, 0)
Screenshot: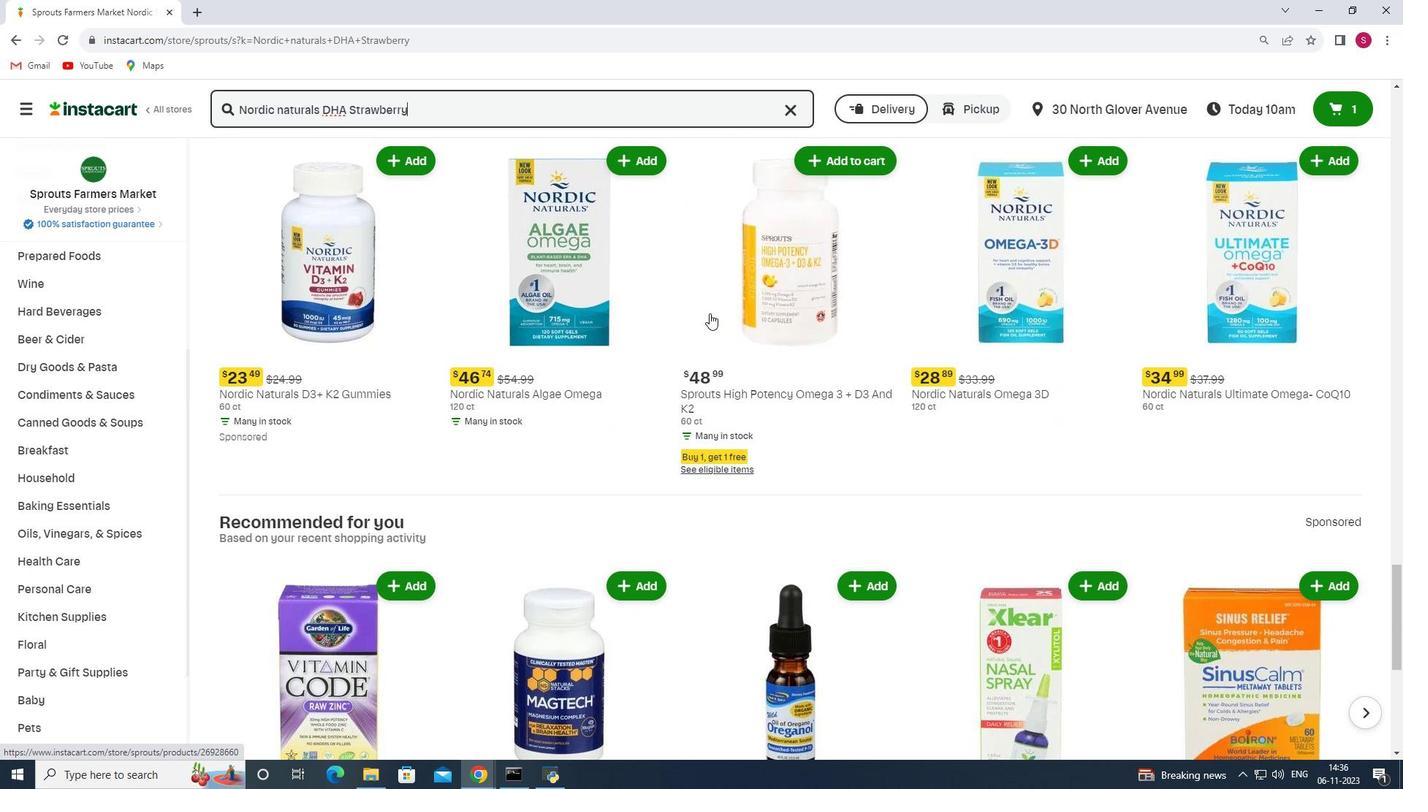
Action: Mouse scrolled (709, 312) with delta (0, 0)
Screenshot: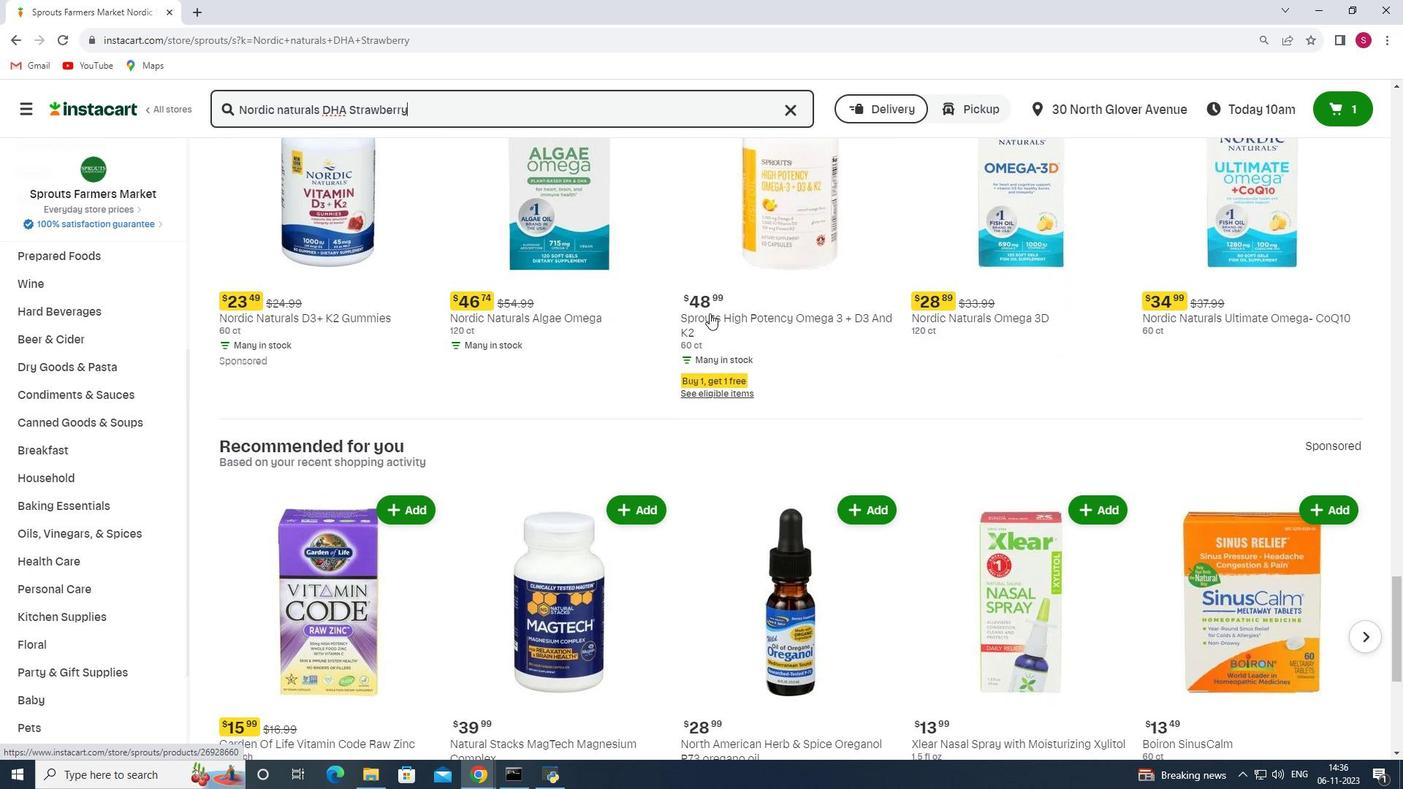 
Action: Mouse scrolled (709, 312) with delta (0, 0)
Screenshot: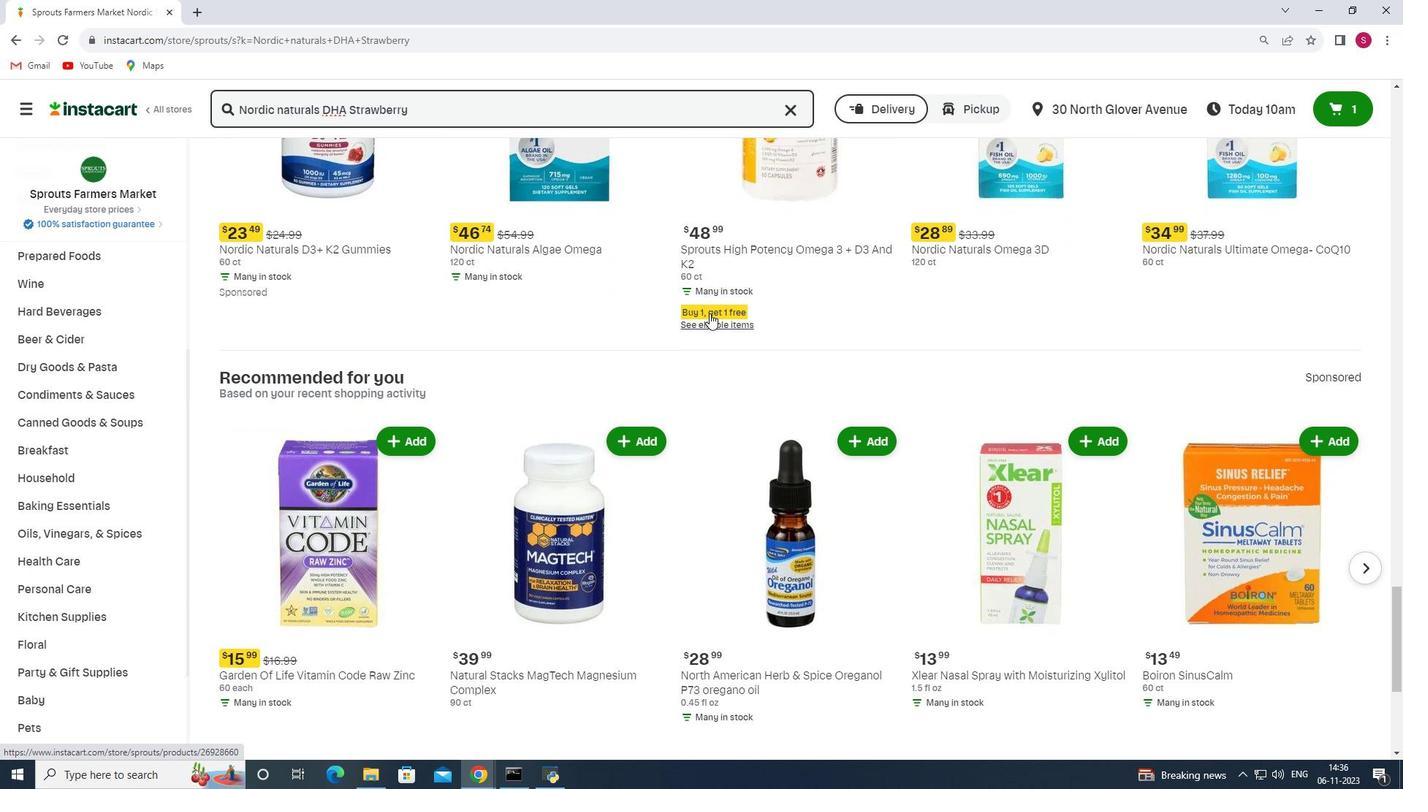 
Action: Mouse scrolled (709, 312) with delta (0, 0)
Screenshot: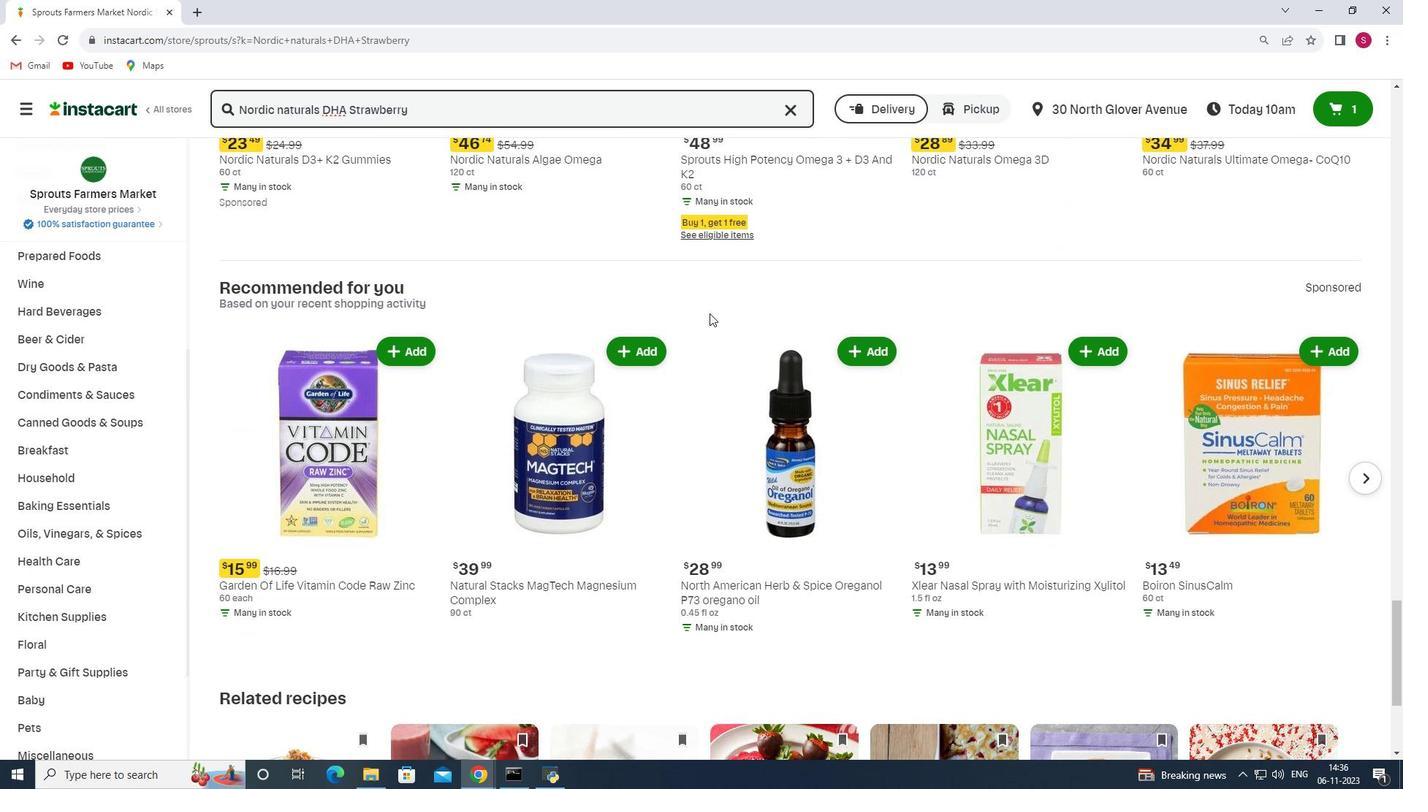 
Action: Mouse scrolled (709, 312) with delta (0, 0)
Screenshot: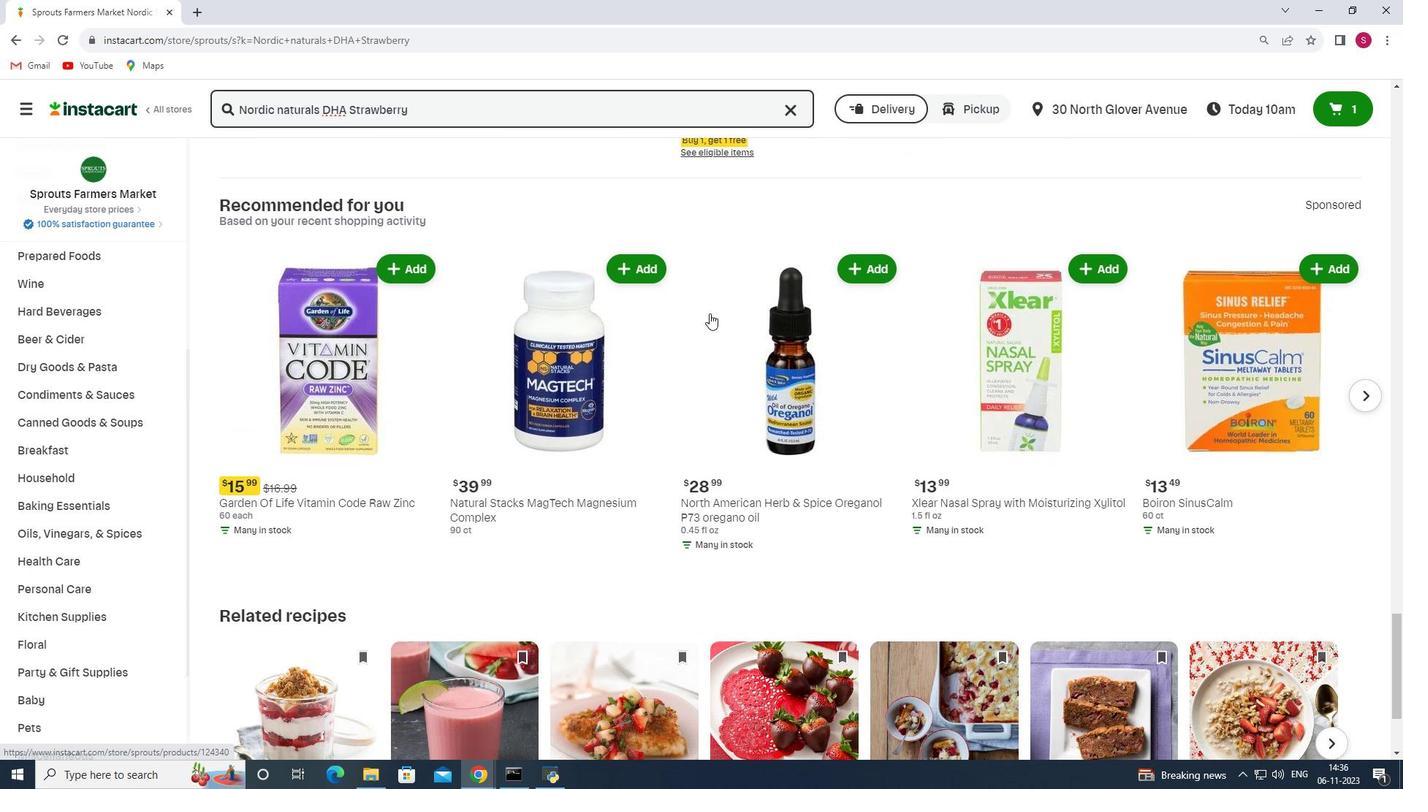 
Action: Mouse scrolled (709, 312) with delta (0, 0)
Screenshot: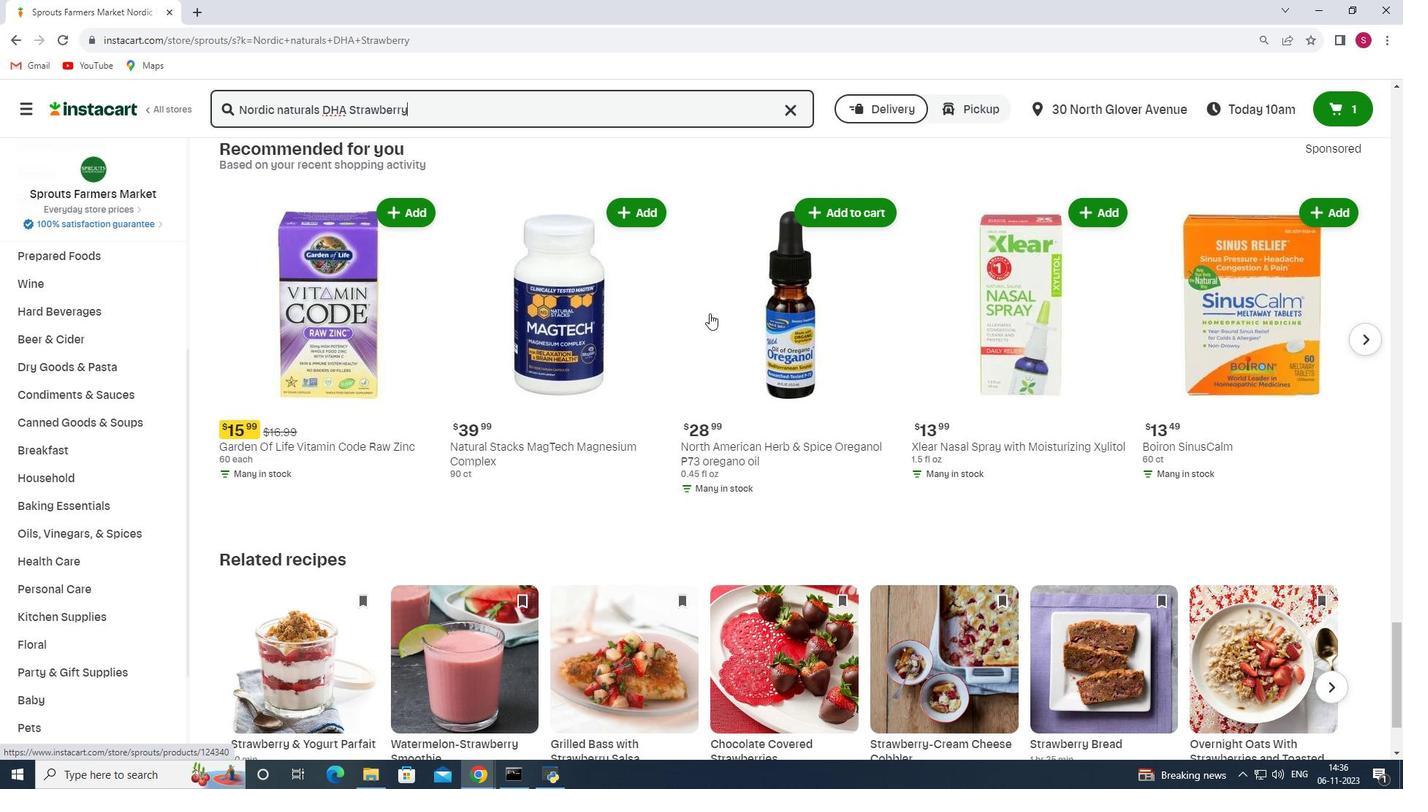 
Action: Mouse scrolled (709, 312) with delta (0, 0)
Screenshot: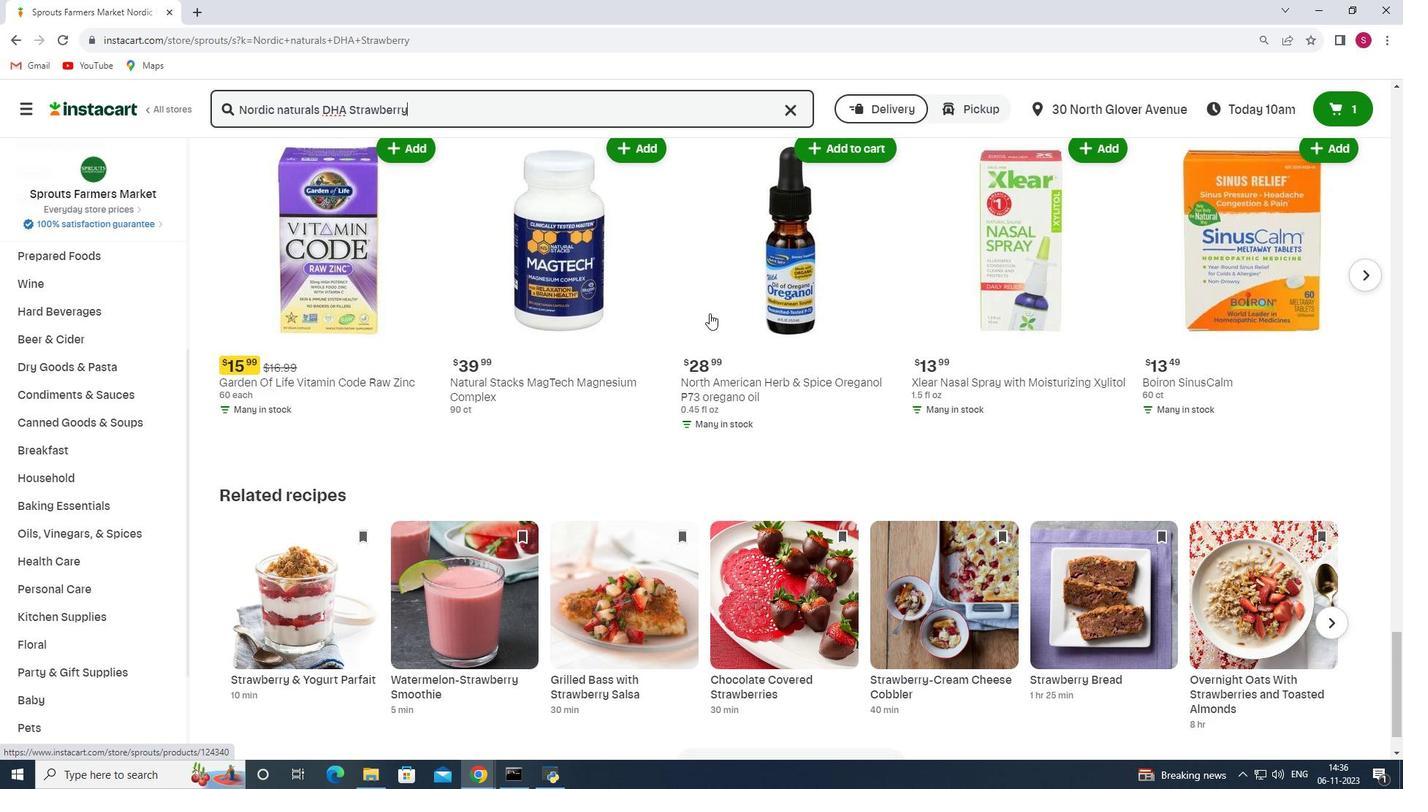
Action: Mouse scrolled (709, 312) with delta (0, 0)
Screenshot: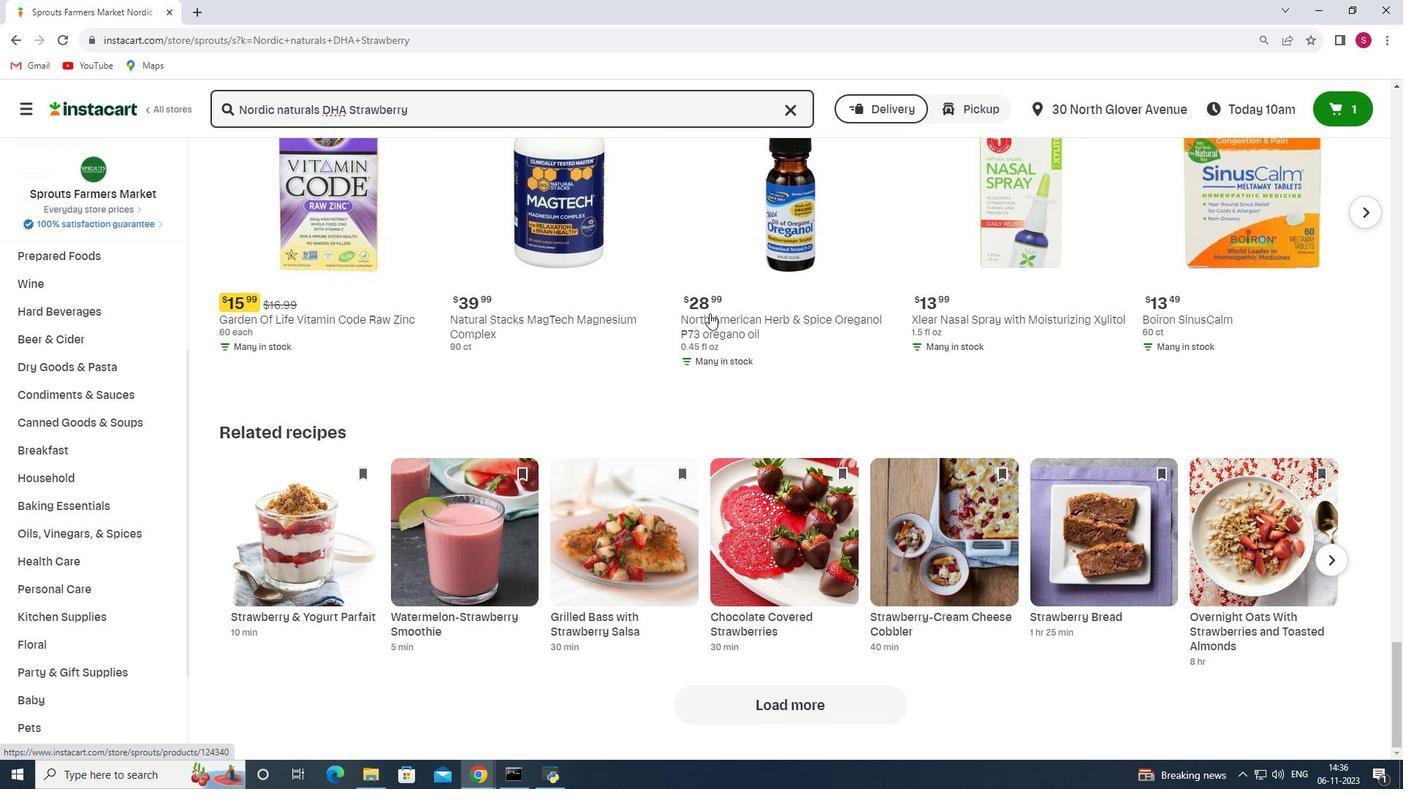 
Action: Mouse scrolled (709, 312) with delta (0, 0)
Screenshot: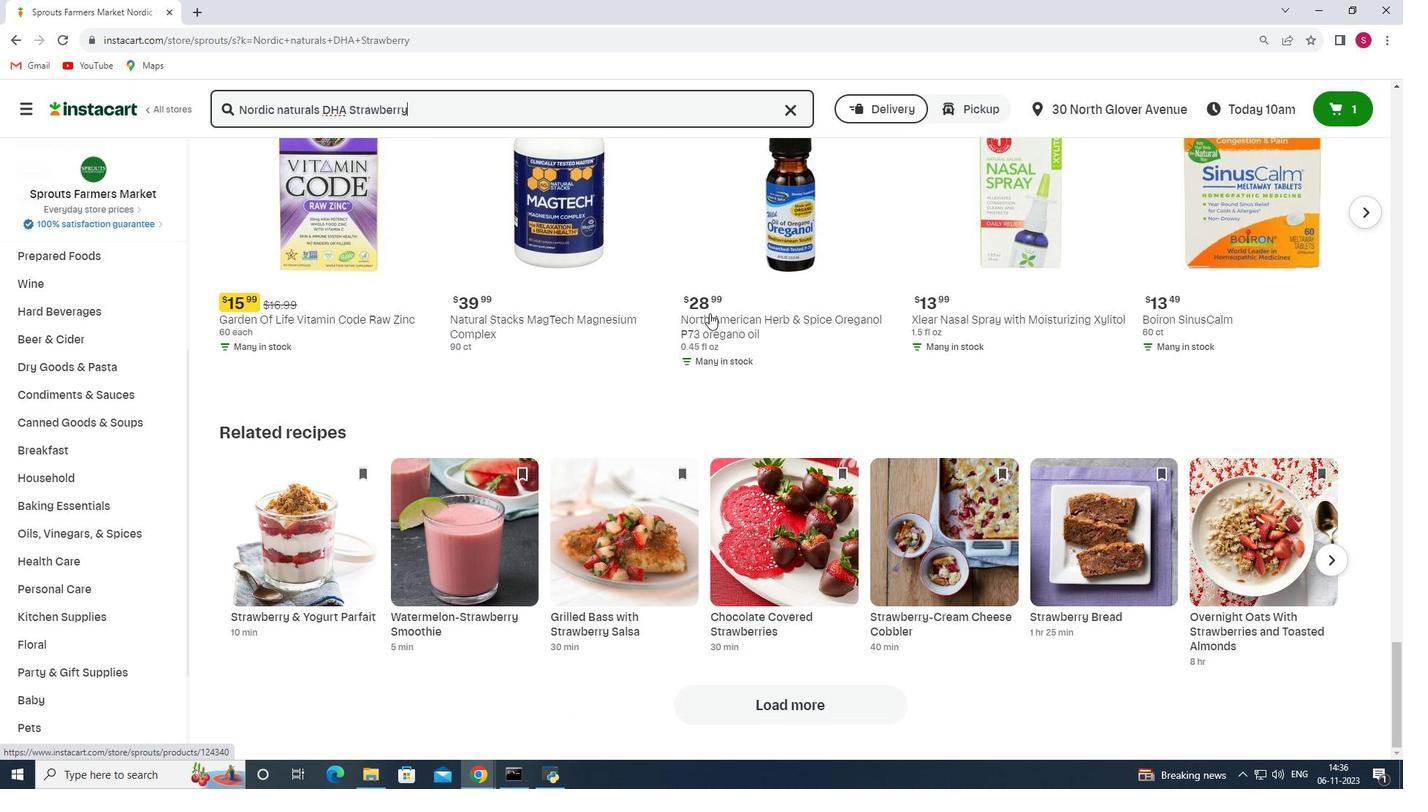 
